 Task: Create a due date automation trigger when advanced on, on the monday of the week before a card is due add fields with custom field "Resume" set to a date more than 1 days ago at 11:00 AM.
Action: Mouse moved to (1192, 366)
Screenshot: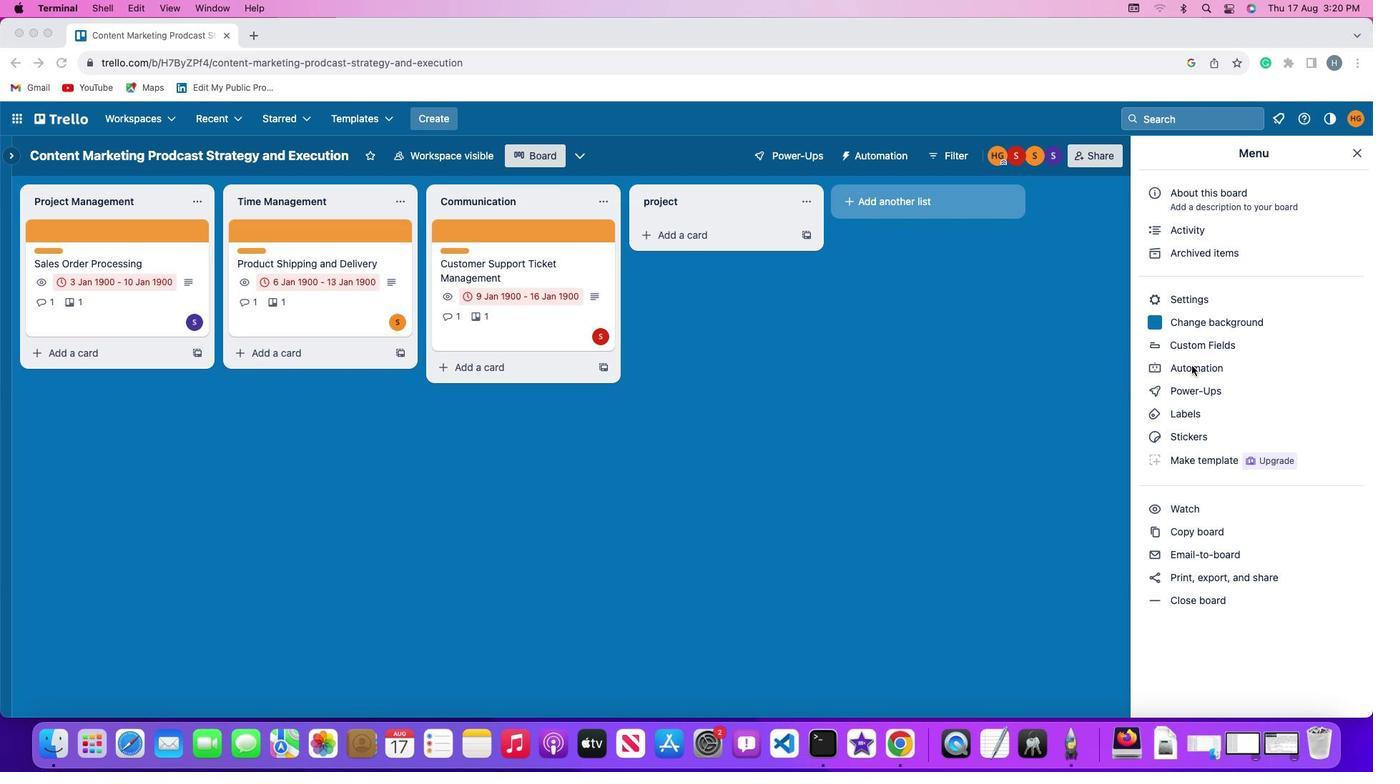 
Action: Mouse pressed left at (1192, 366)
Screenshot: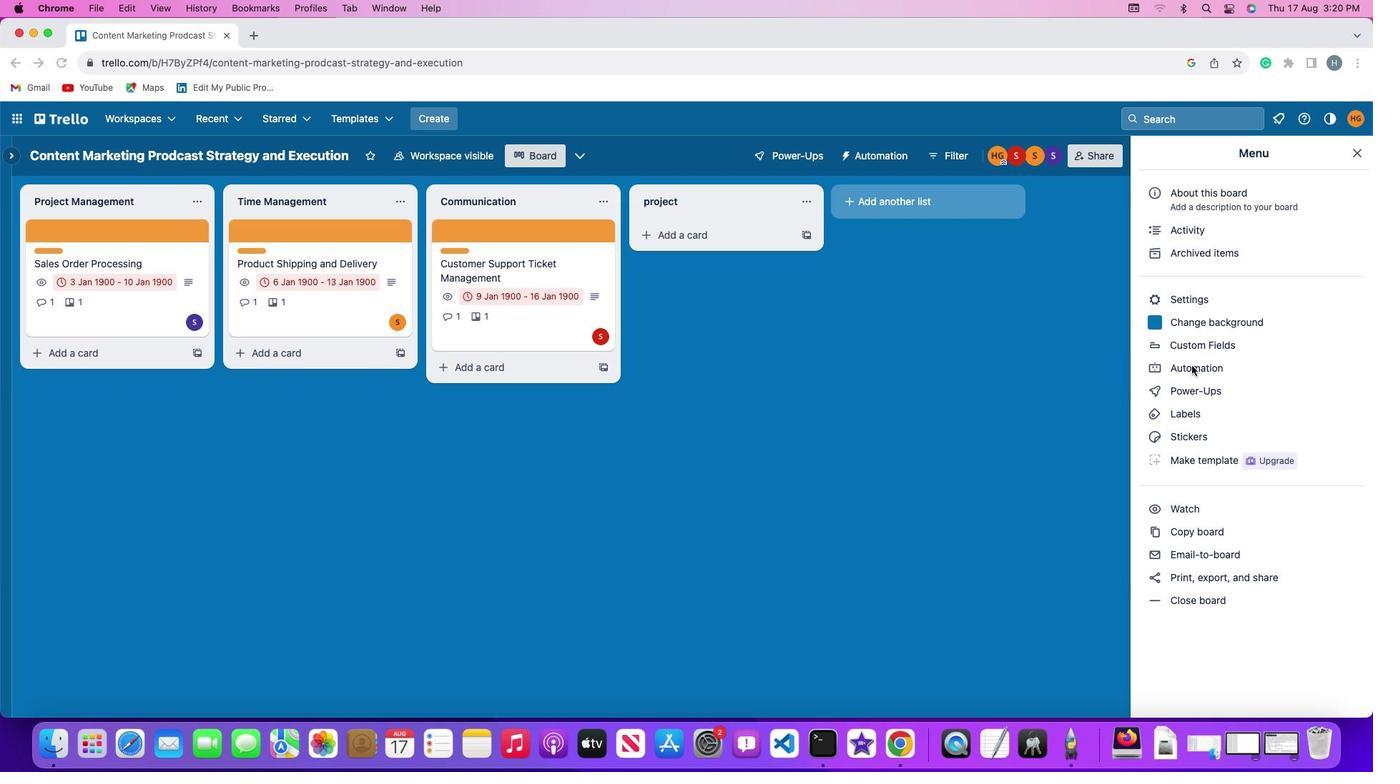 
Action: Mouse pressed left at (1192, 366)
Screenshot: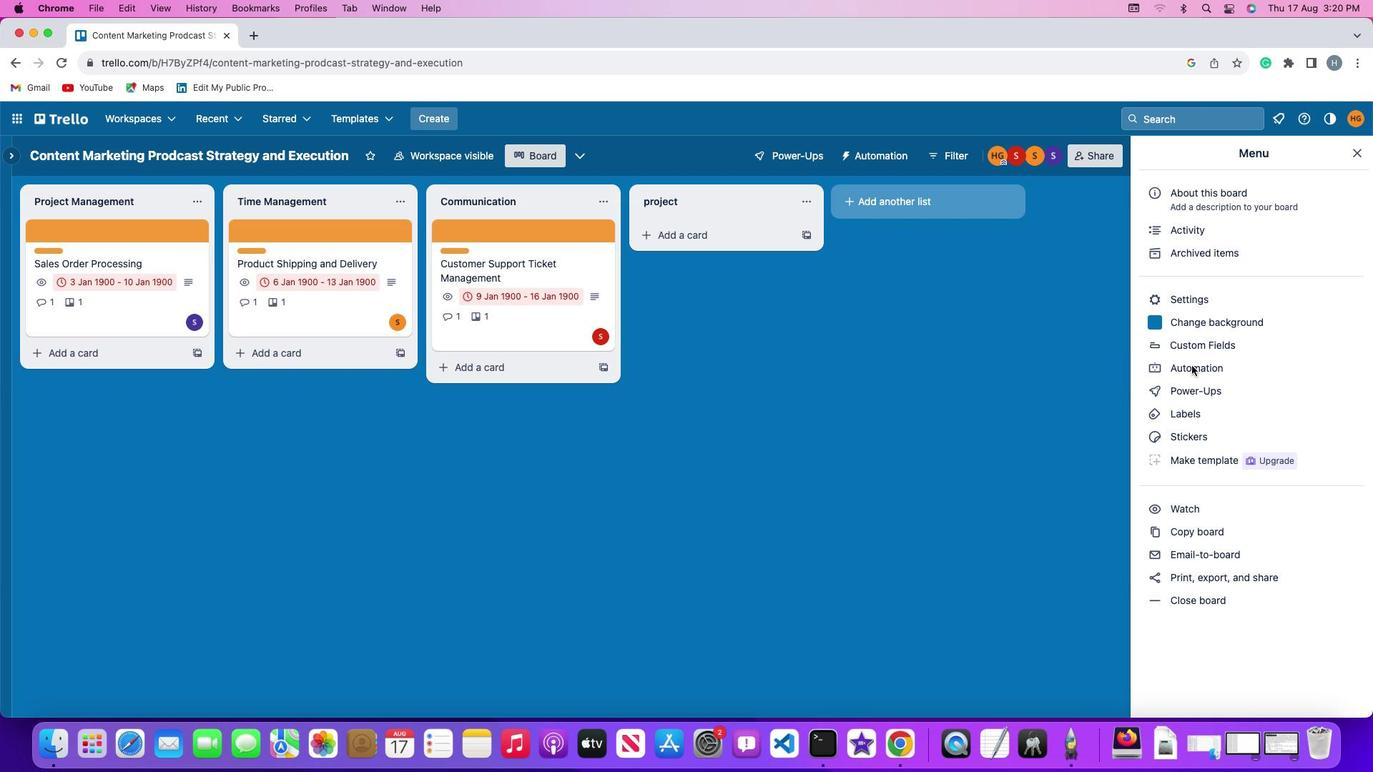 
Action: Mouse moved to (65, 340)
Screenshot: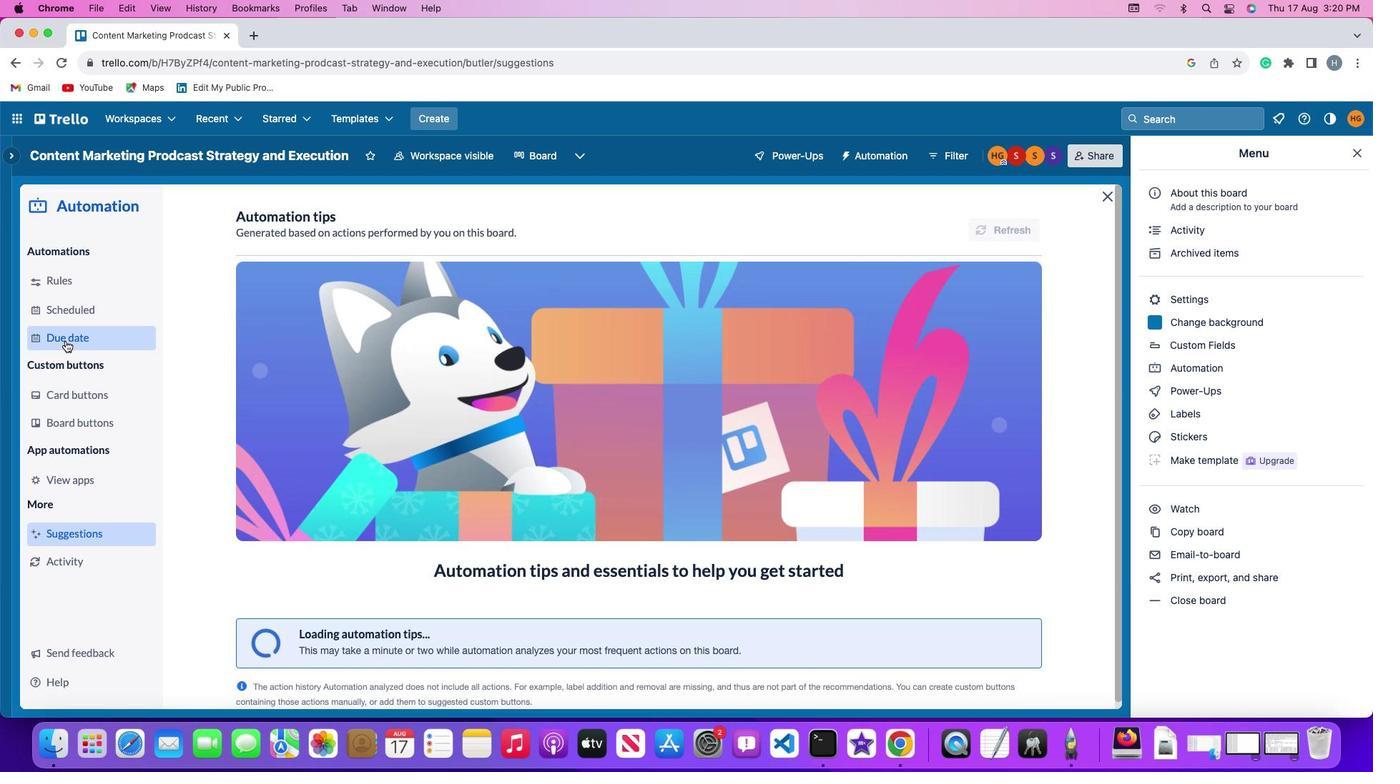 
Action: Mouse pressed left at (65, 340)
Screenshot: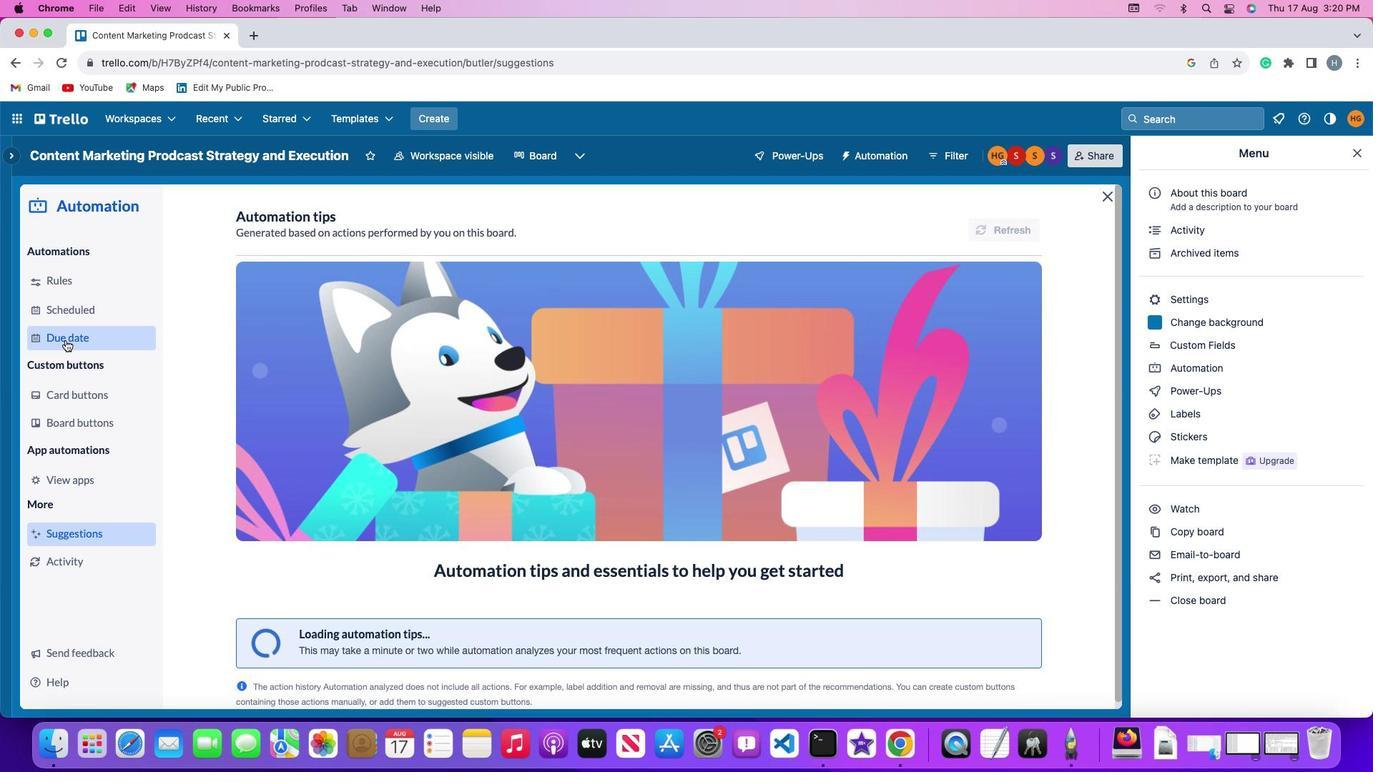 
Action: Mouse moved to (950, 218)
Screenshot: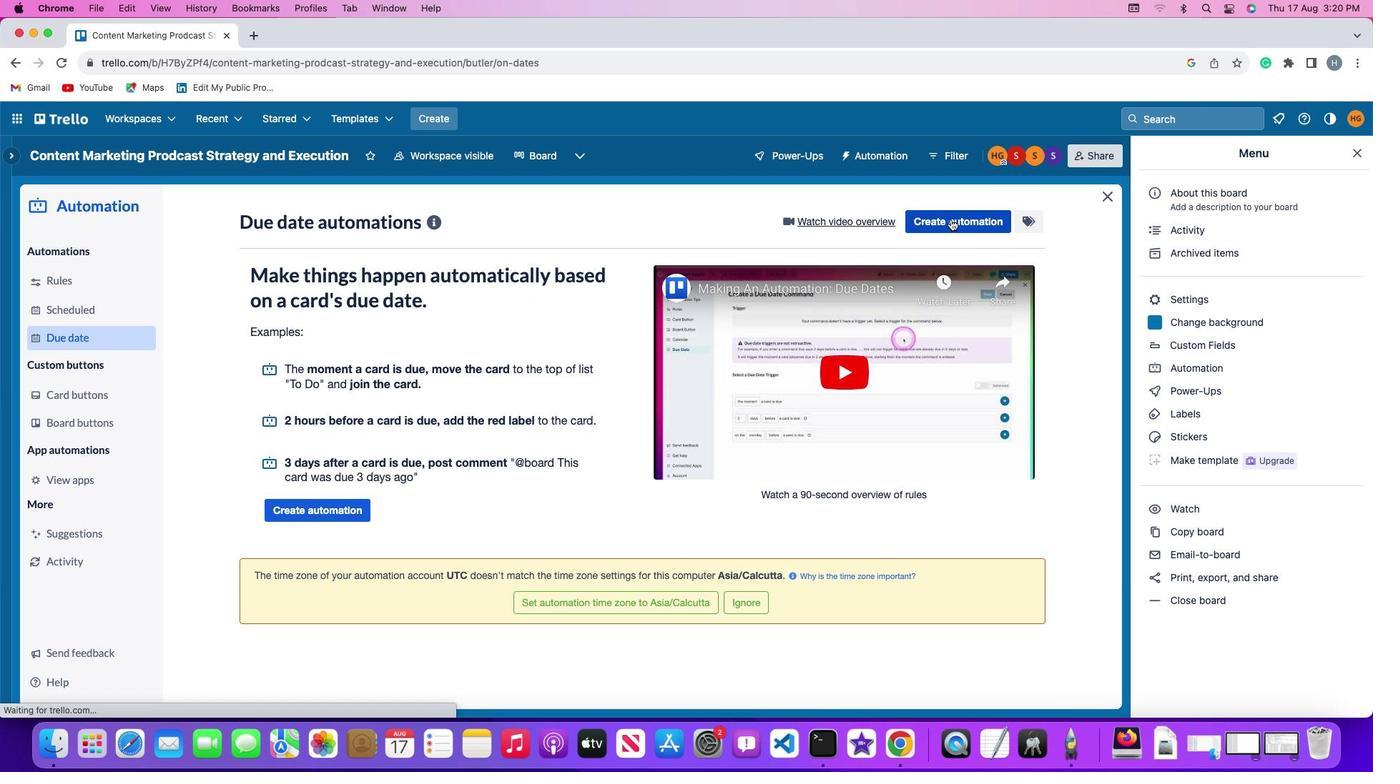 
Action: Mouse pressed left at (950, 218)
Screenshot: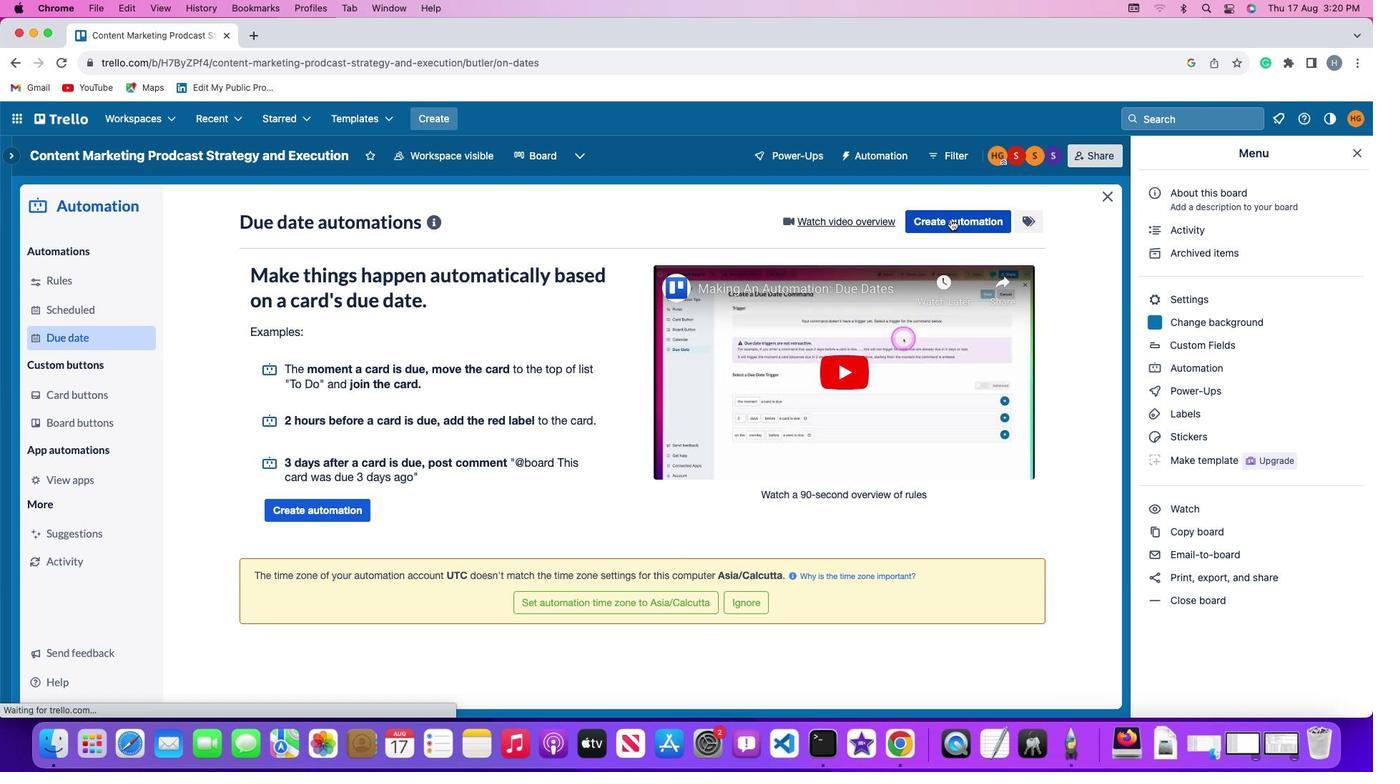 
Action: Mouse moved to (293, 353)
Screenshot: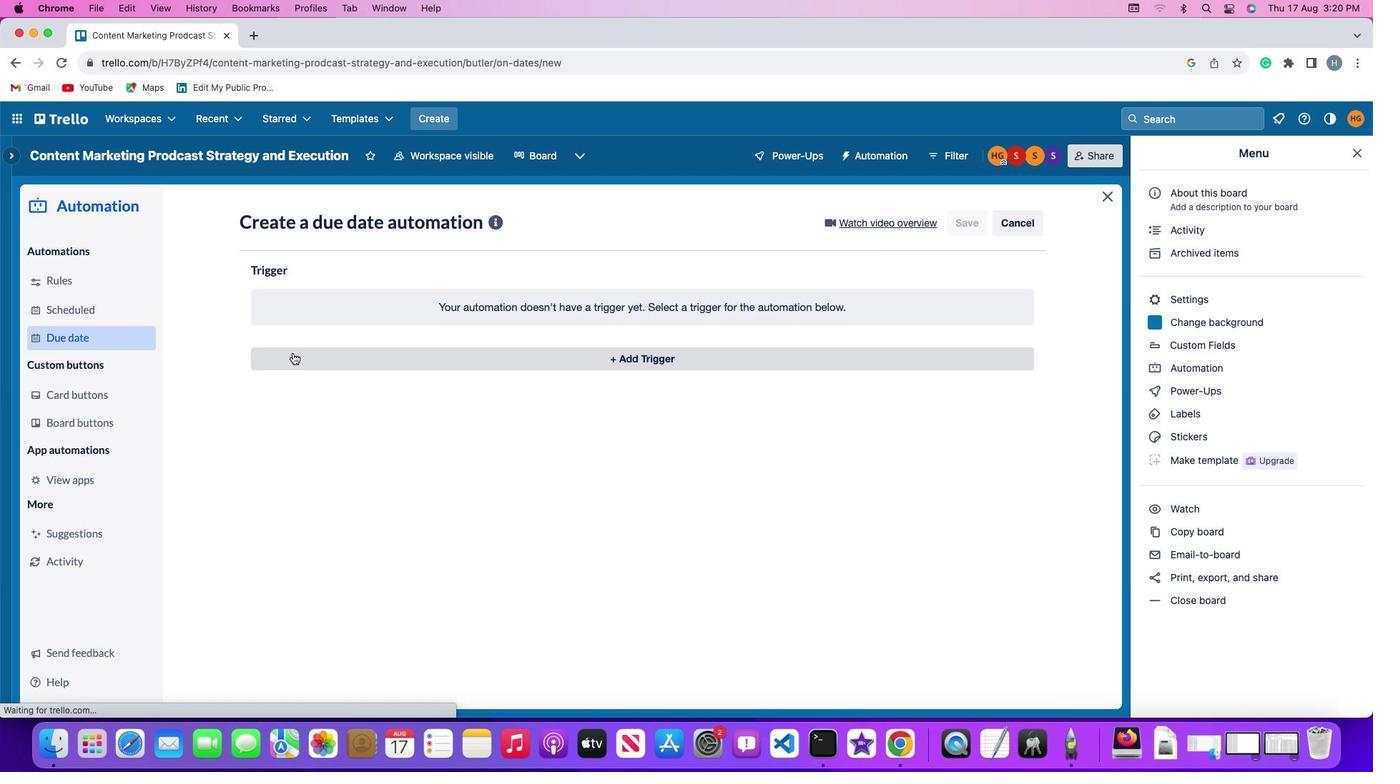 
Action: Mouse pressed left at (293, 353)
Screenshot: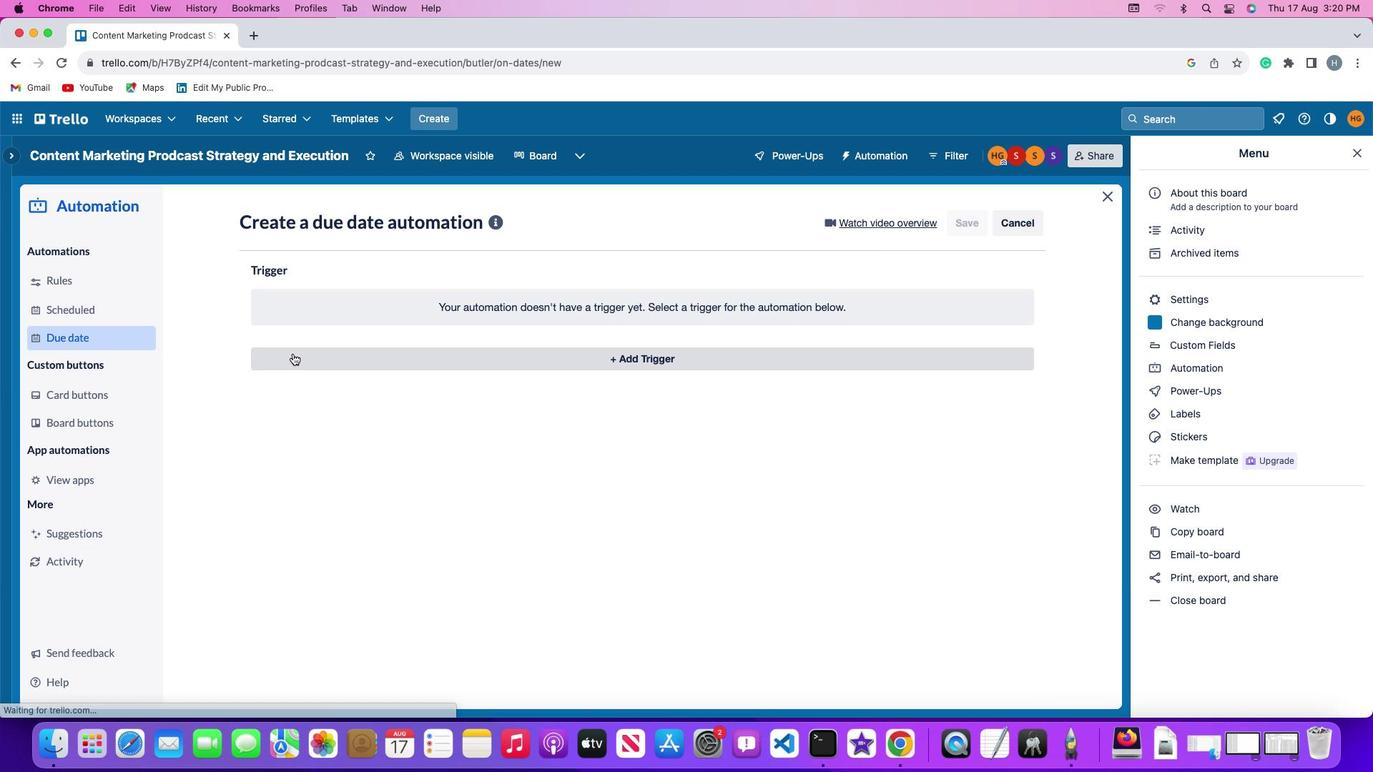 
Action: Mouse moved to (306, 612)
Screenshot: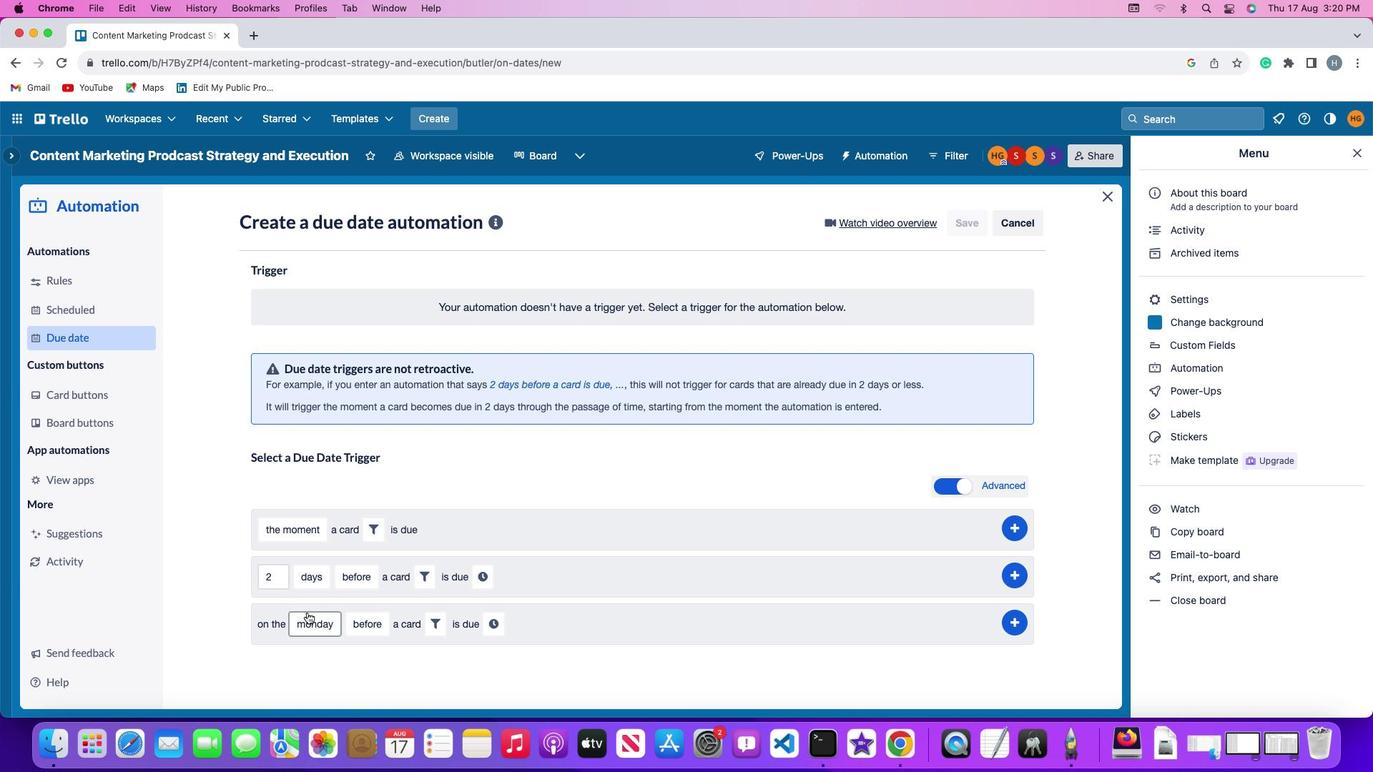 
Action: Mouse pressed left at (306, 612)
Screenshot: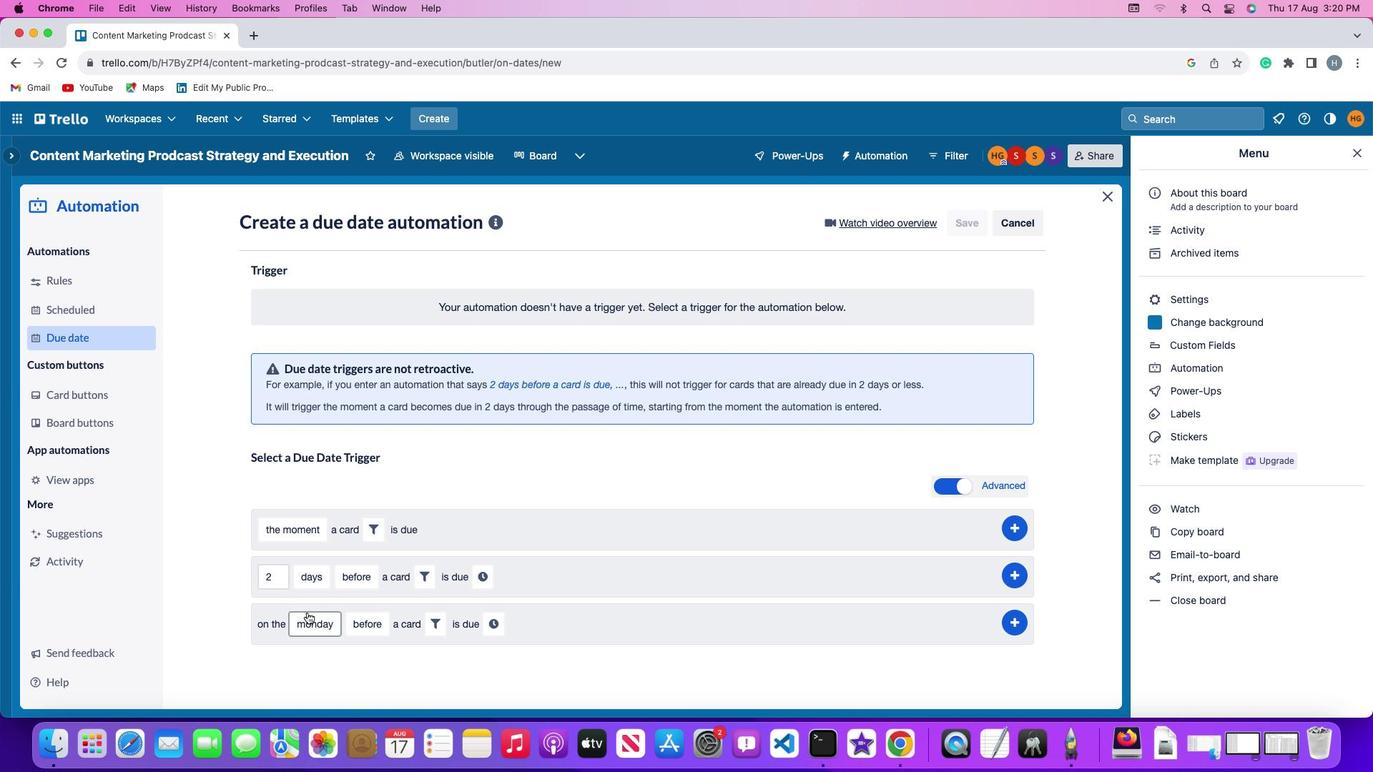 
Action: Mouse moved to (319, 426)
Screenshot: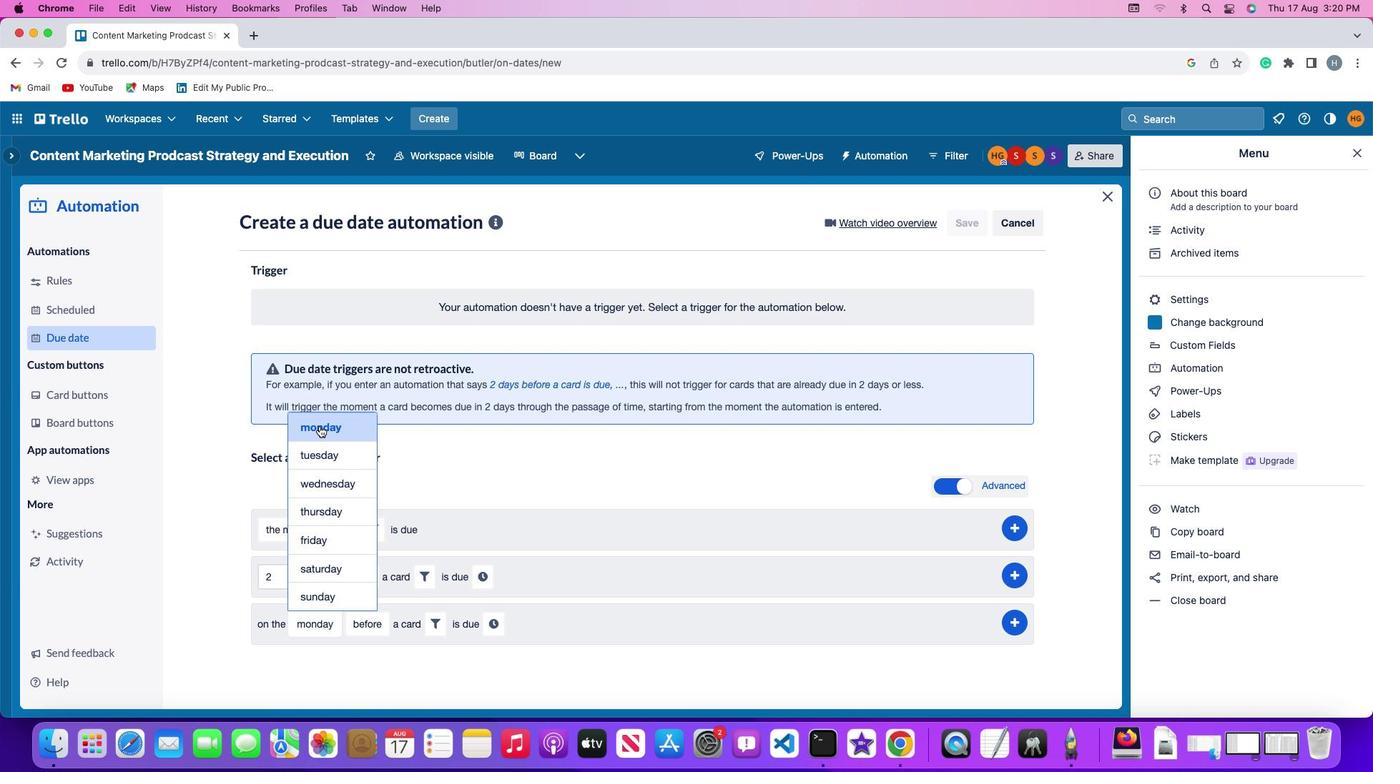 
Action: Mouse pressed left at (319, 426)
Screenshot: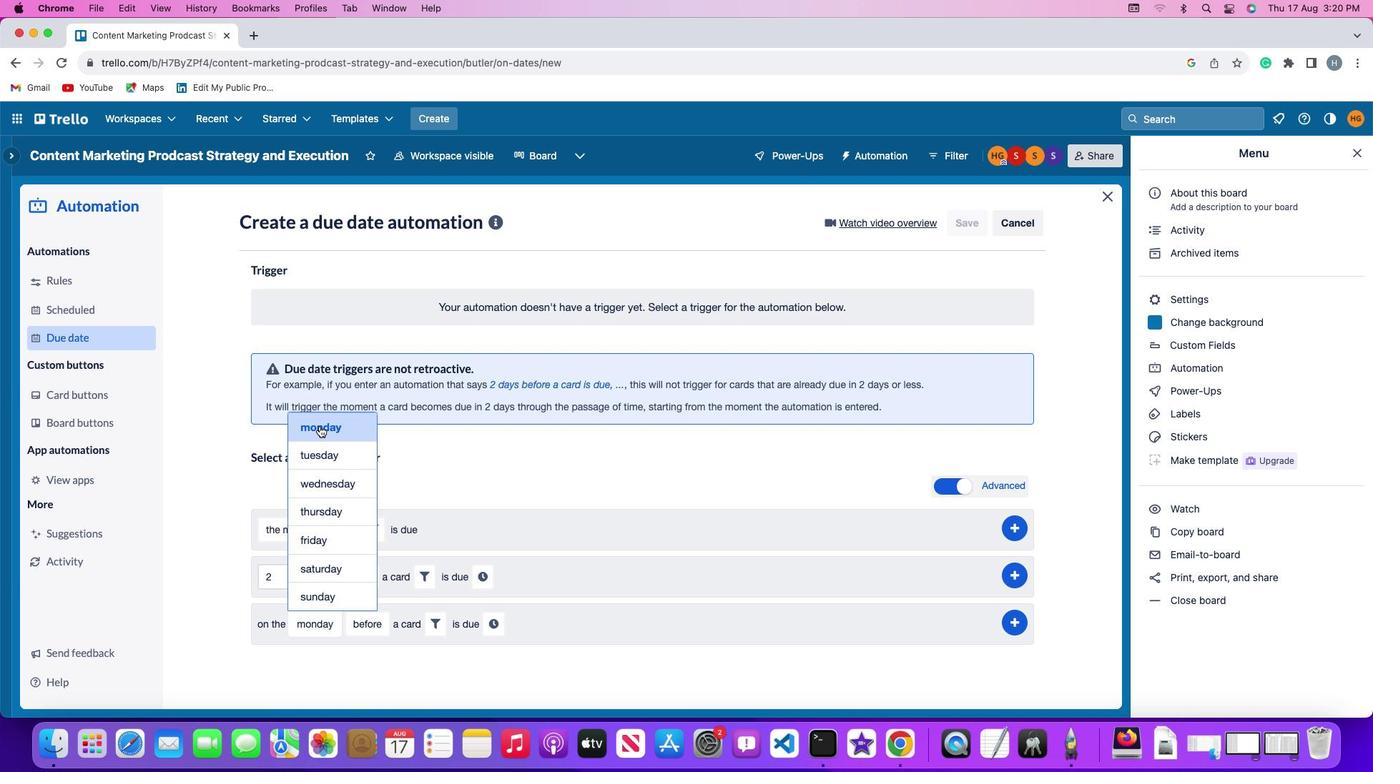 
Action: Mouse moved to (369, 614)
Screenshot: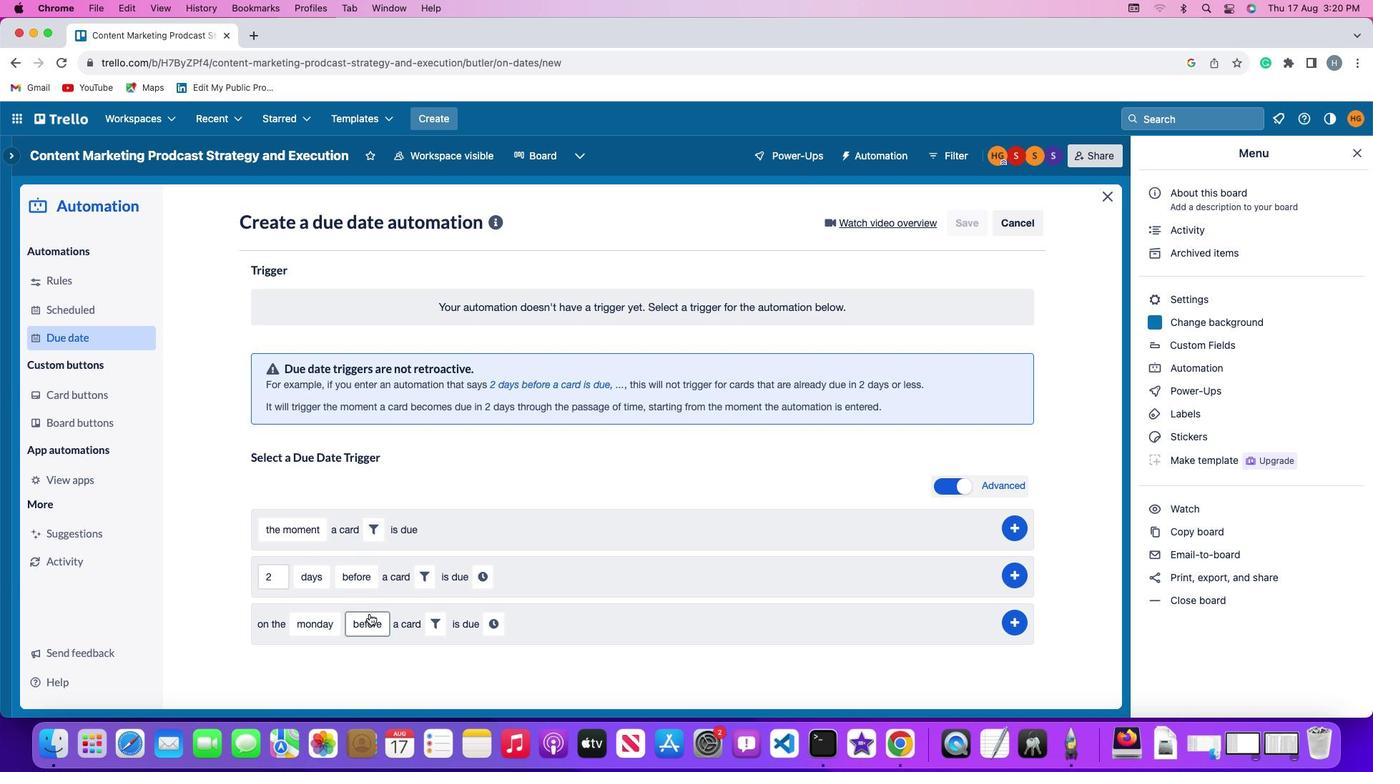 
Action: Mouse pressed left at (369, 614)
Screenshot: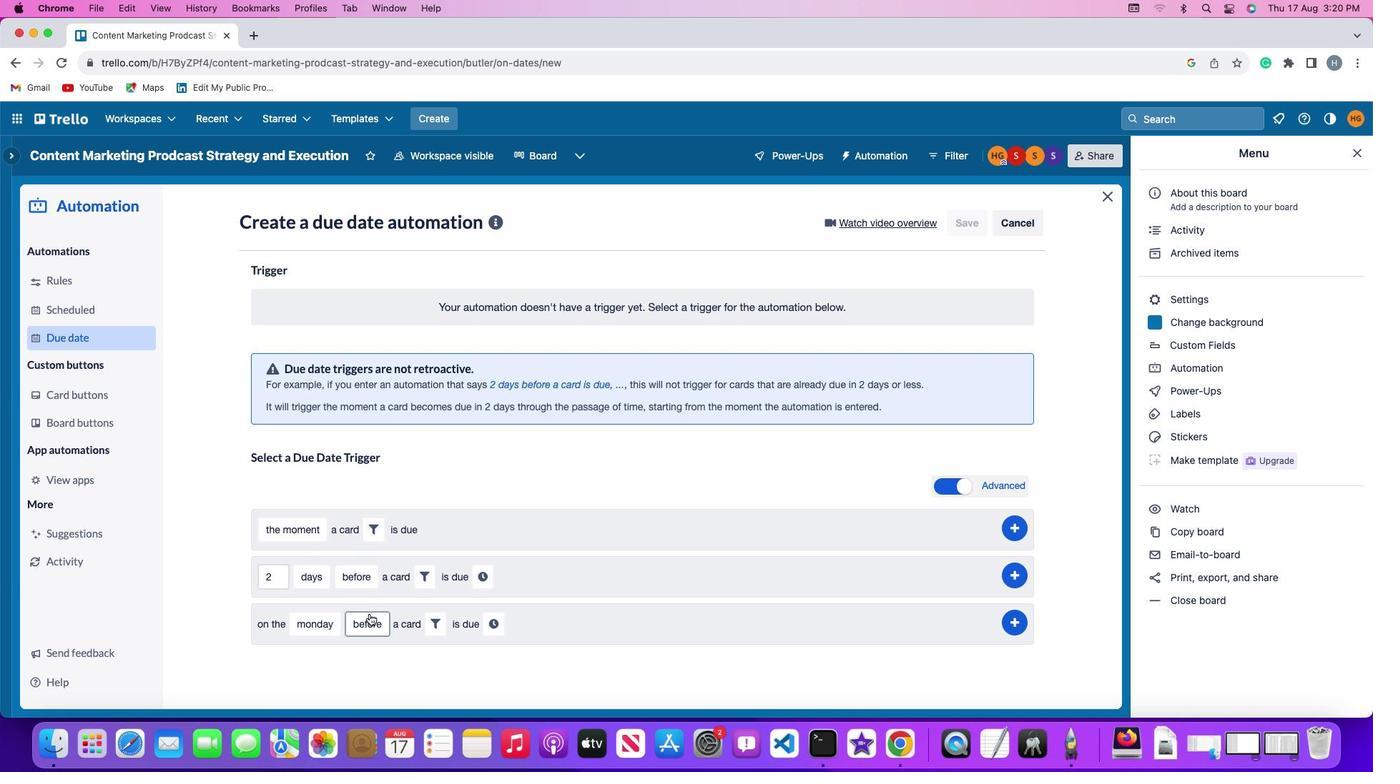 
Action: Mouse moved to (386, 595)
Screenshot: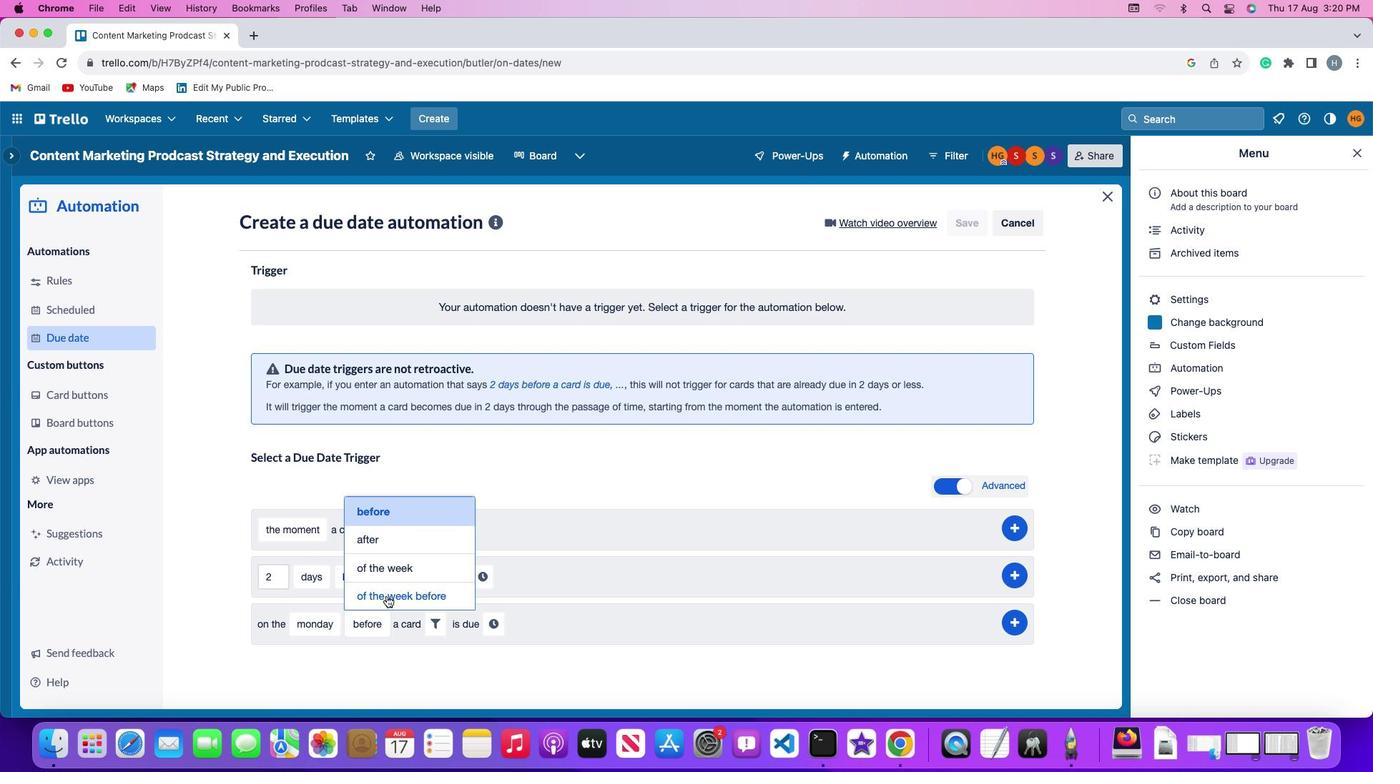 
Action: Mouse pressed left at (386, 595)
Screenshot: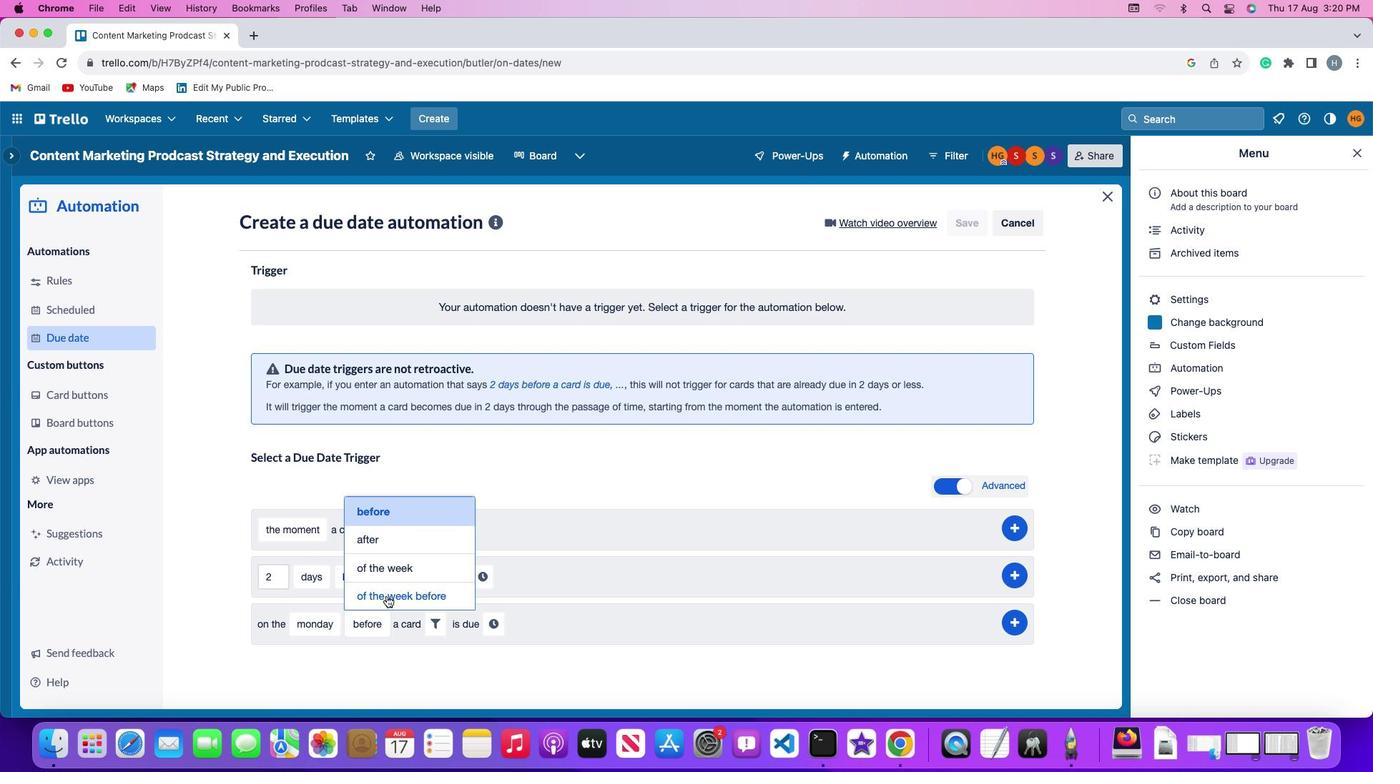 
Action: Mouse moved to (492, 620)
Screenshot: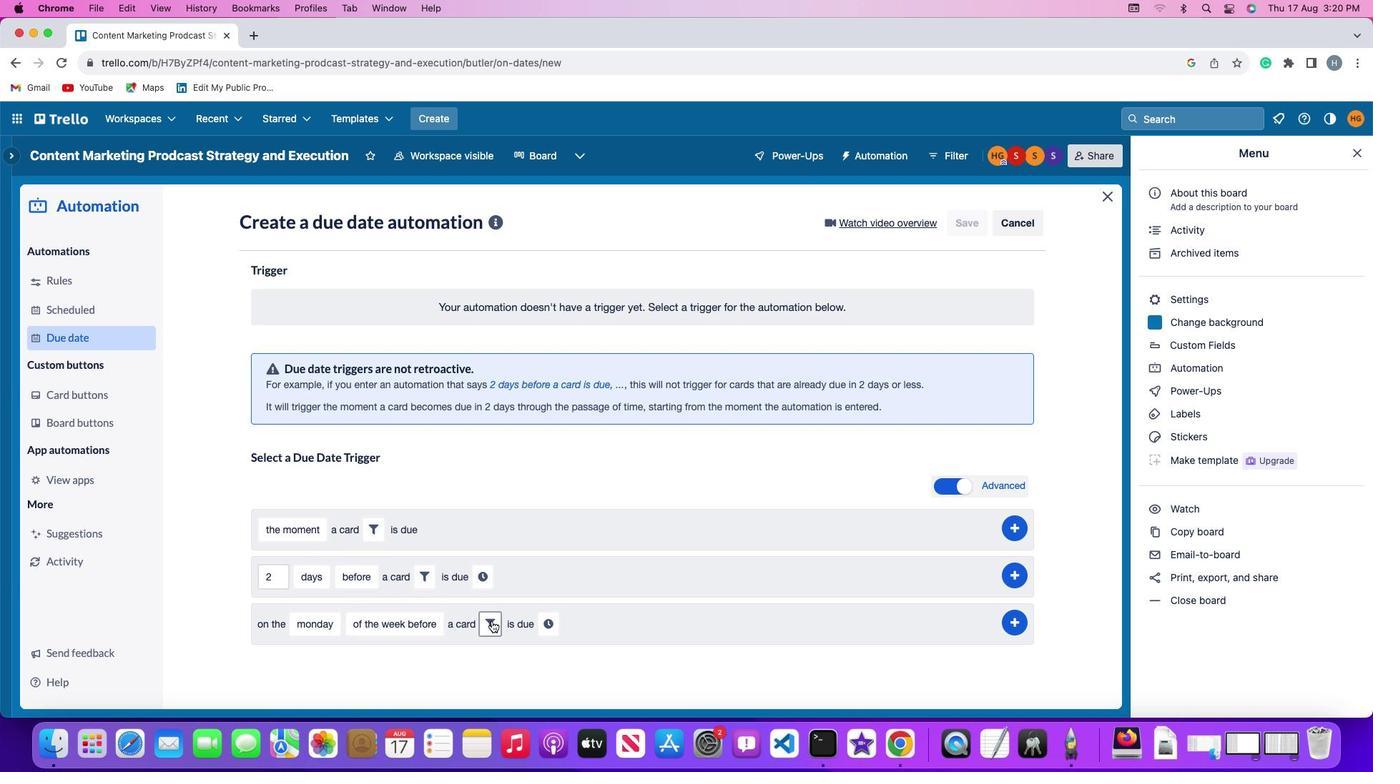 
Action: Mouse pressed left at (492, 620)
Screenshot: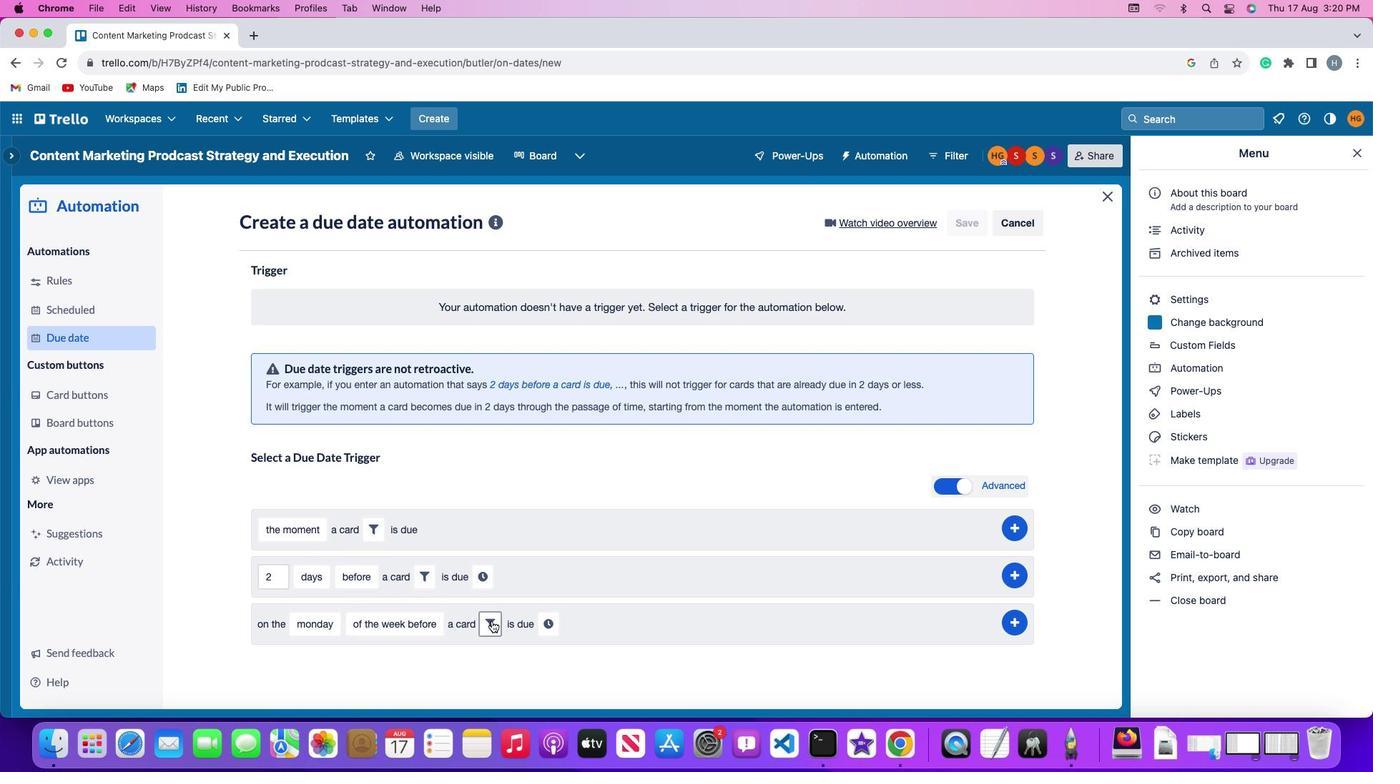 
Action: Mouse moved to (725, 667)
Screenshot: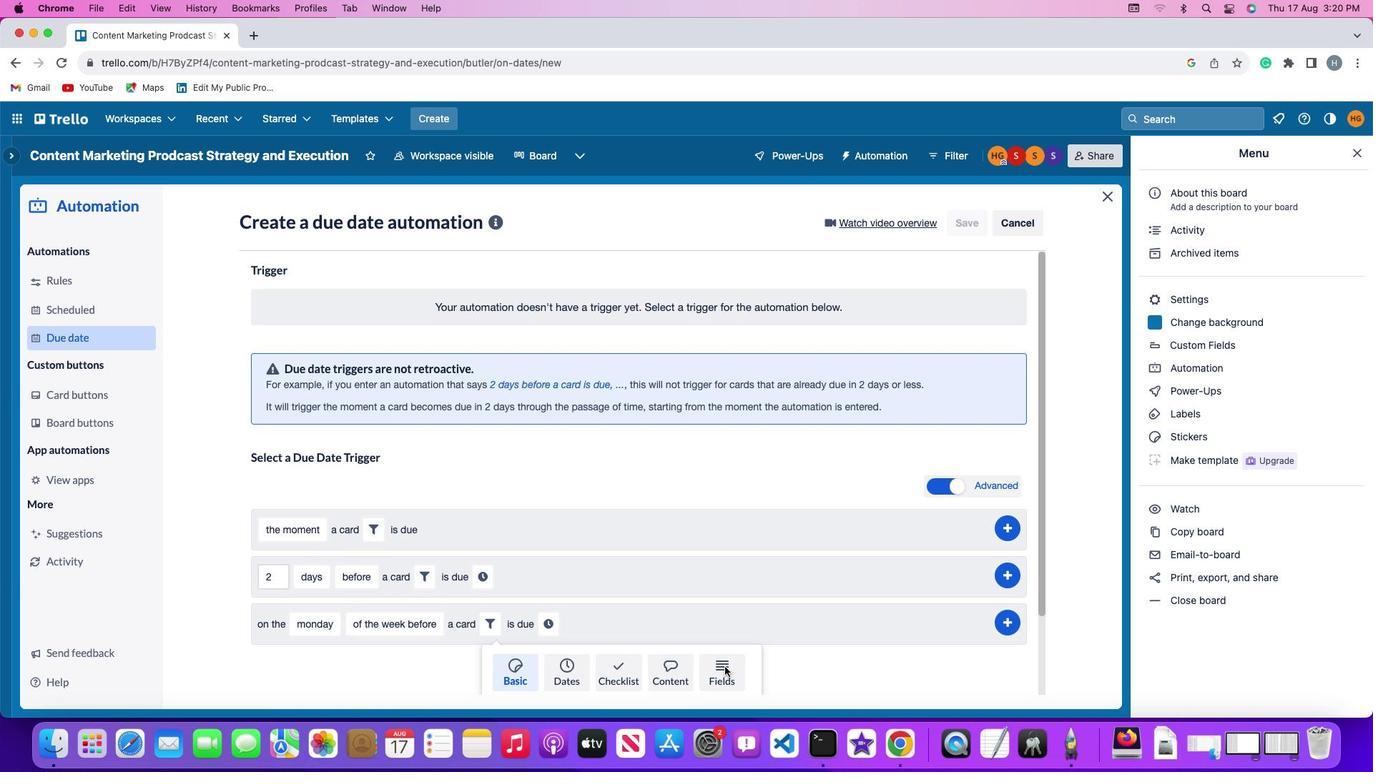 
Action: Mouse pressed left at (725, 667)
Screenshot: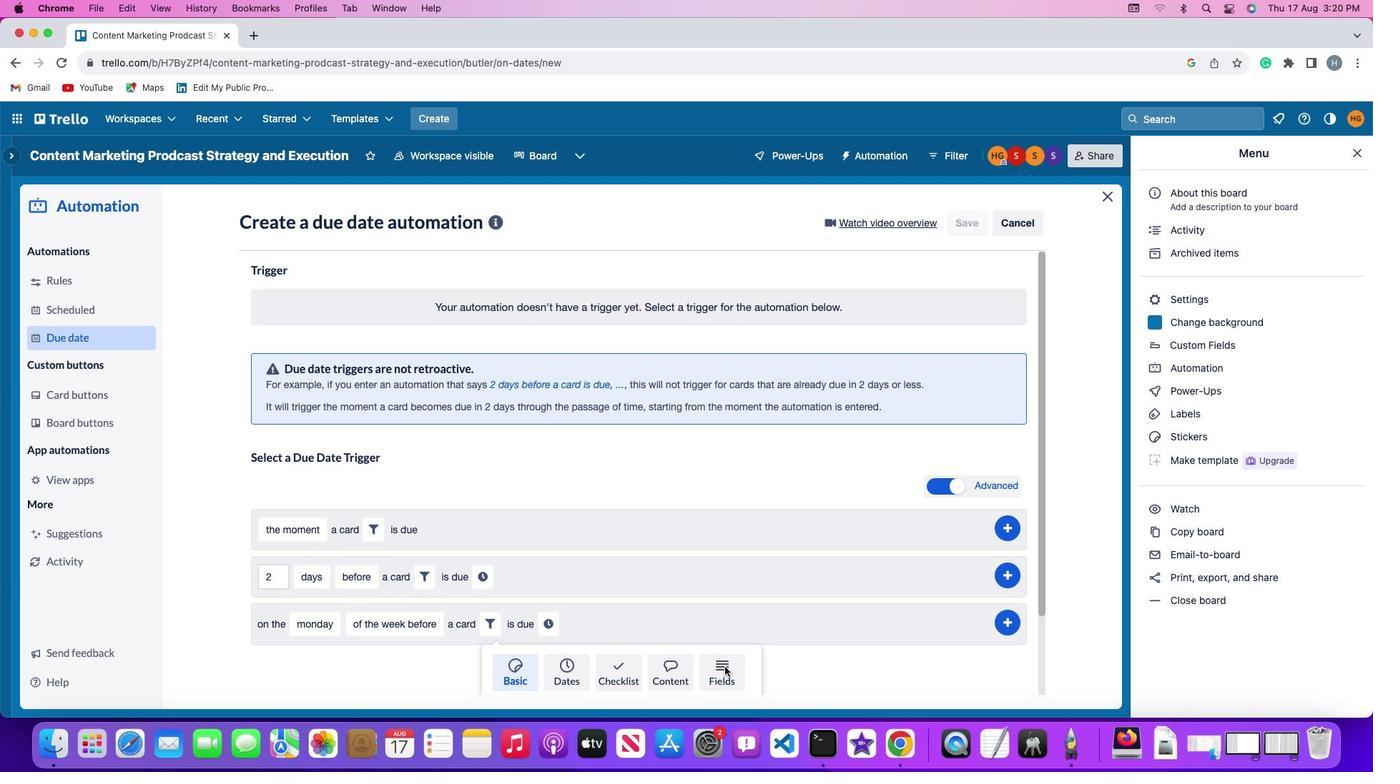 
Action: Mouse moved to (437, 674)
Screenshot: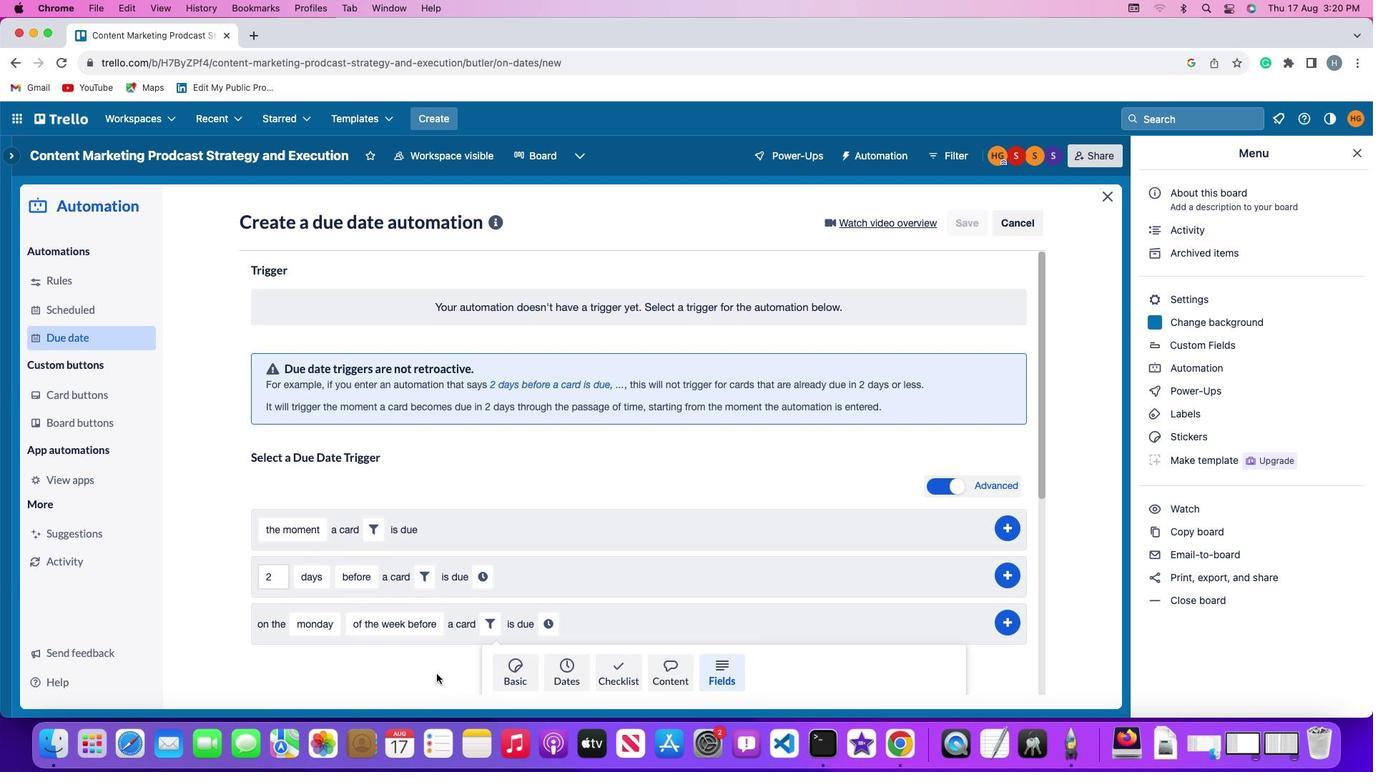 
Action: Mouse scrolled (437, 674) with delta (0, 0)
Screenshot: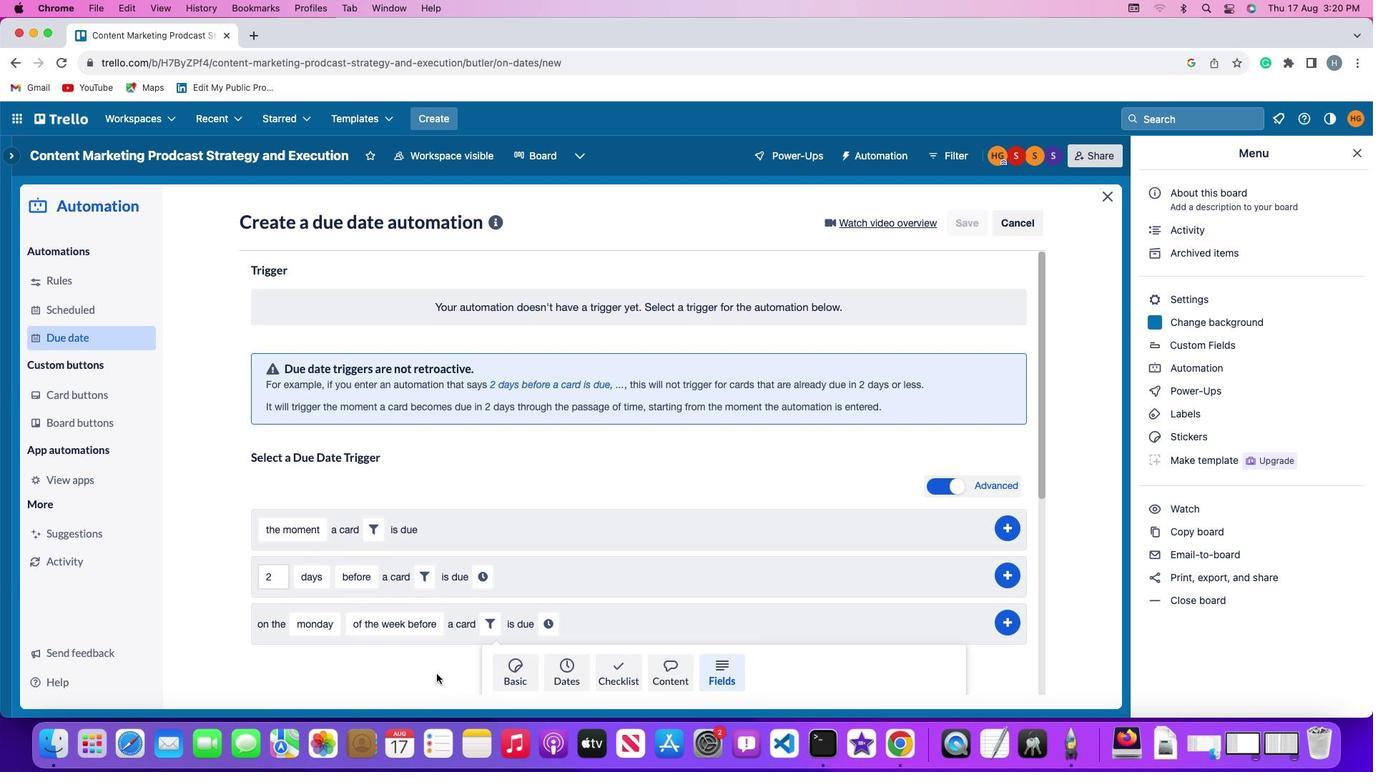 
Action: Mouse moved to (437, 673)
Screenshot: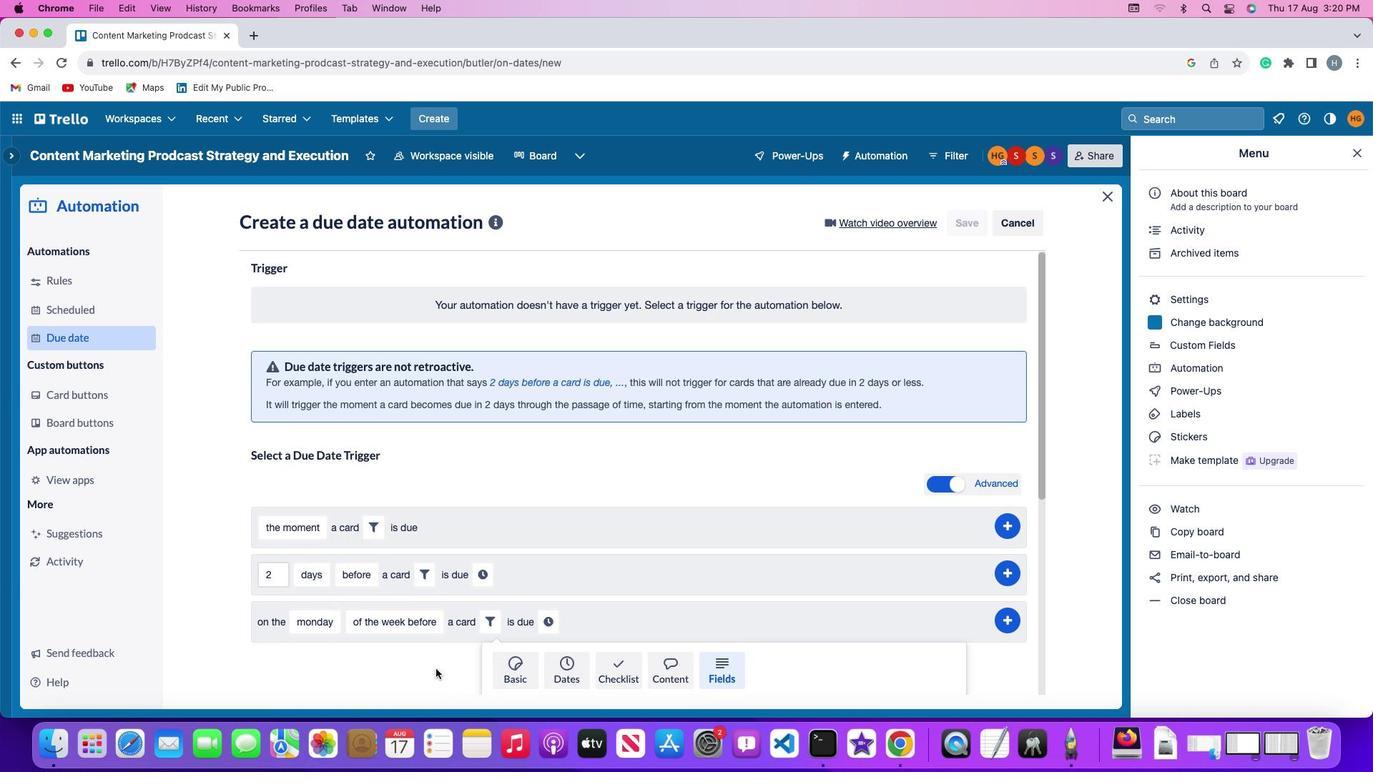 
Action: Mouse scrolled (437, 673) with delta (0, 0)
Screenshot: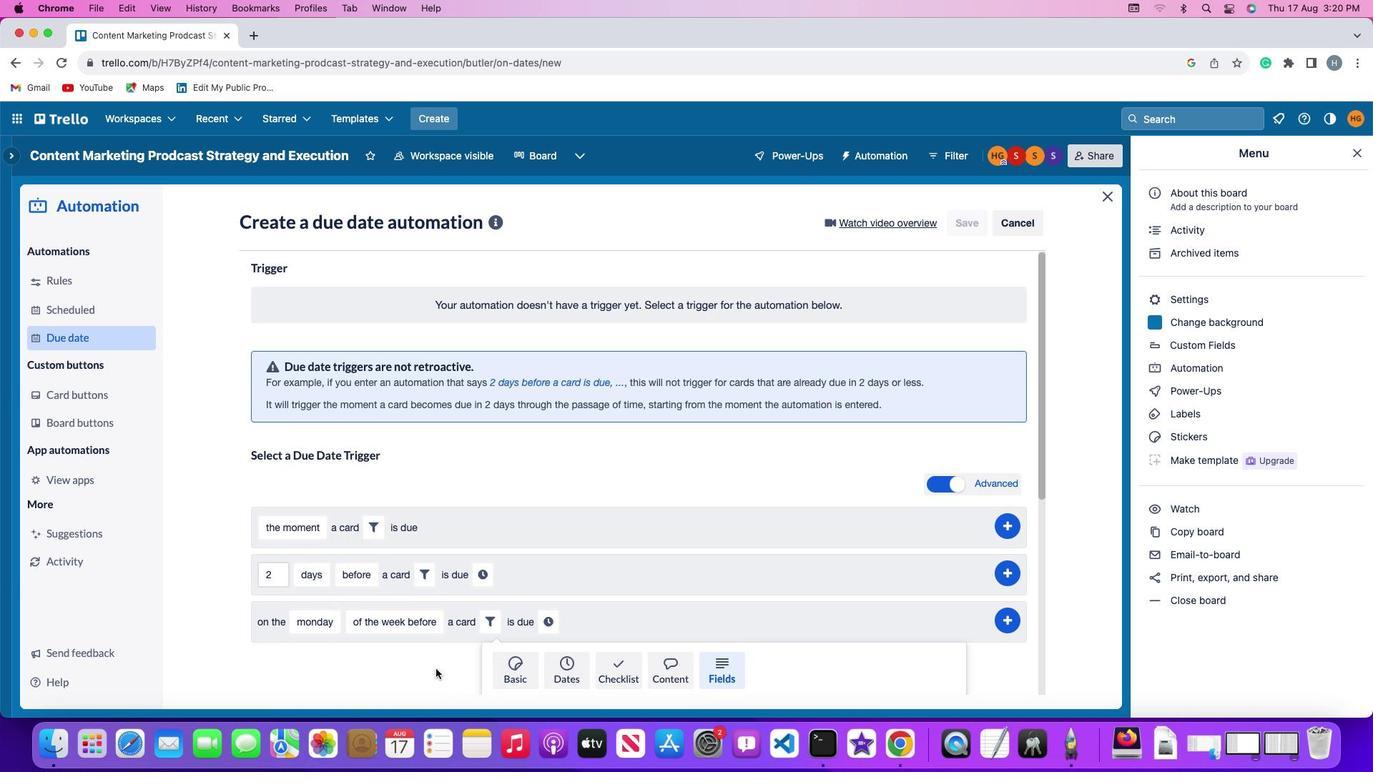 
Action: Mouse scrolled (437, 673) with delta (0, -2)
Screenshot: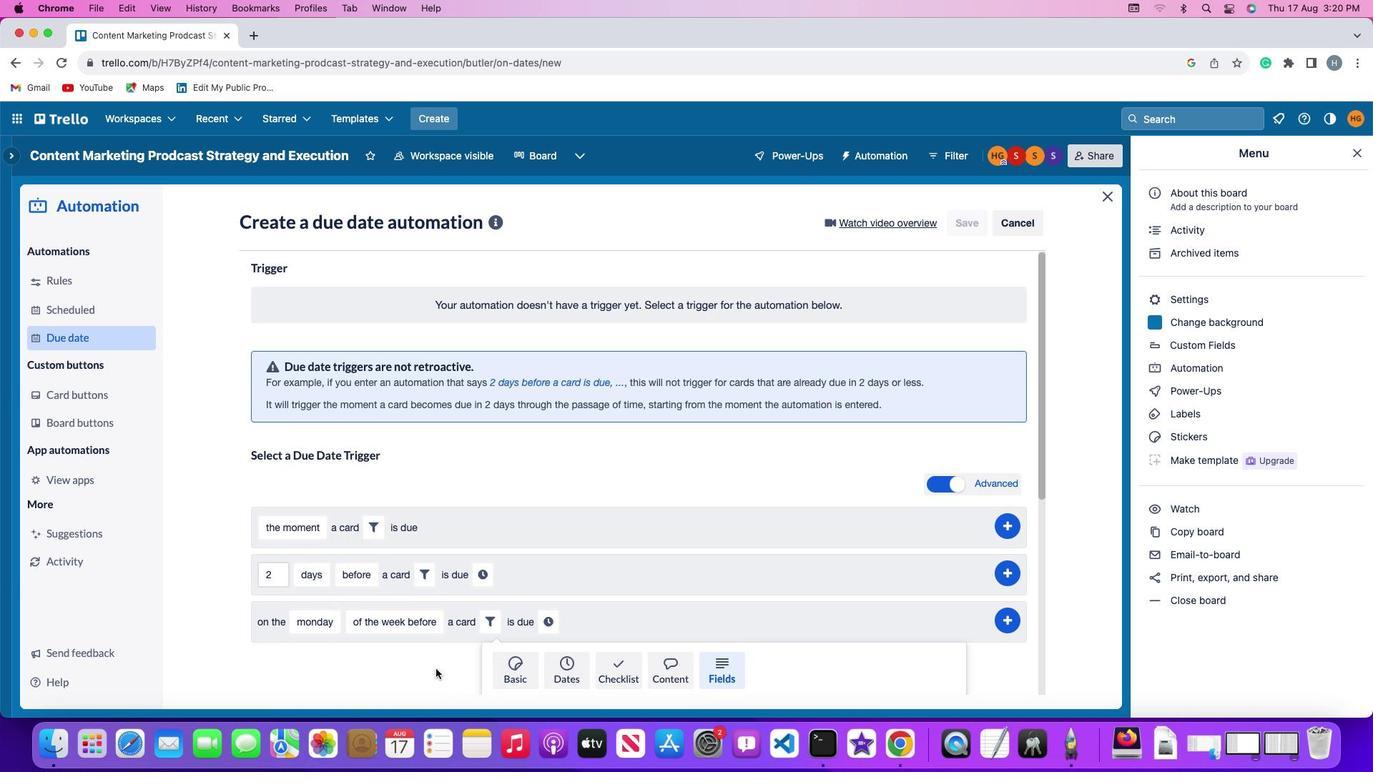 
Action: Mouse moved to (436, 673)
Screenshot: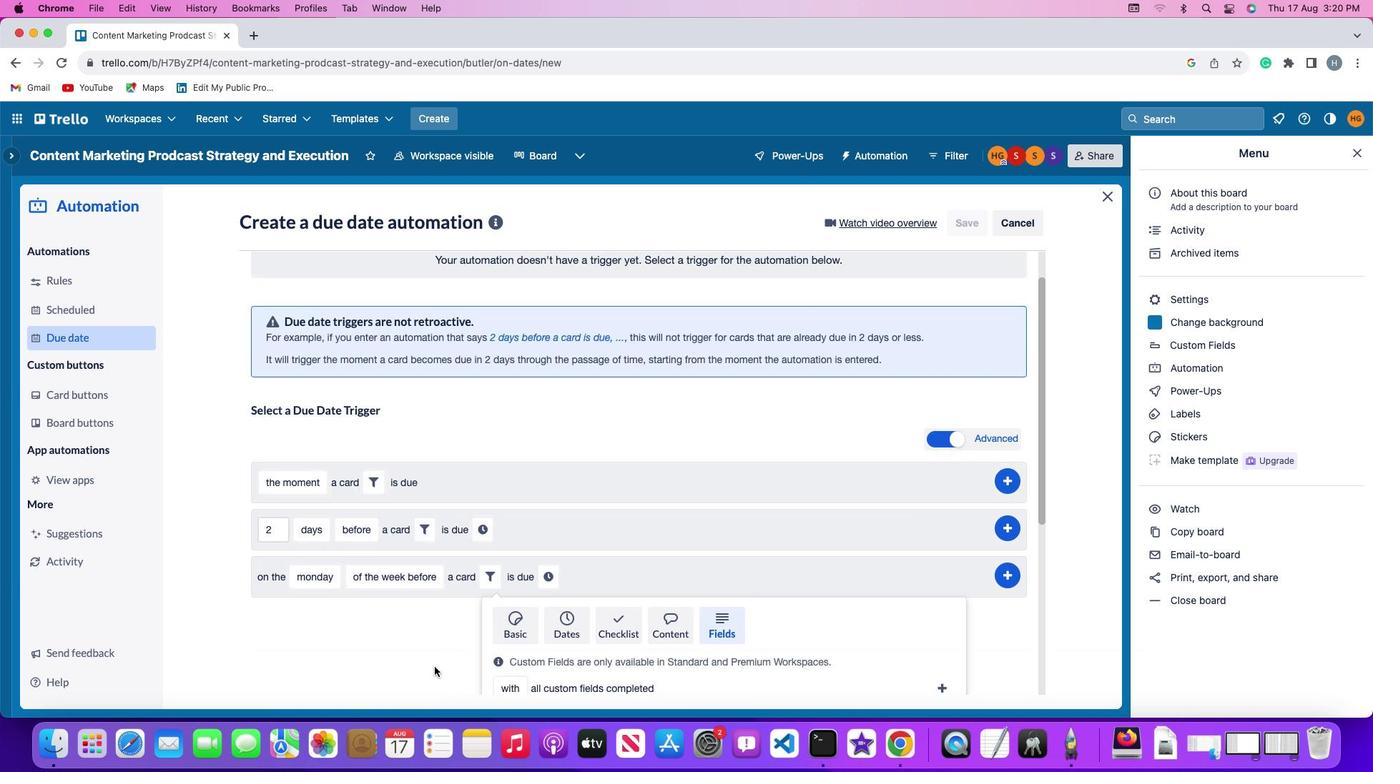
Action: Mouse scrolled (436, 673) with delta (0, -3)
Screenshot: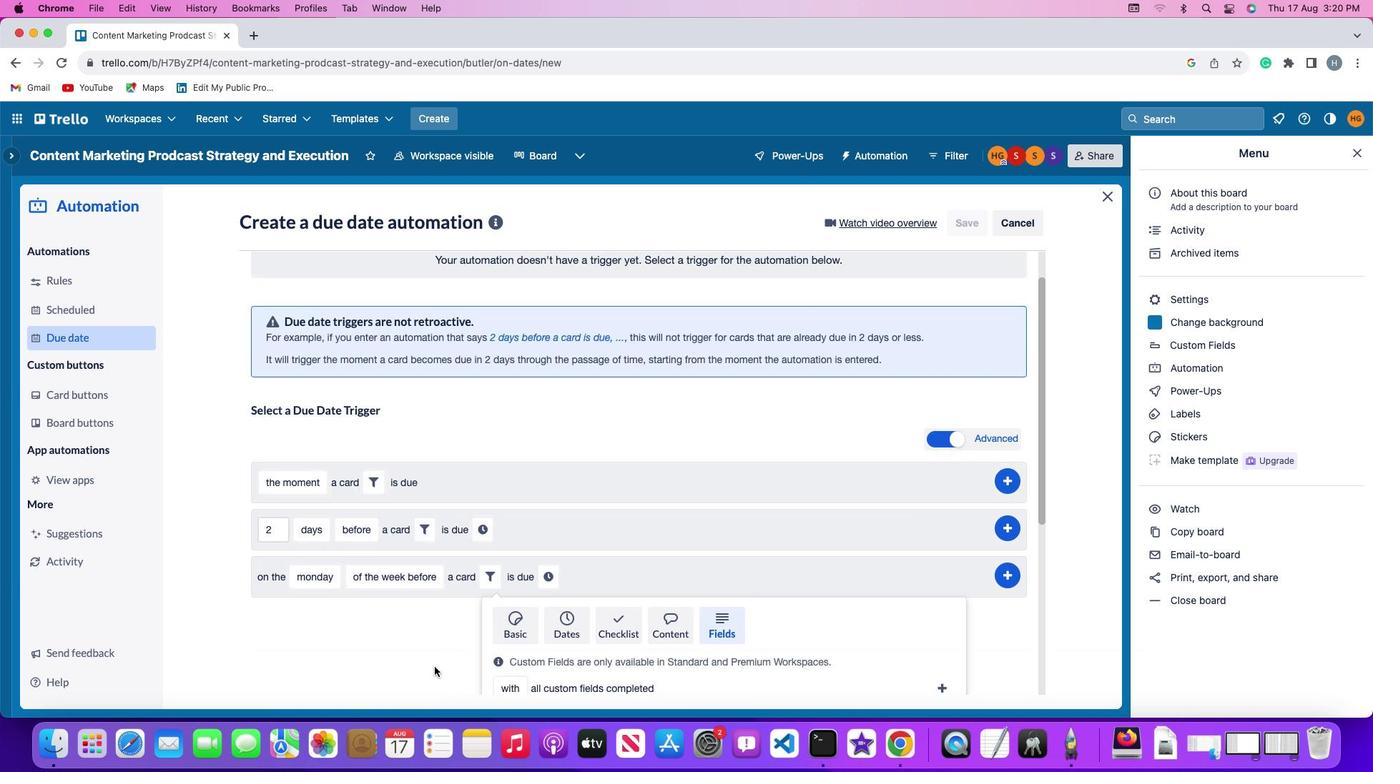 
Action: Mouse moved to (434, 665)
Screenshot: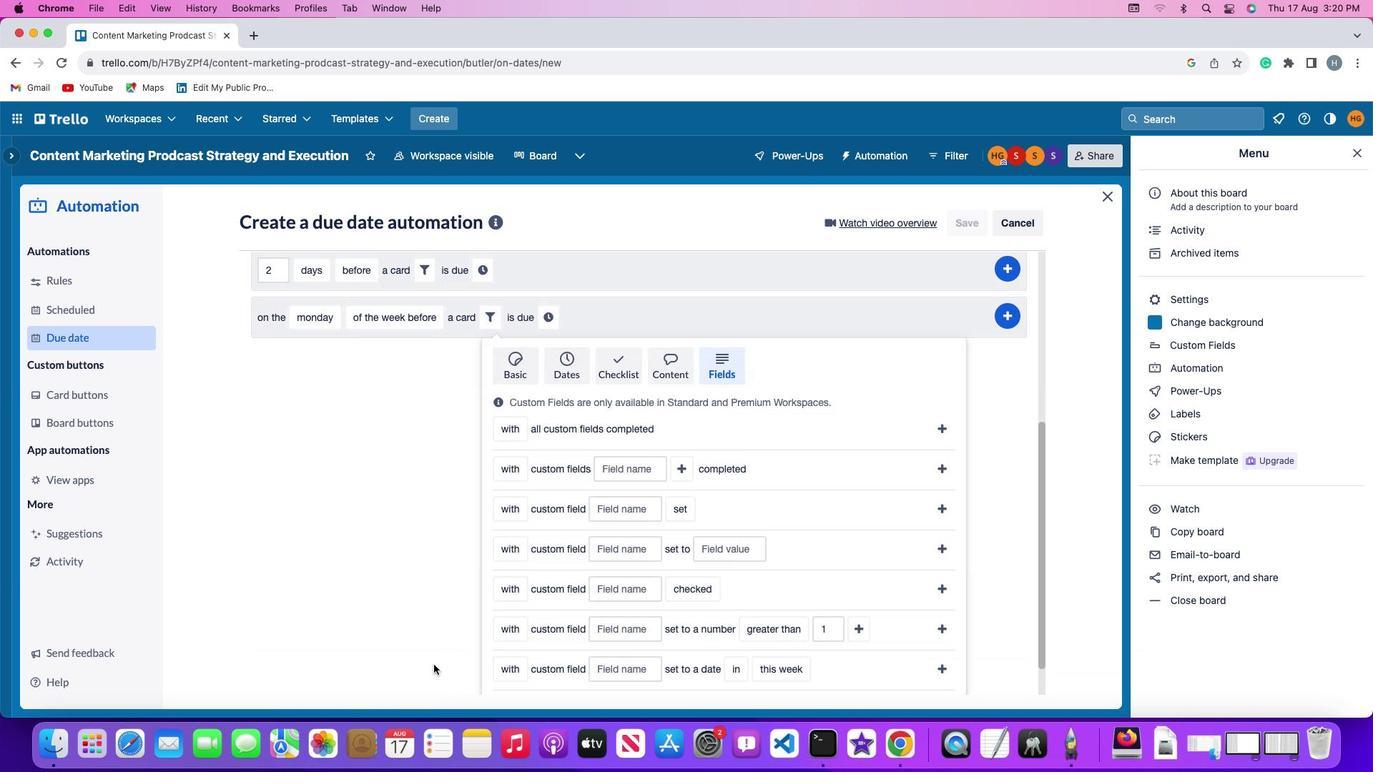 
Action: Mouse scrolled (434, 665) with delta (0, 0)
Screenshot: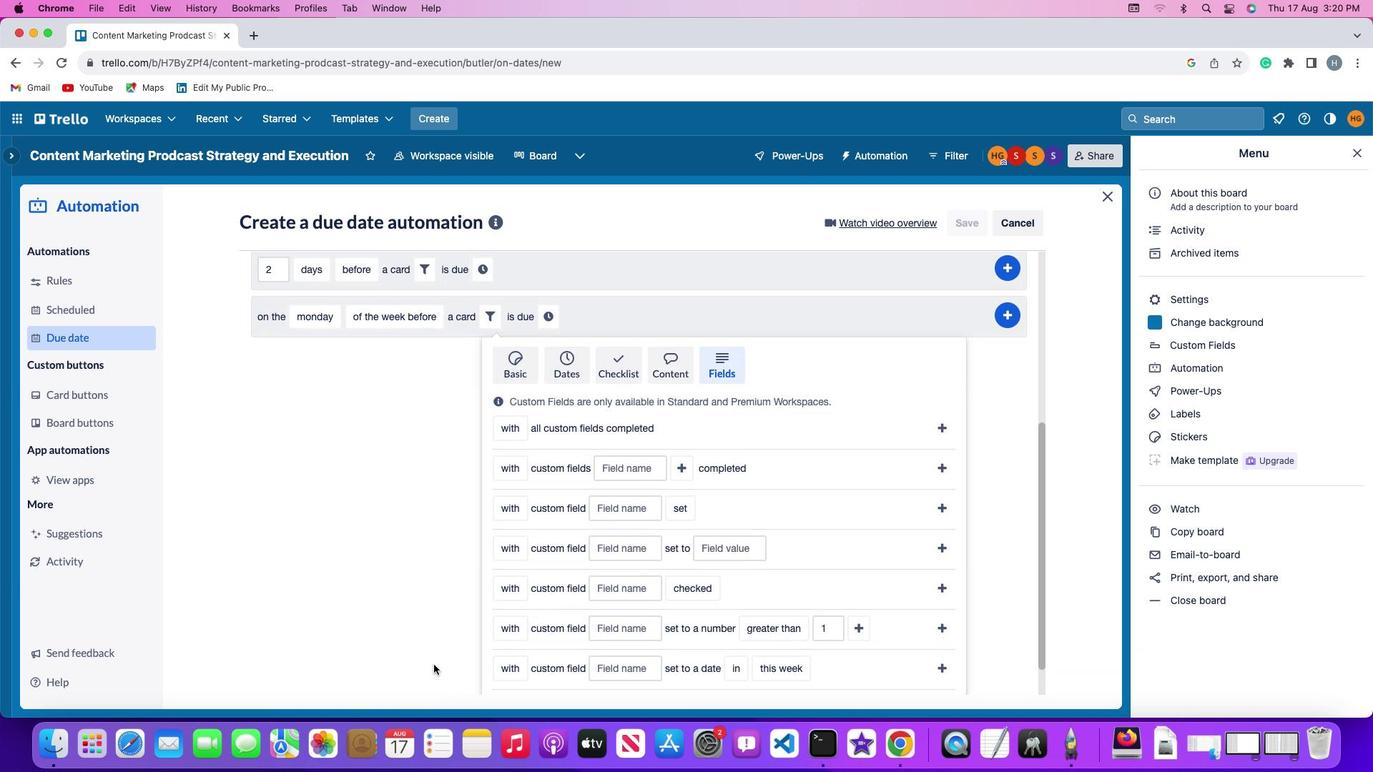 
Action: Mouse scrolled (434, 665) with delta (0, 0)
Screenshot: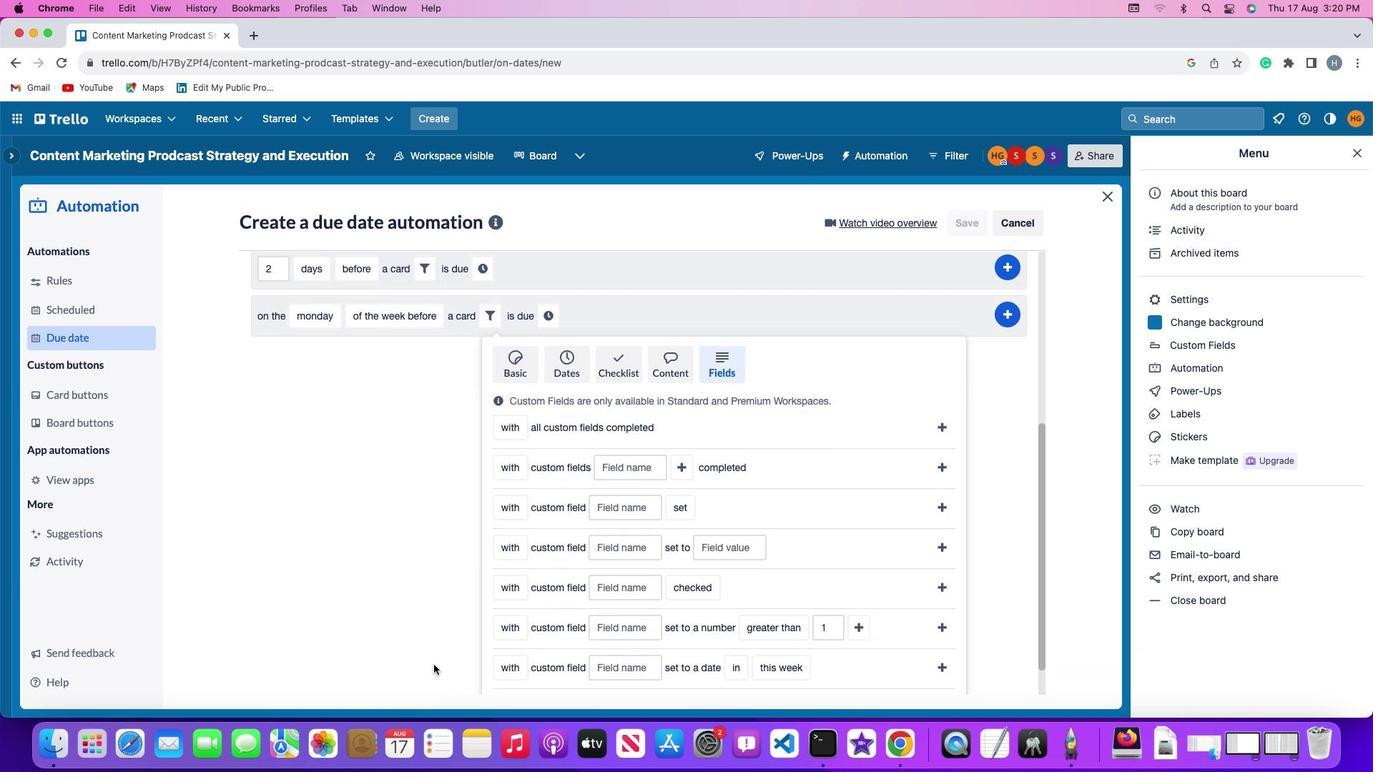 
Action: Mouse scrolled (434, 665) with delta (0, -2)
Screenshot: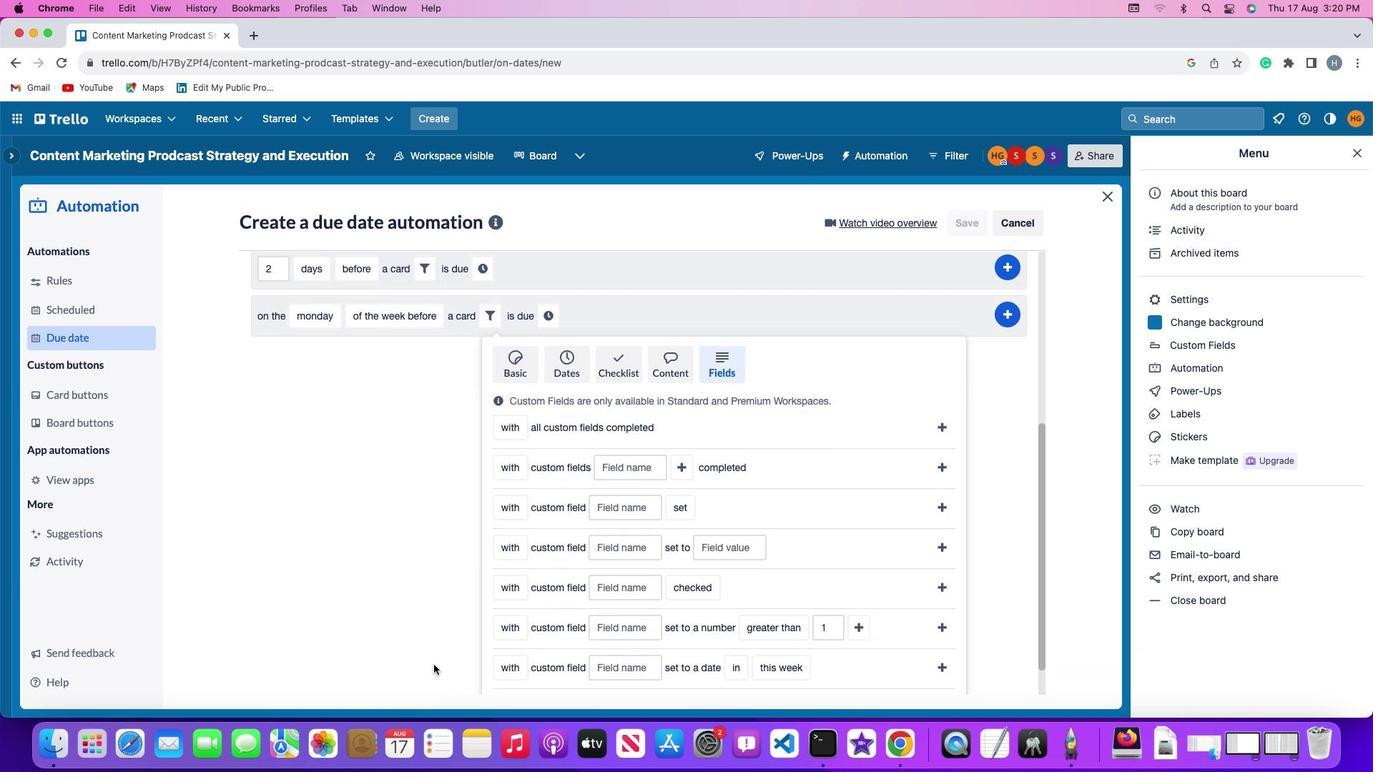 
Action: Mouse scrolled (434, 665) with delta (0, -3)
Screenshot: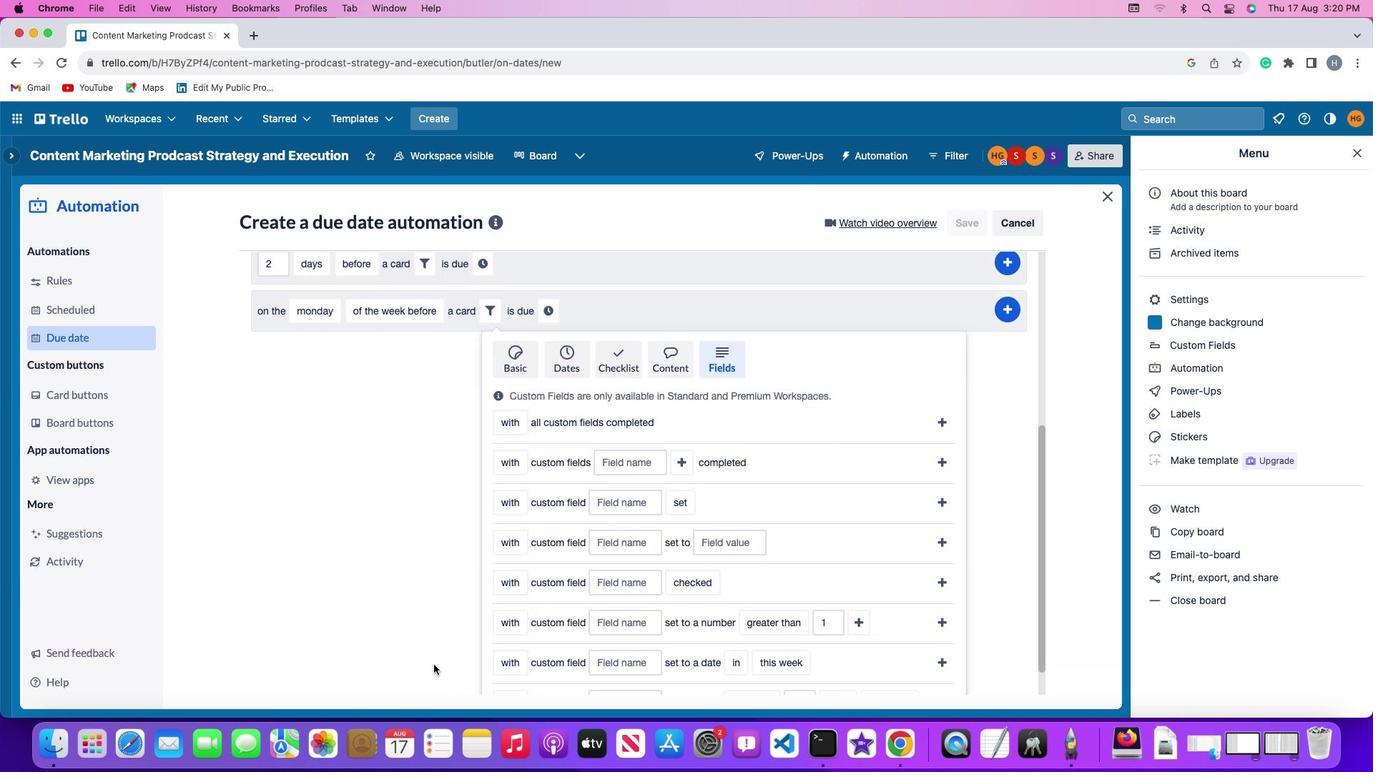 
Action: Mouse scrolled (434, 665) with delta (0, -4)
Screenshot: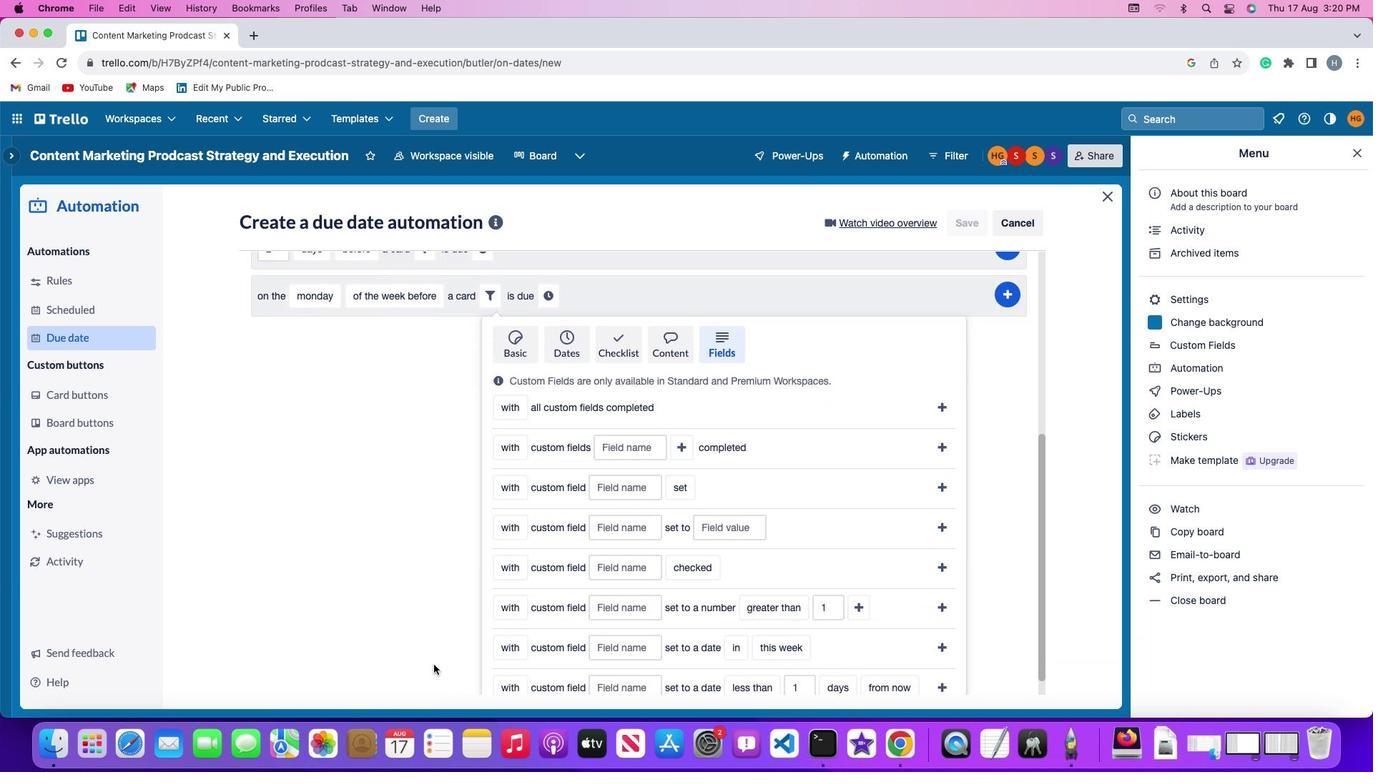 
Action: Mouse scrolled (434, 665) with delta (0, 0)
Screenshot: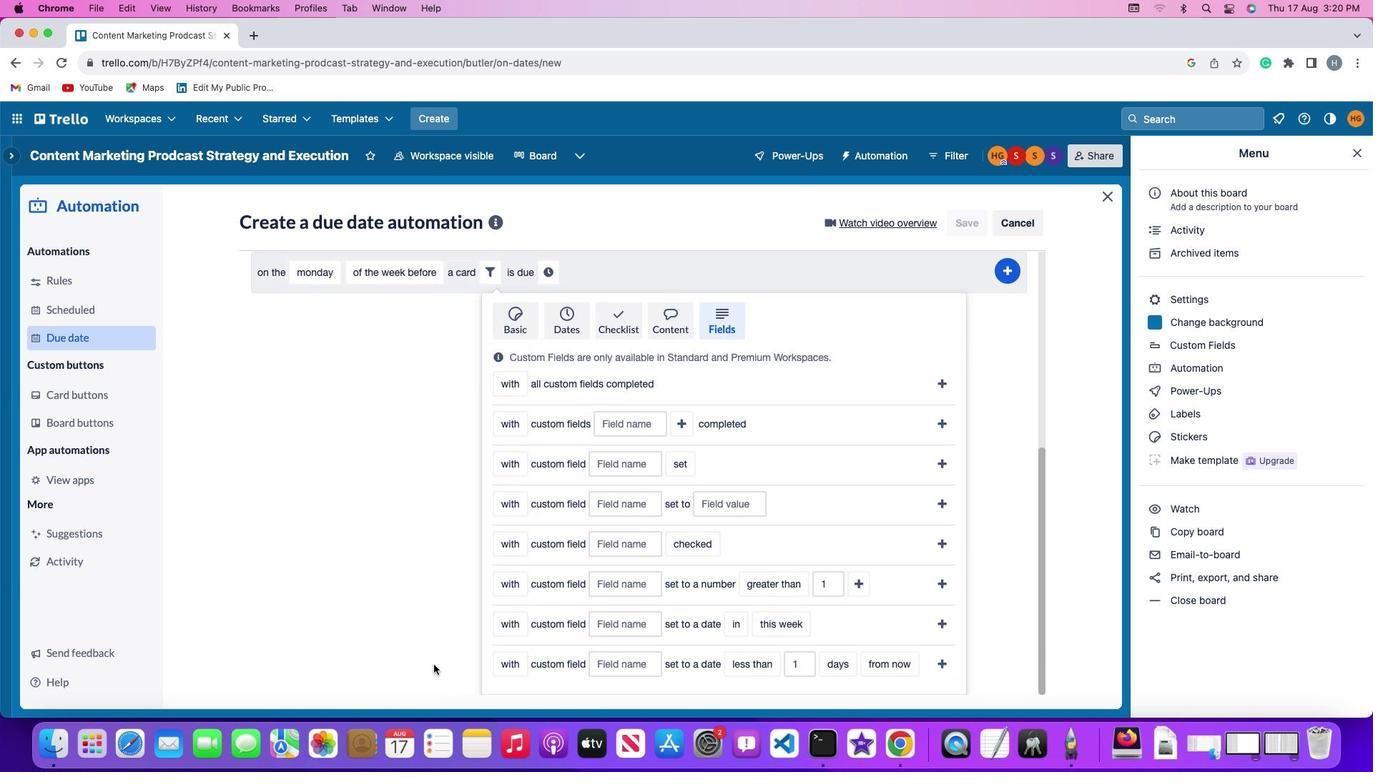 
Action: Mouse scrolled (434, 665) with delta (0, 0)
Screenshot: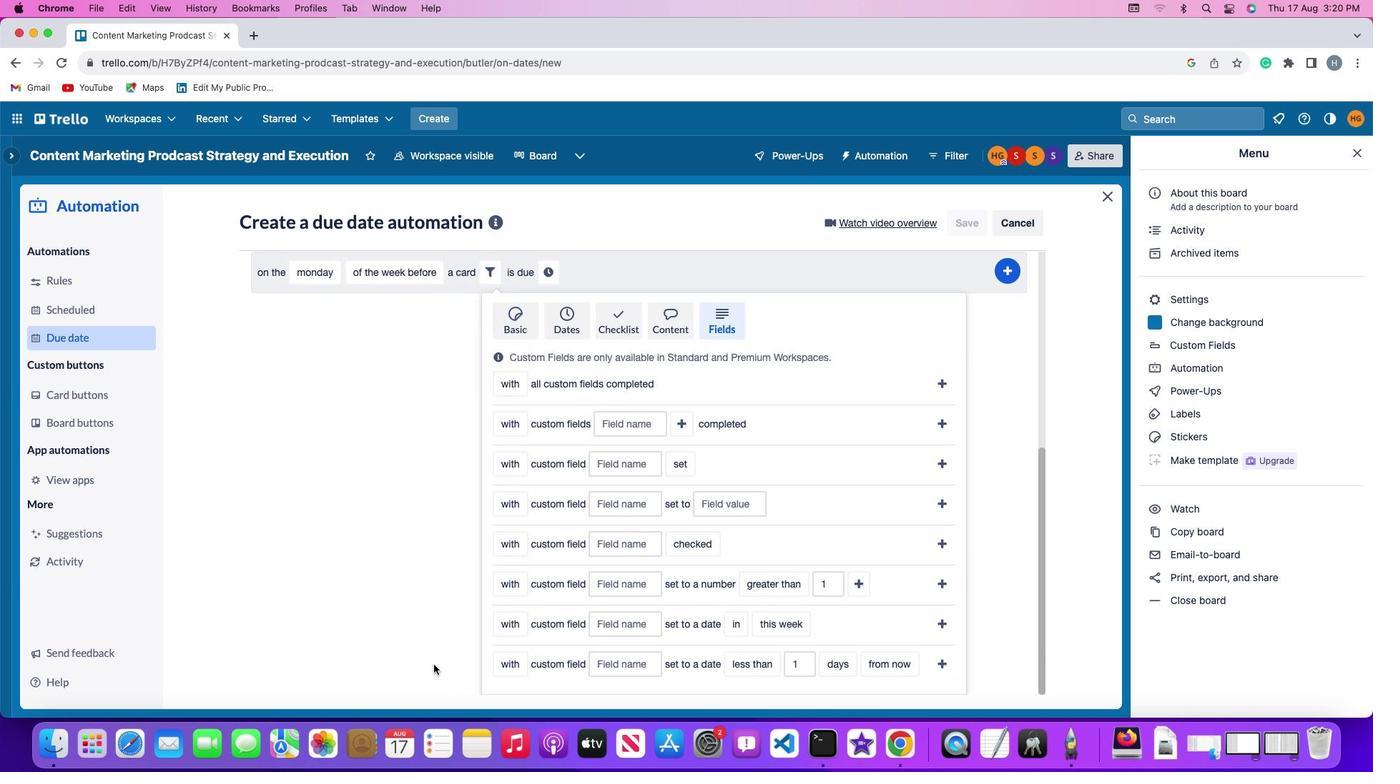 
Action: Mouse scrolled (434, 665) with delta (0, -2)
Screenshot: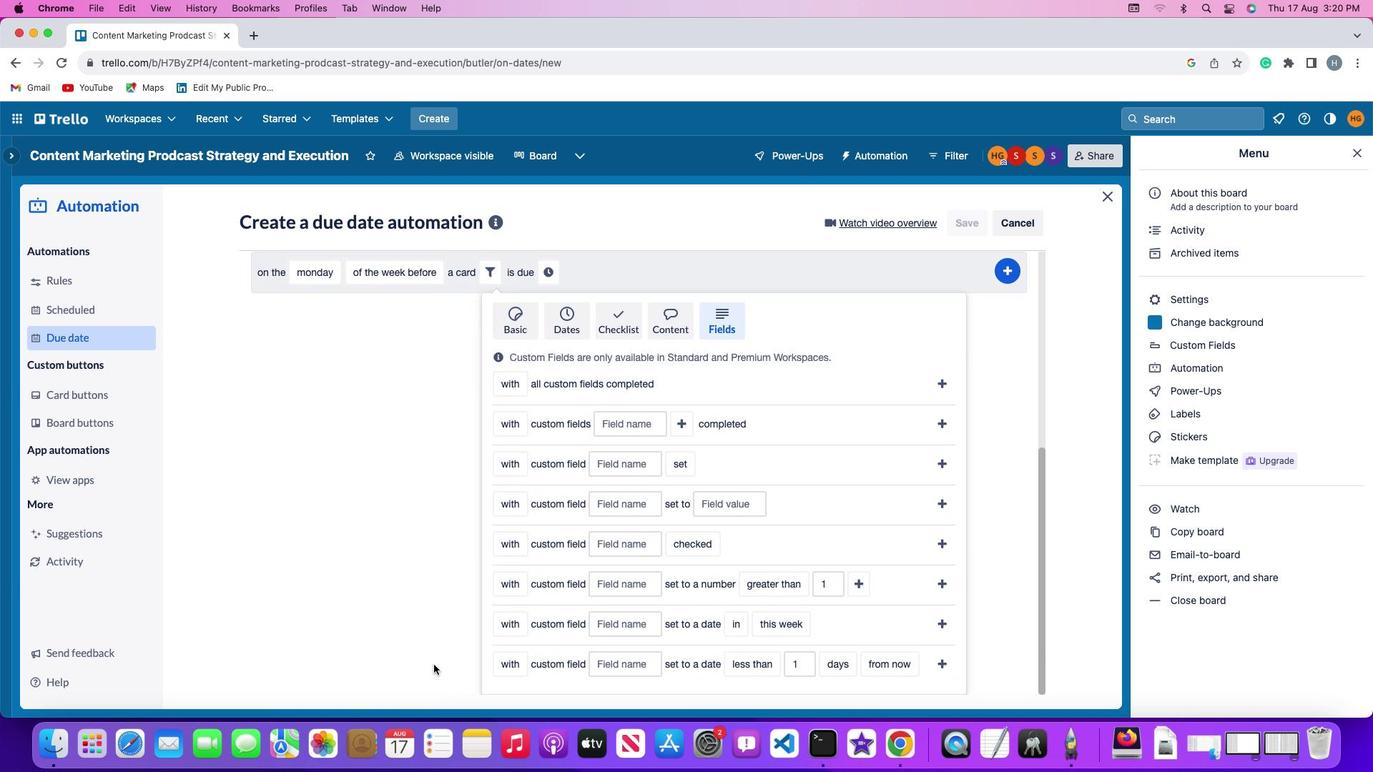 
Action: Mouse moved to (499, 671)
Screenshot: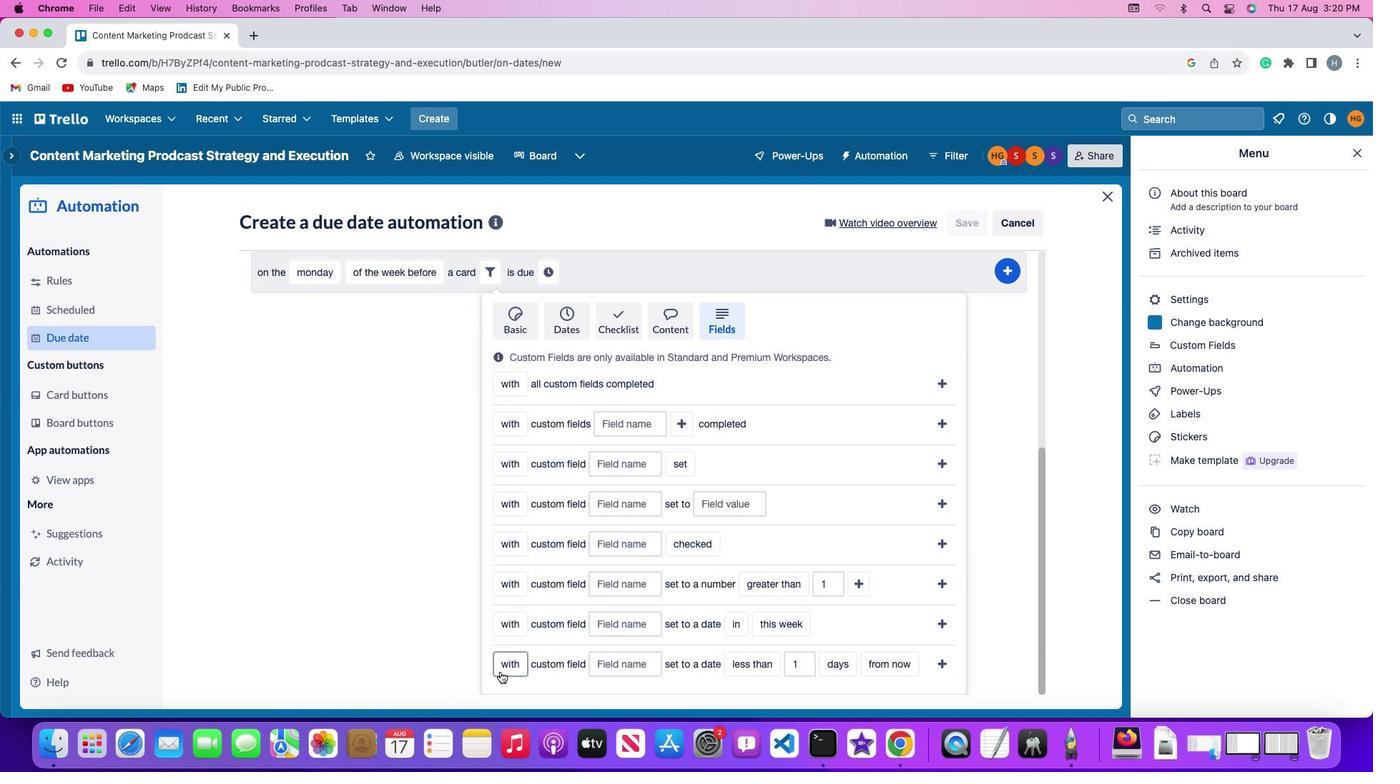 
Action: Mouse pressed left at (499, 671)
Screenshot: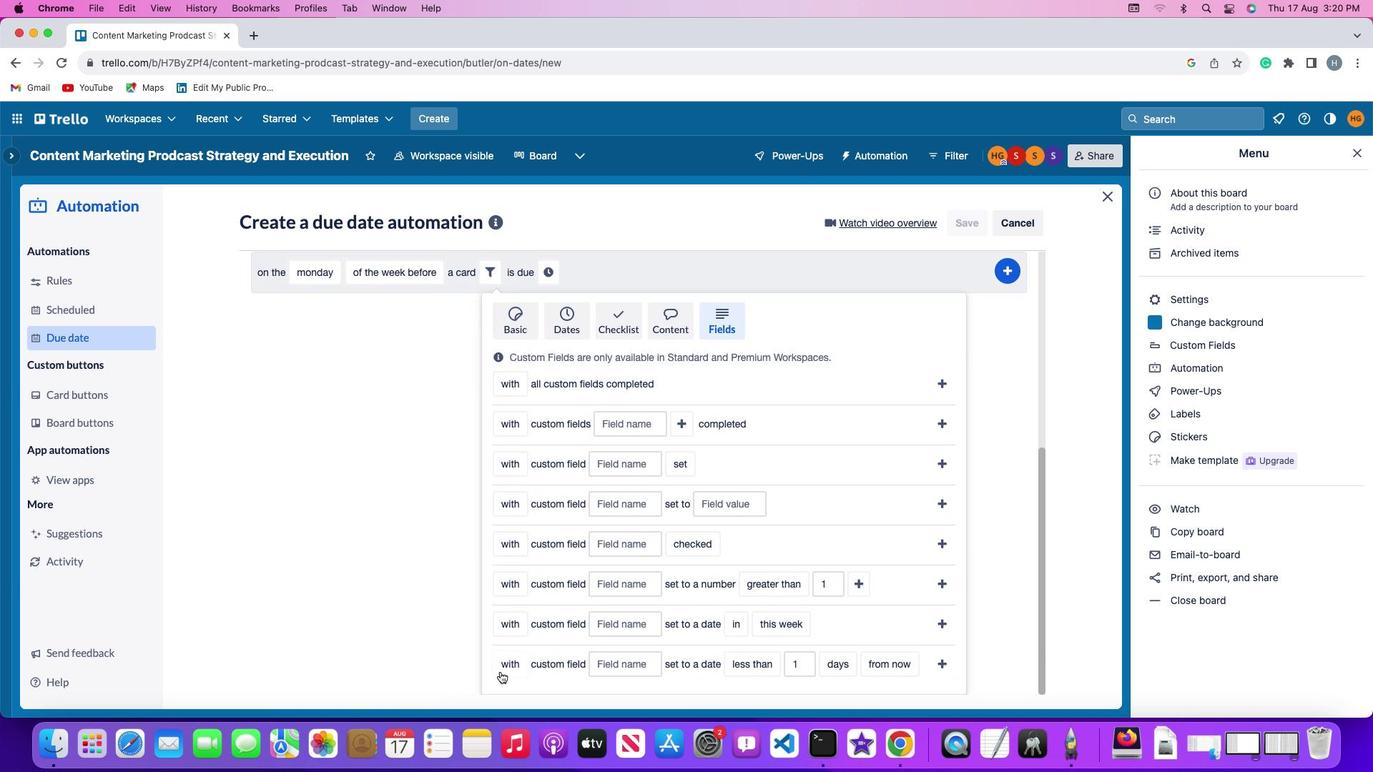 
Action: Mouse moved to (514, 610)
Screenshot: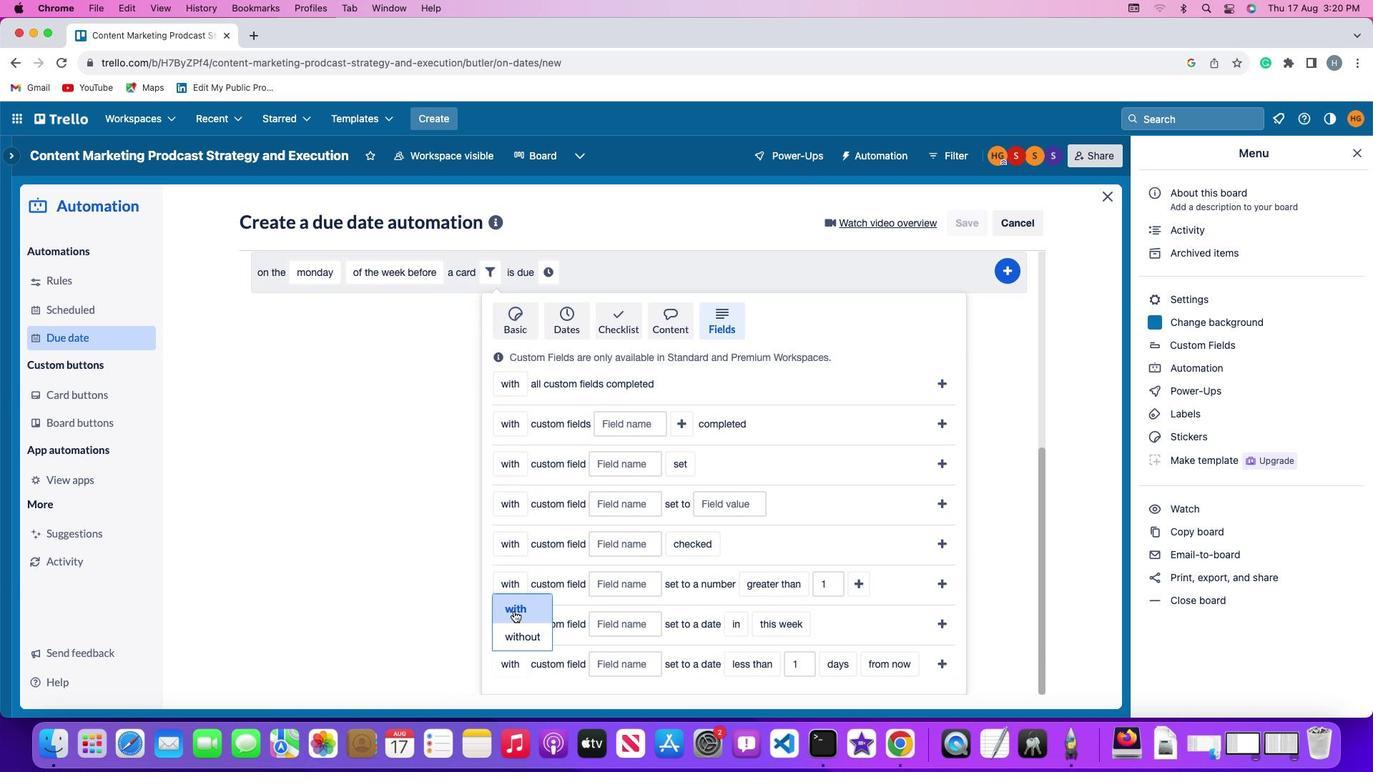 
Action: Mouse pressed left at (514, 610)
Screenshot: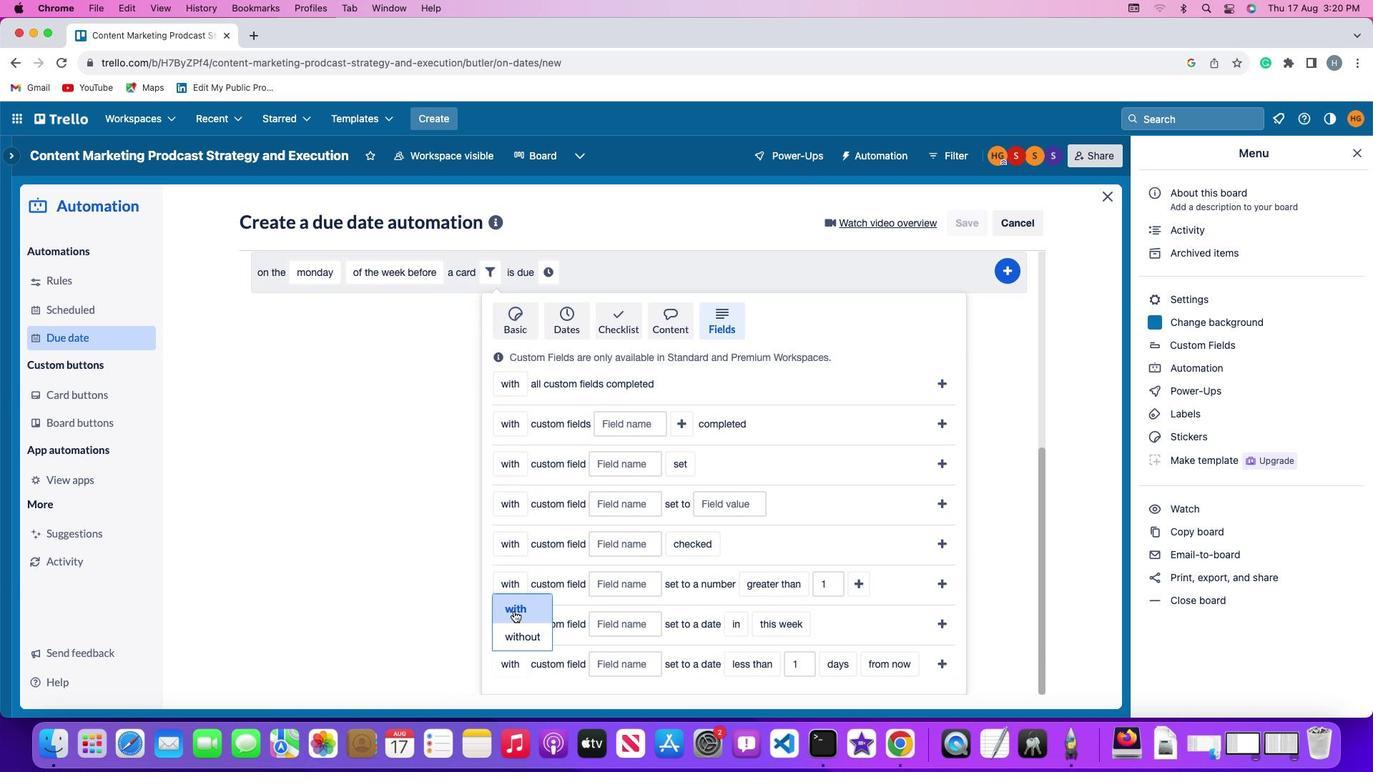 
Action: Mouse moved to (600, 666)
Screenshot: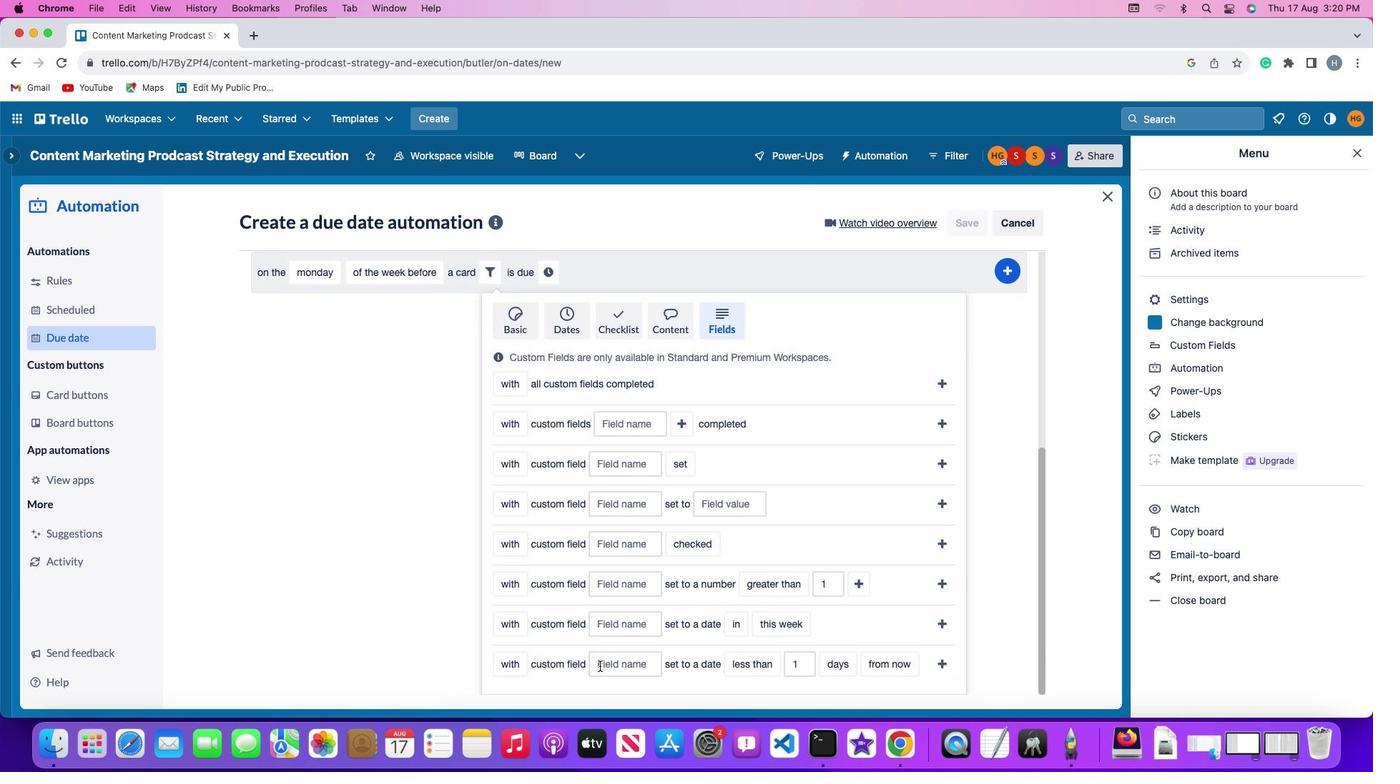 
Action: Mouse pressed left at (600, 666)
Screenshot: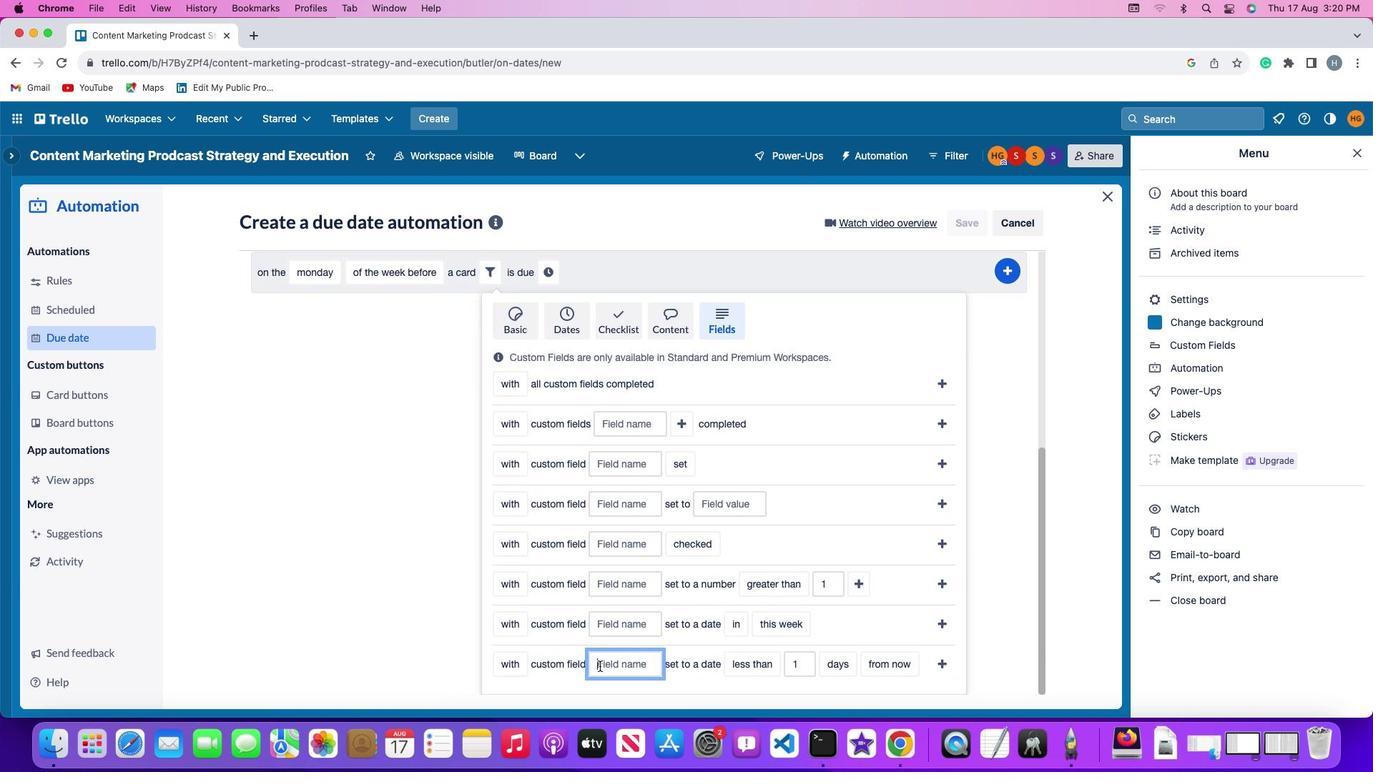 
Action: Key pressed Key.shift'R'
Screenshot: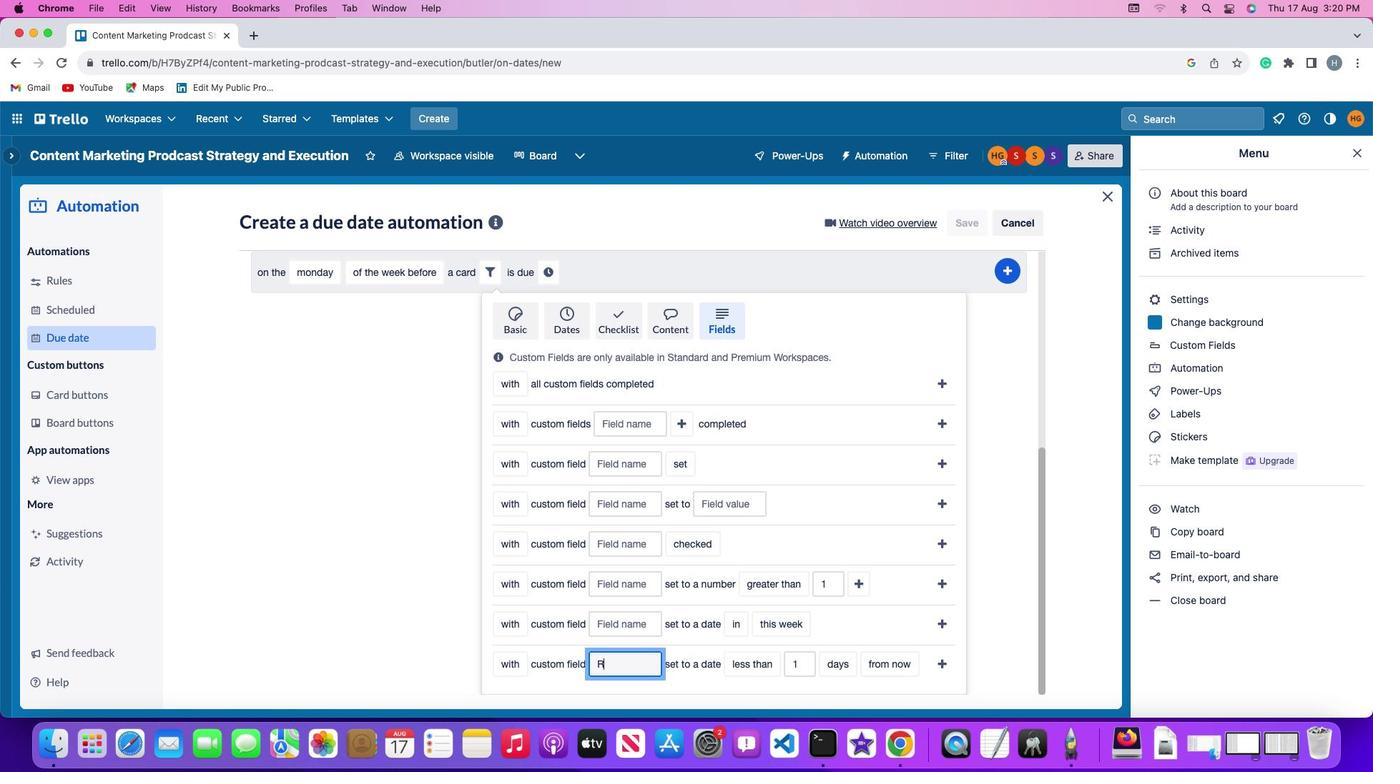 
Action: Mouse moved to (600, 666)
Screenshot: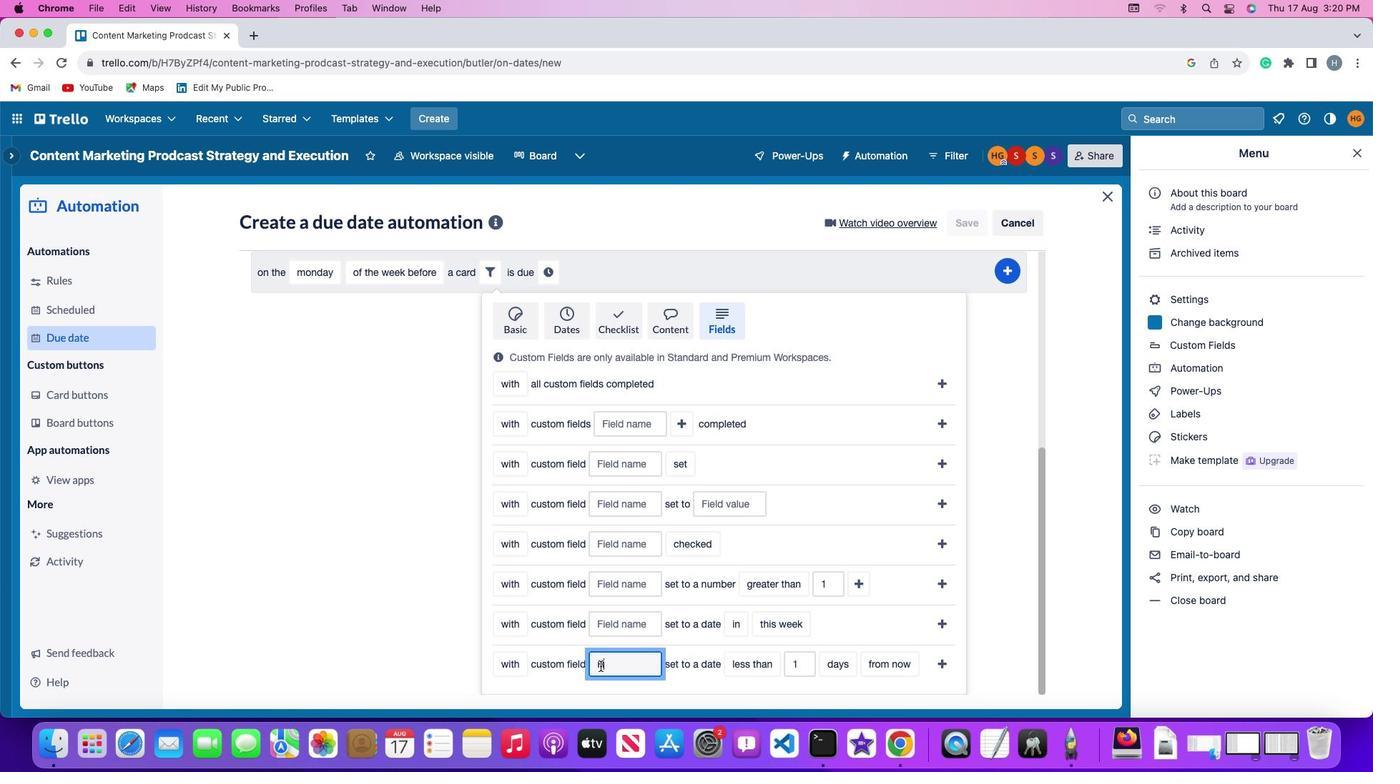 
Action: Key pressed 'e''s''u''m''e'
Screenshot: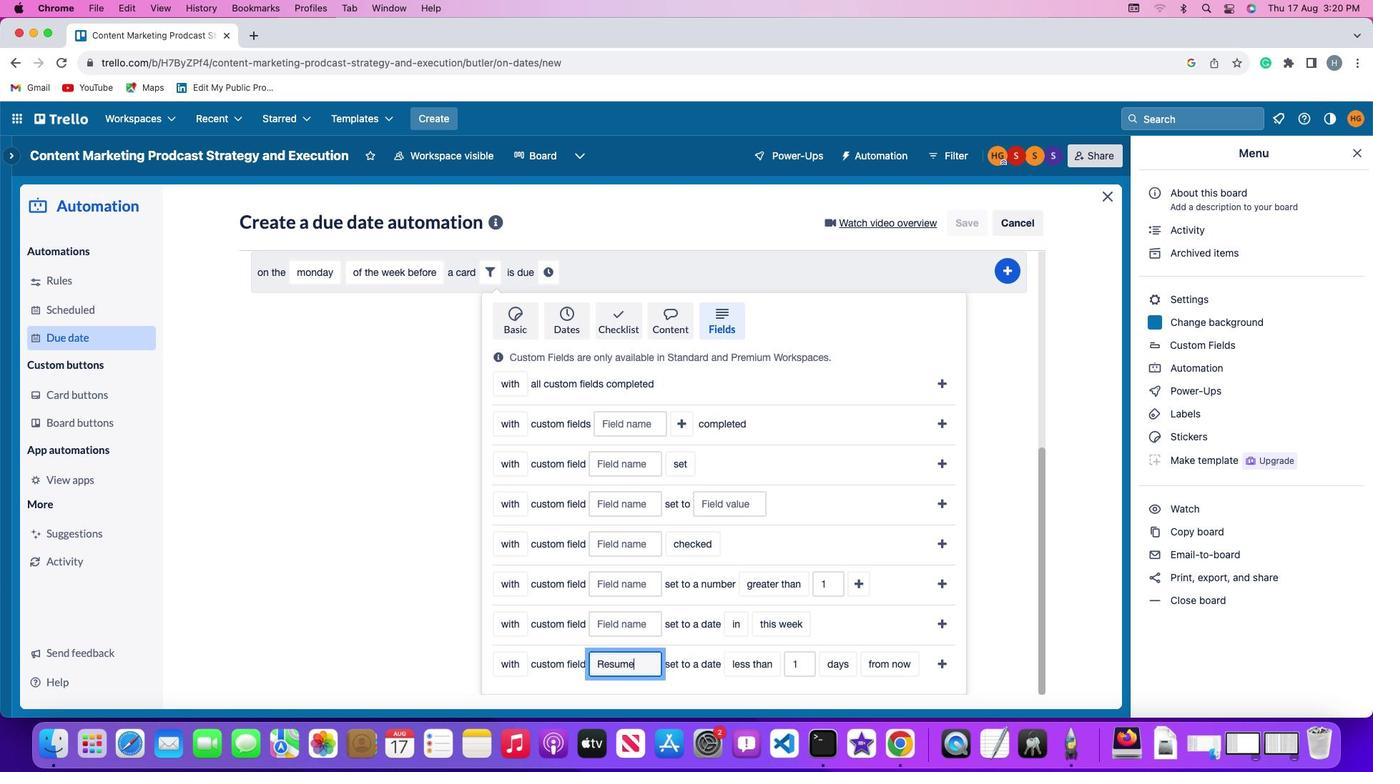 
Action: Mouse moved to (735, 659)
Screenshot: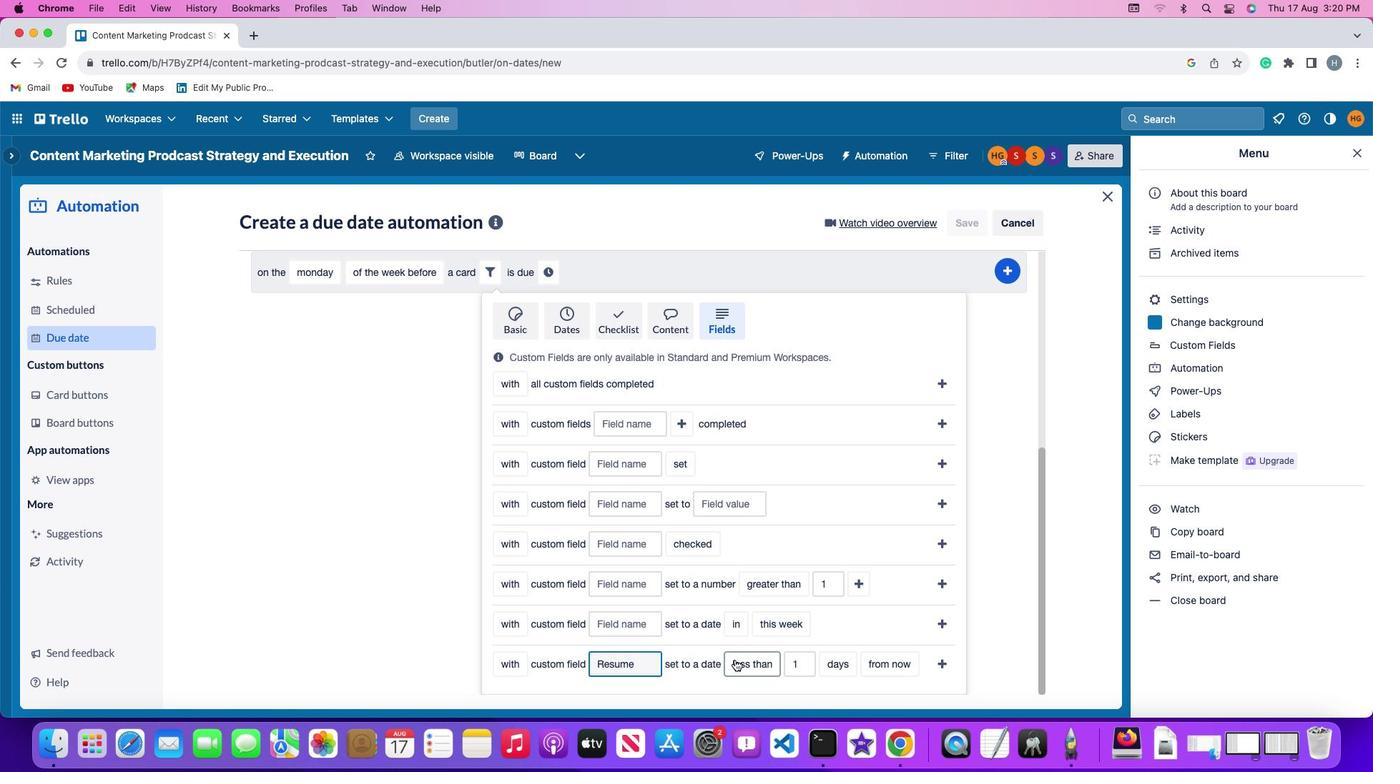 
Action: Mouse pressed left at (735, 659)
Screenshot: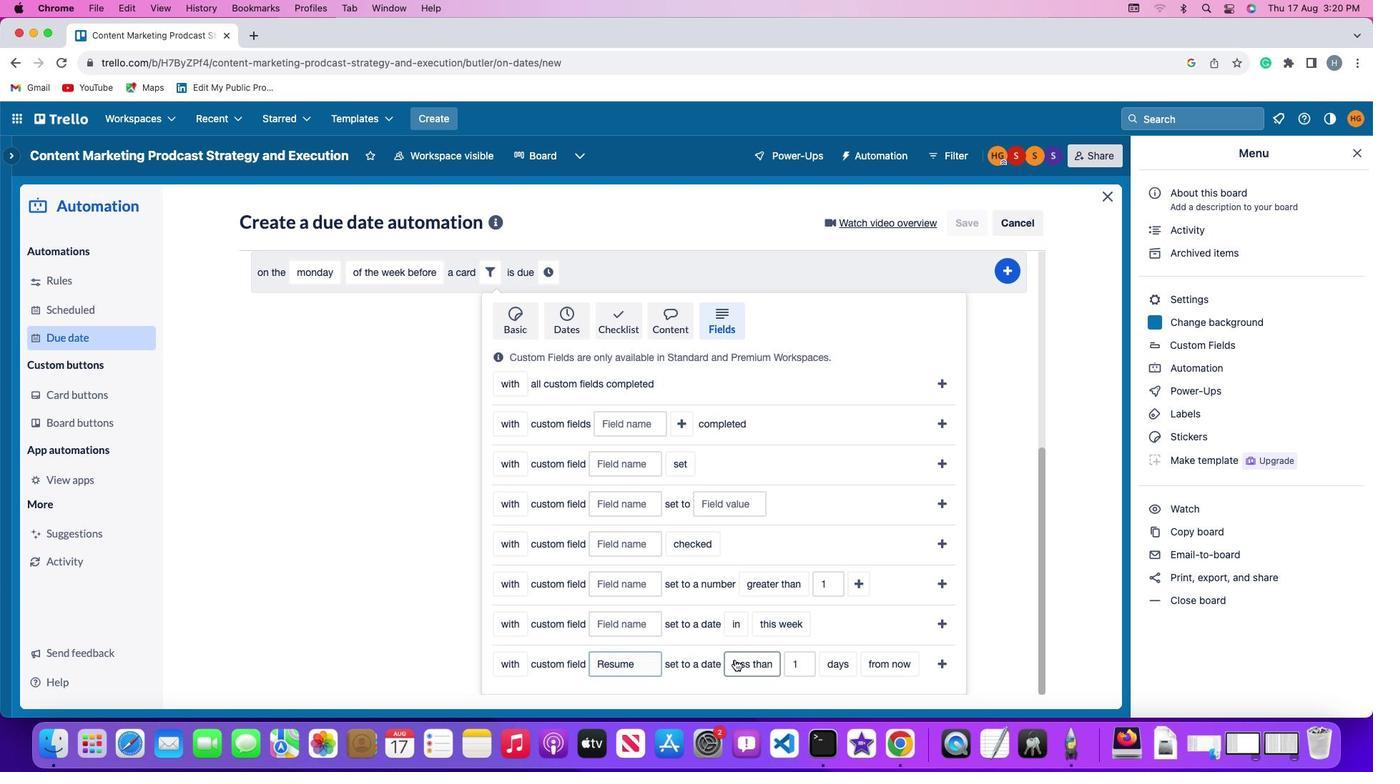 
Action: Mouse moved to (746, 590)
Screenshot: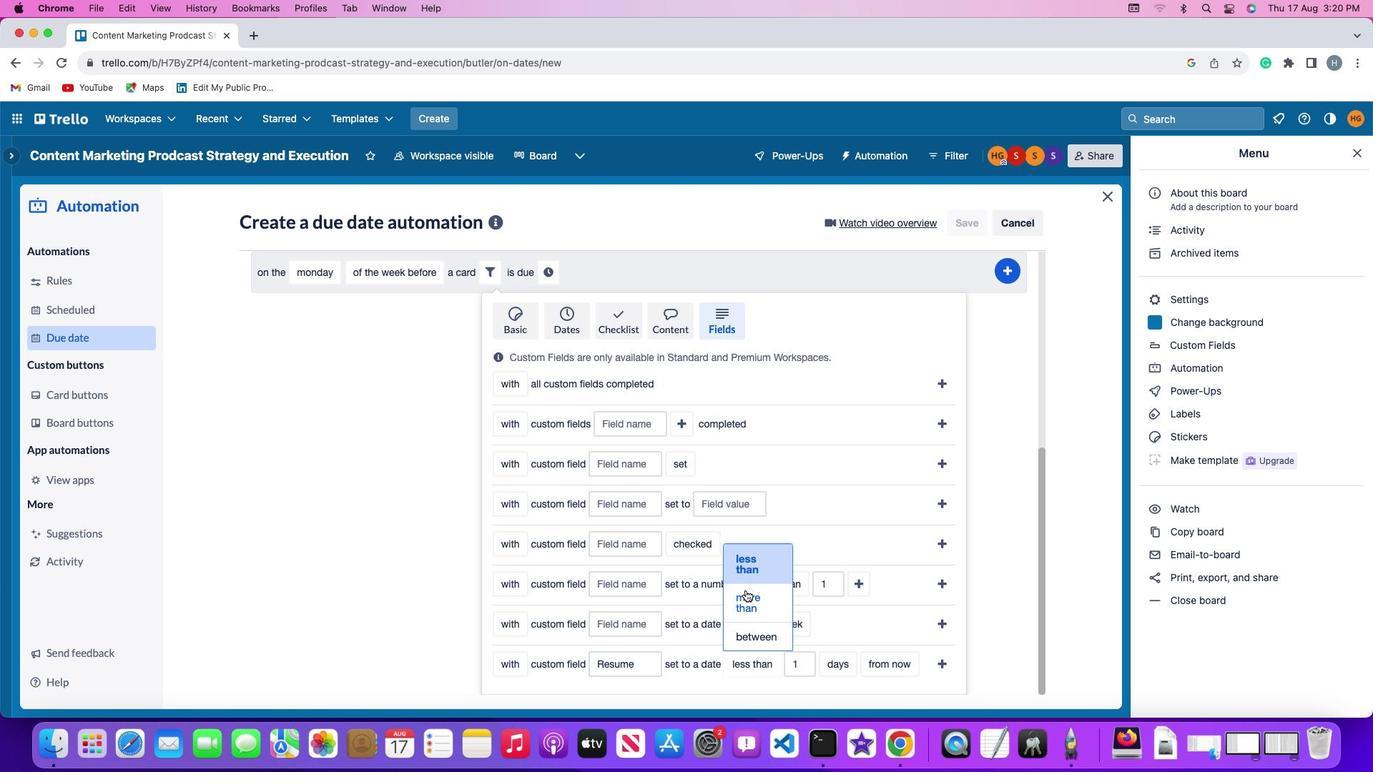 
Action: Mouse pressed left at (746, 590)
Screenshot: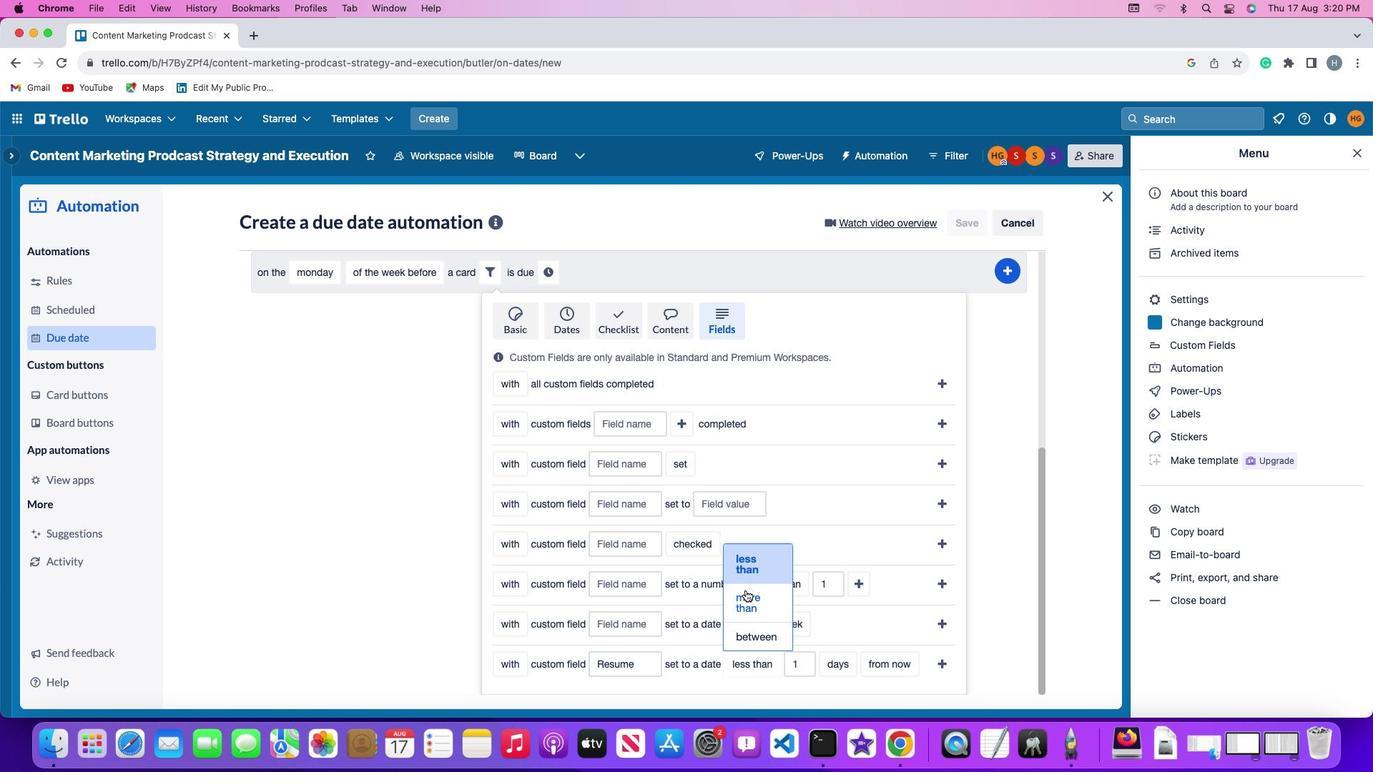 
Action: Mouse moved to (808, 661)
Screenshot: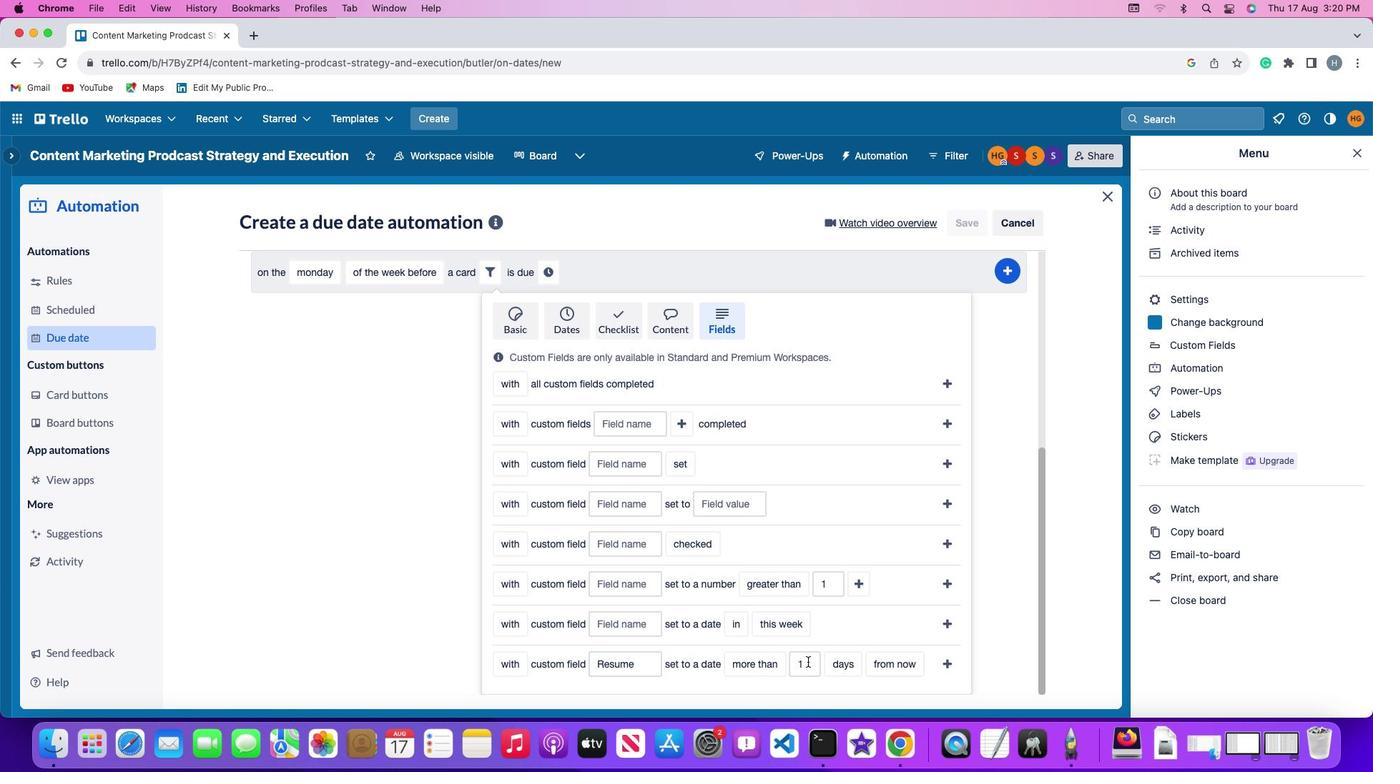 
Action: Mouse pressed left at (808, 661)
Screenshot: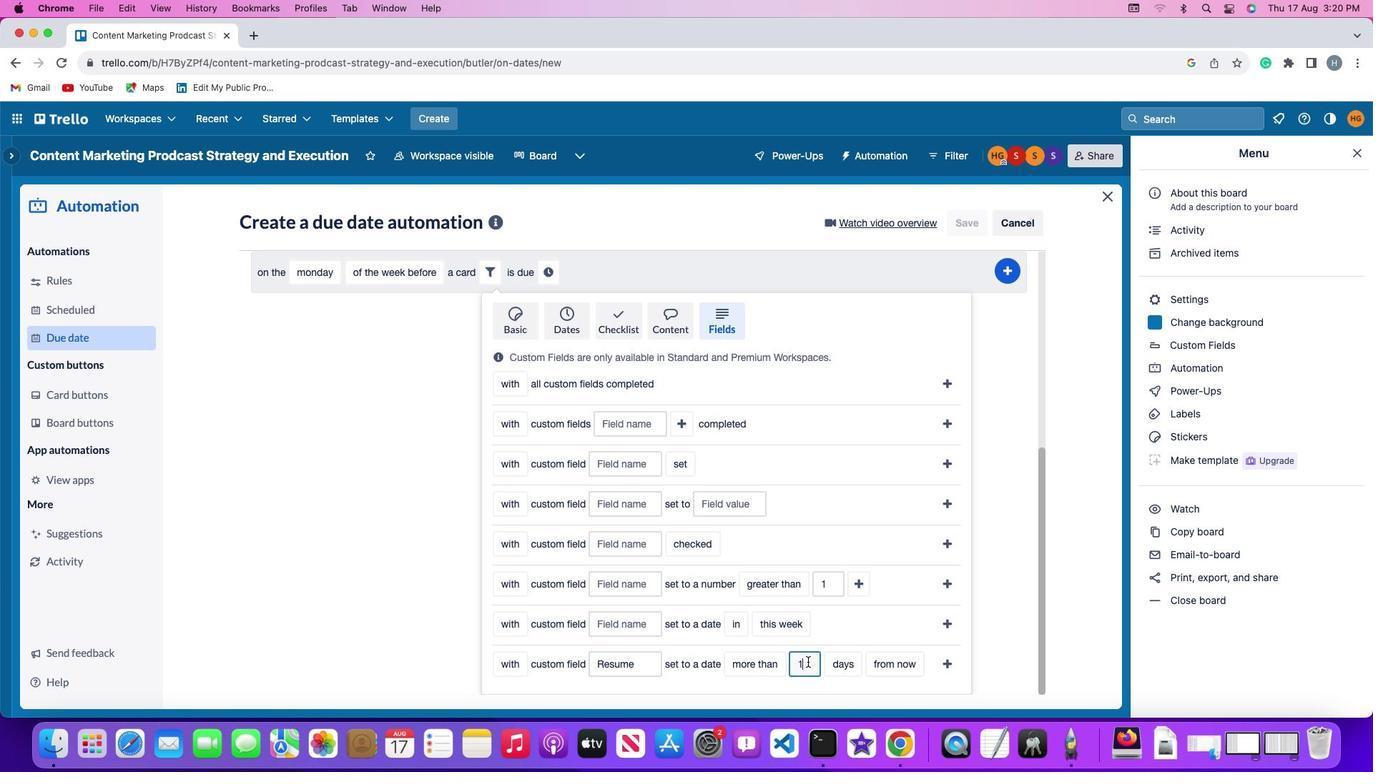 
Action: Key pressed Key.backspace'1'
Screenshot: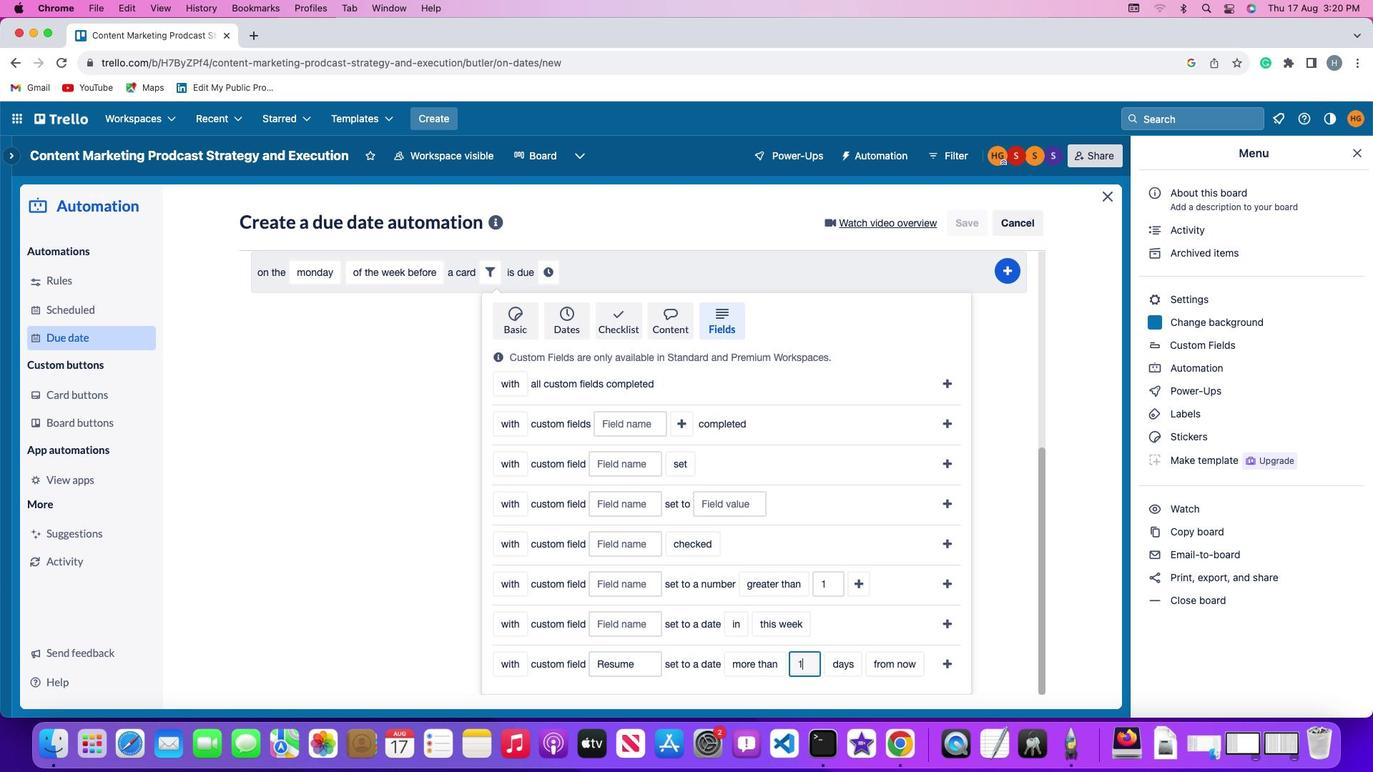 
Action: Mouse moved to (834, 660)
Screenshot: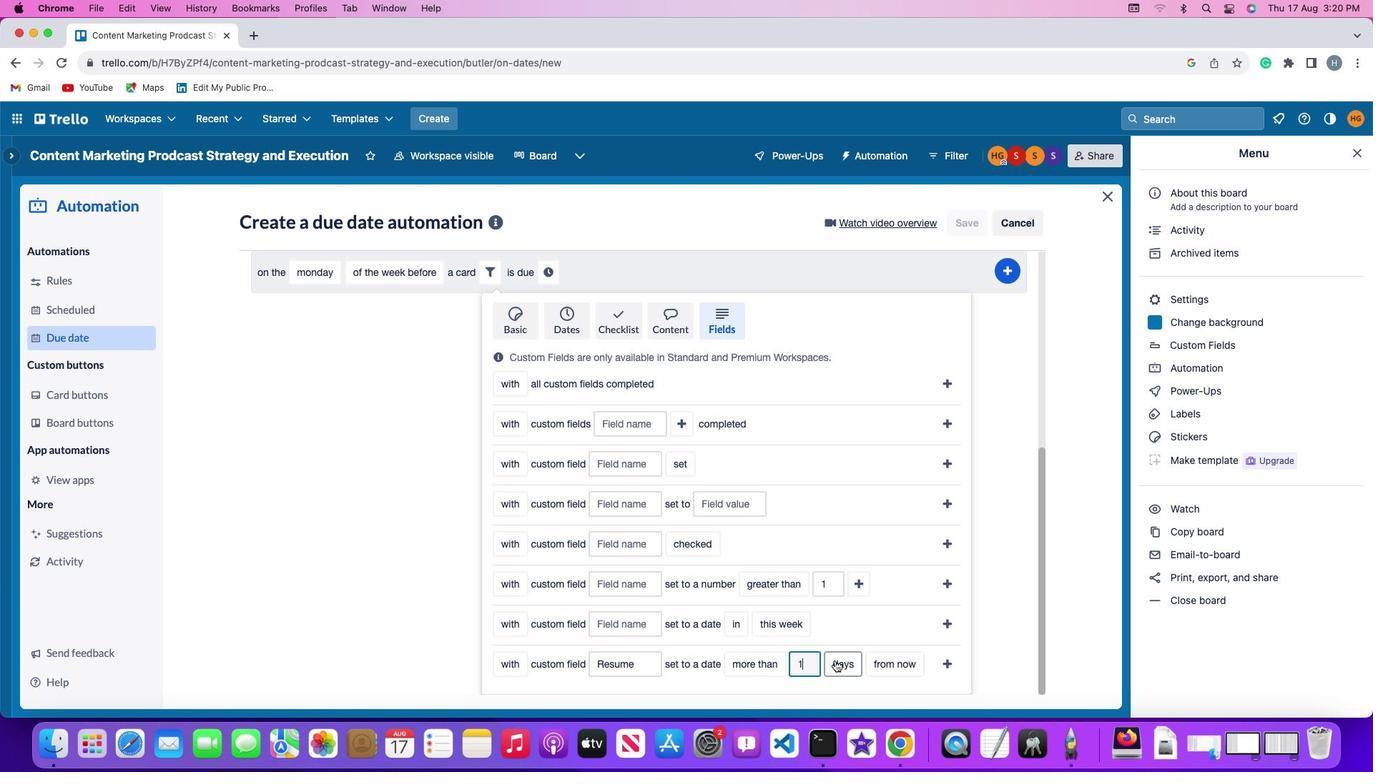 
Action: Mouse pressed left at (834, 660)
Screenshot: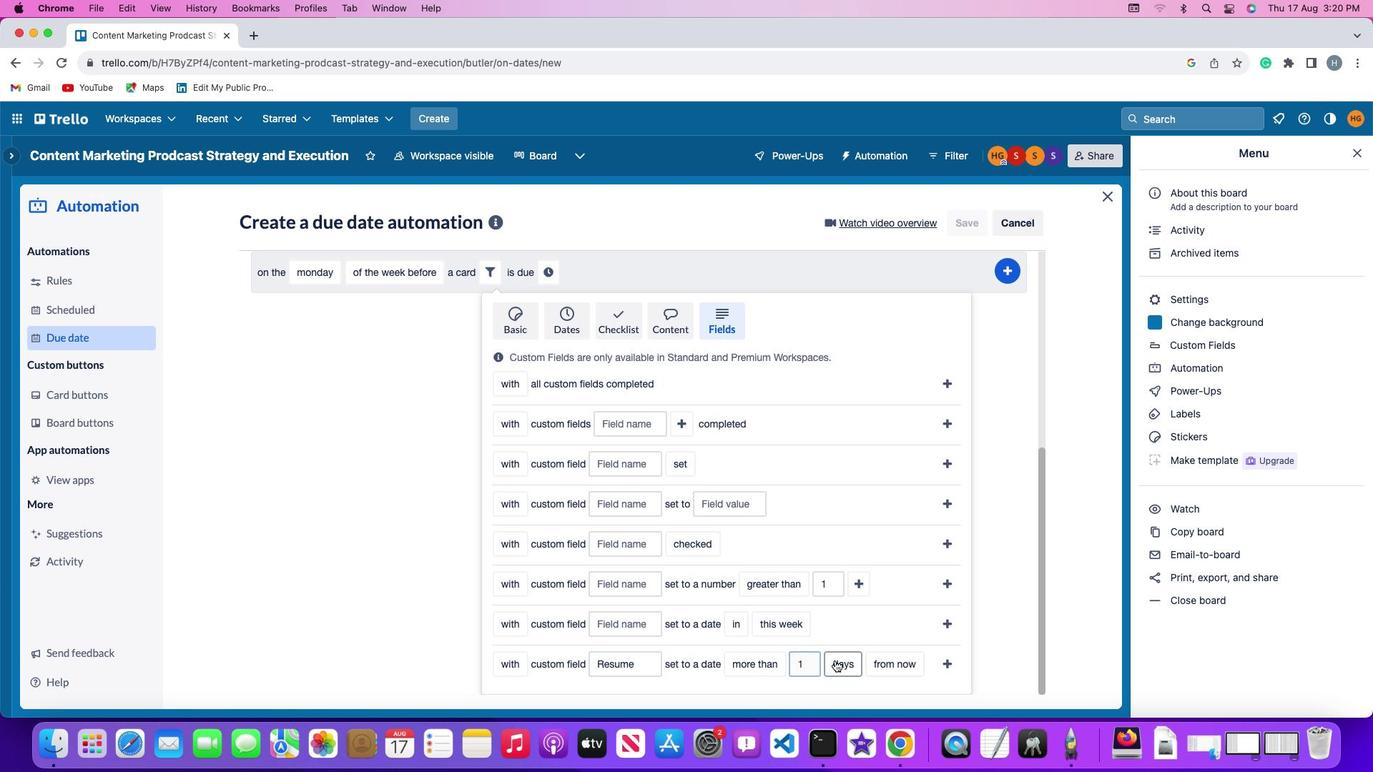 
Action: Mouse moved to (859, 613)
Screenshot: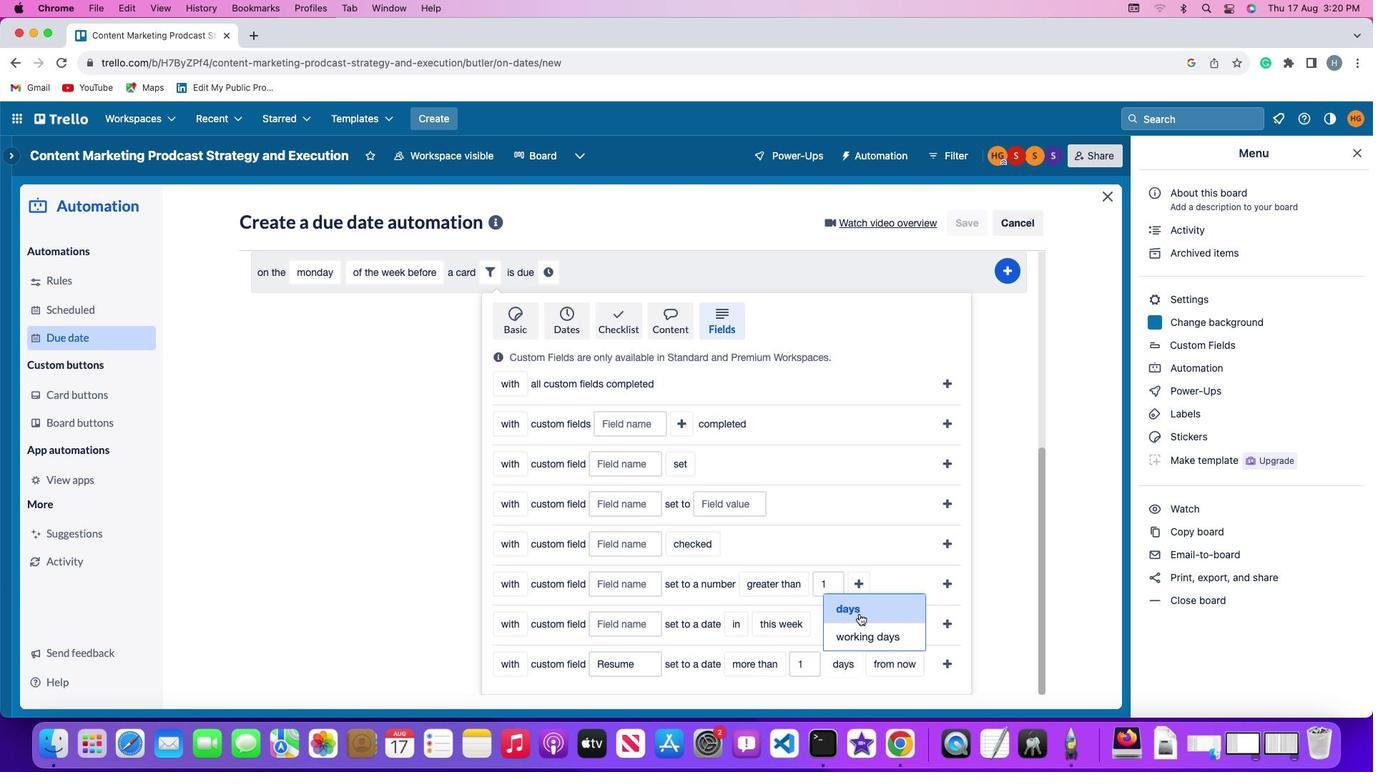 
Action: Mouse pressed left at (859, 613)
Screenshot: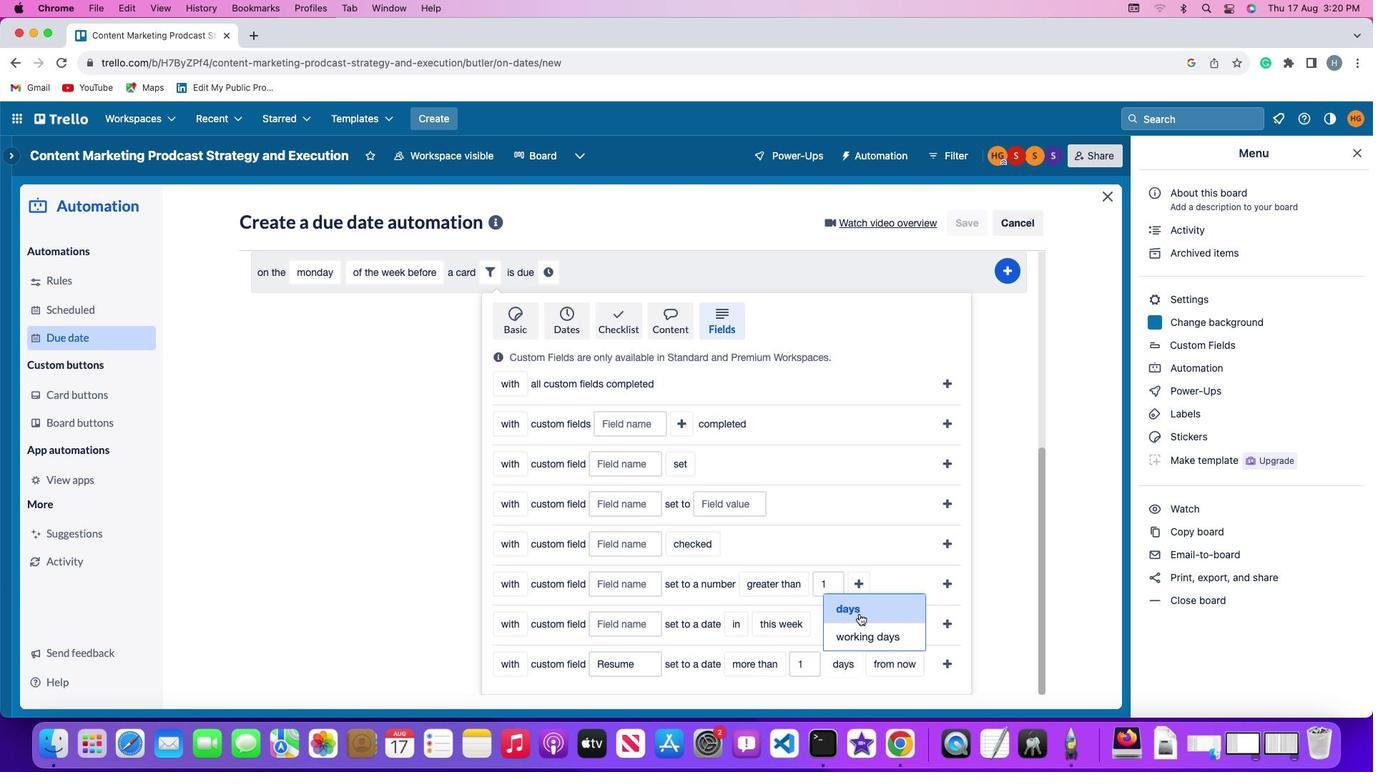 
Action: Mouse moved to (888, 661)
Screenshot: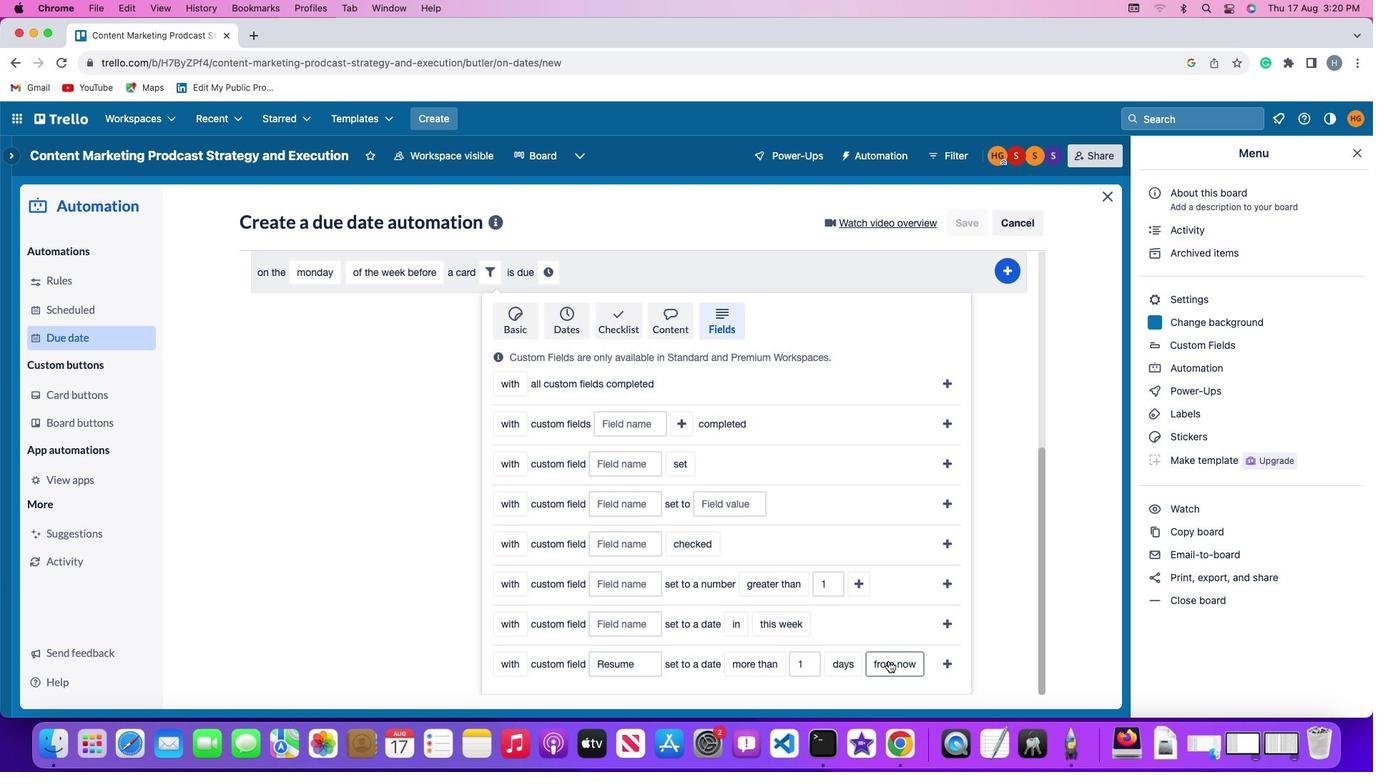 
Action: Mouse pressed left at (888, 661)
Screenshot: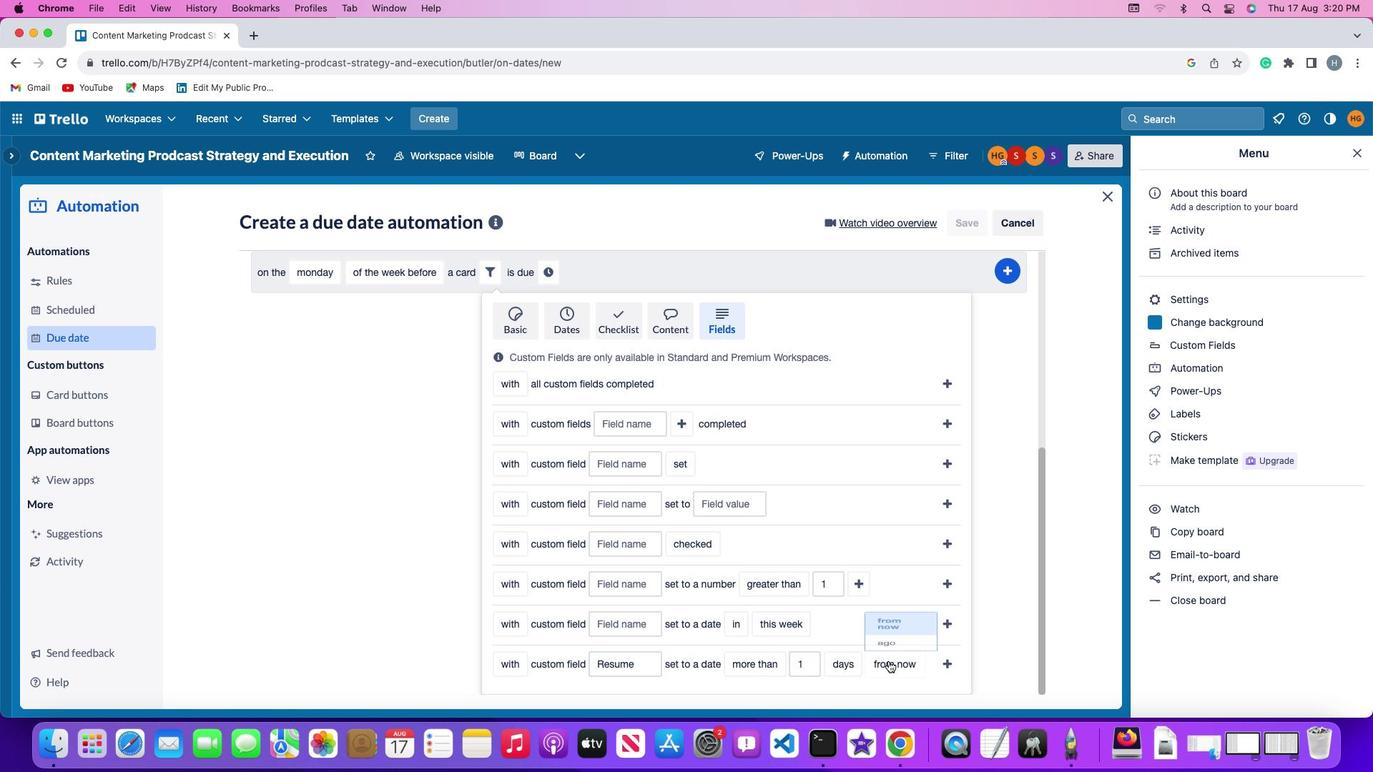 
Action: Mouse moved to (891, 648)
Screenshot: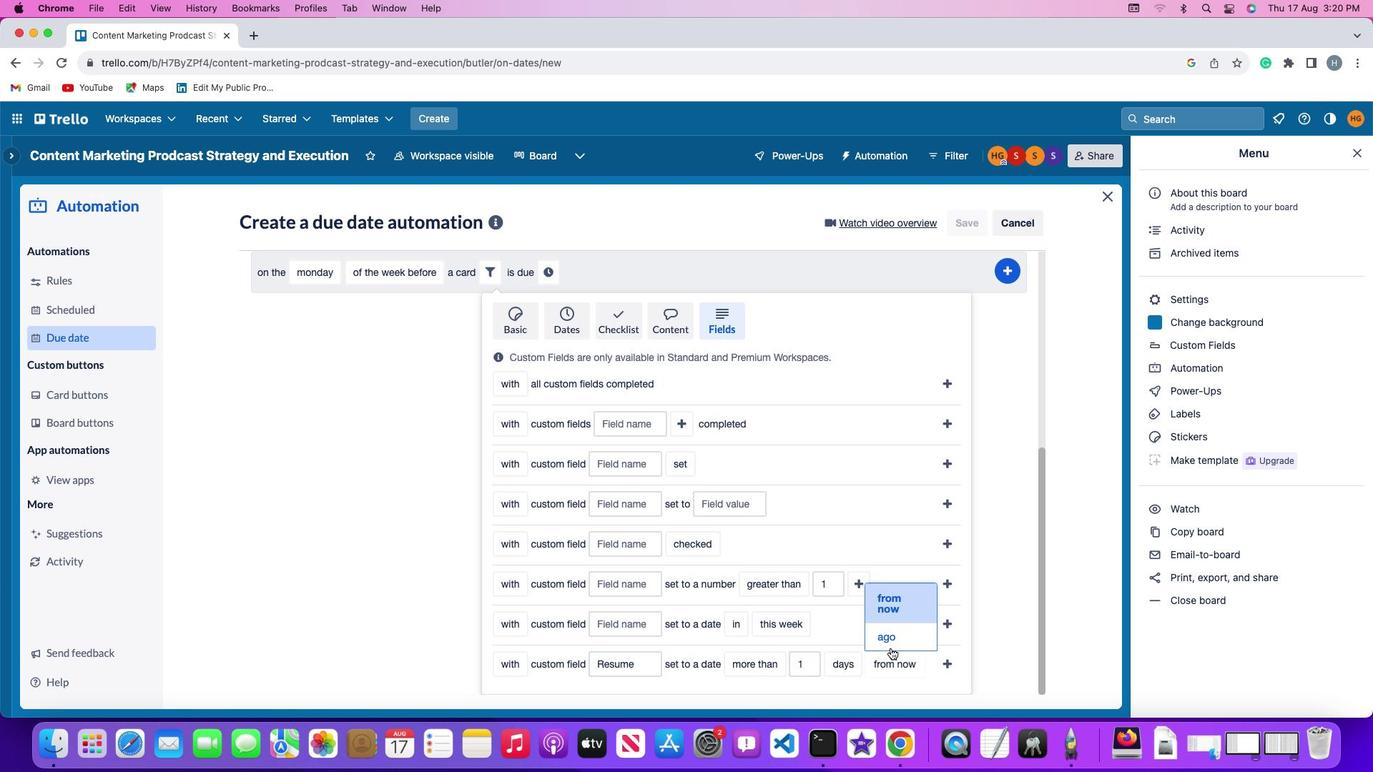
Action: Mouse pressed left at (891, 648)
Screenshot: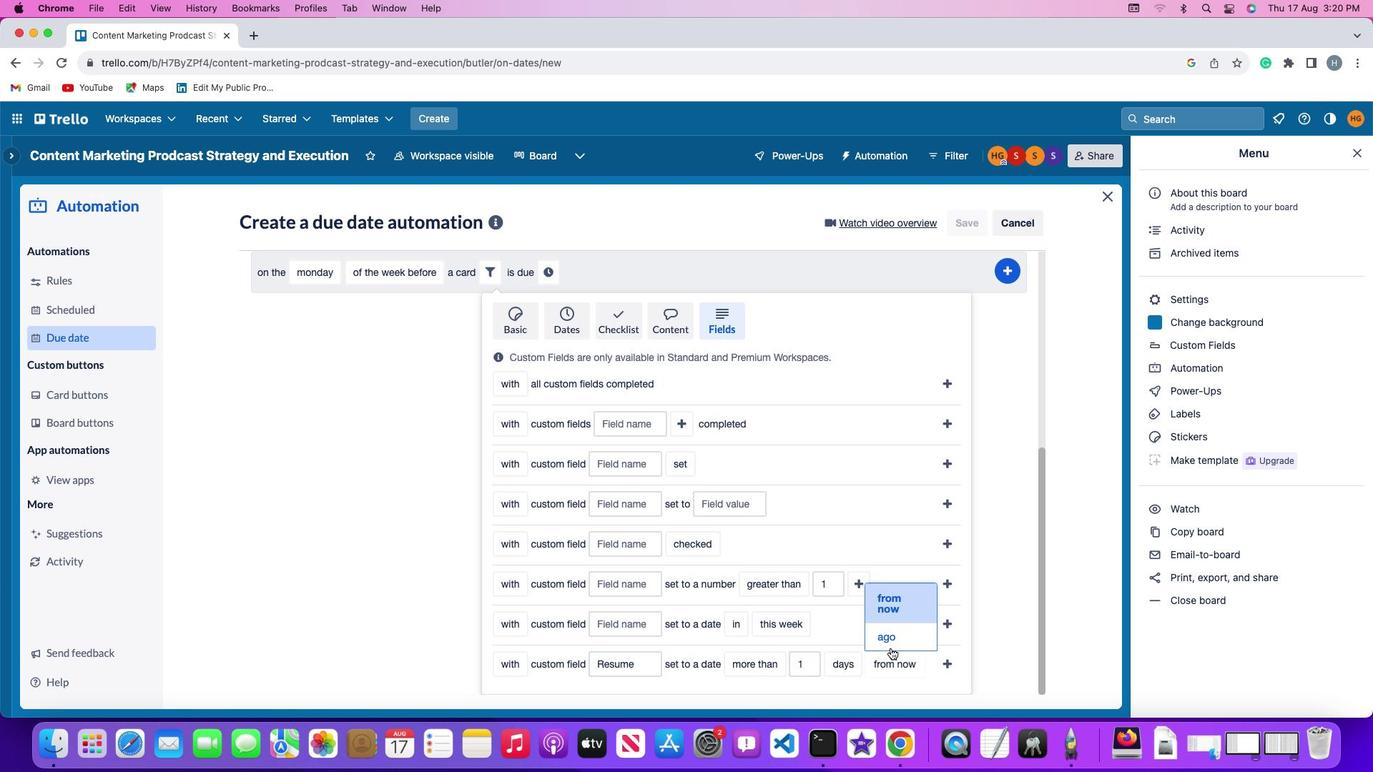 
Action: Mouse moved to (920, 663)
Screenshot: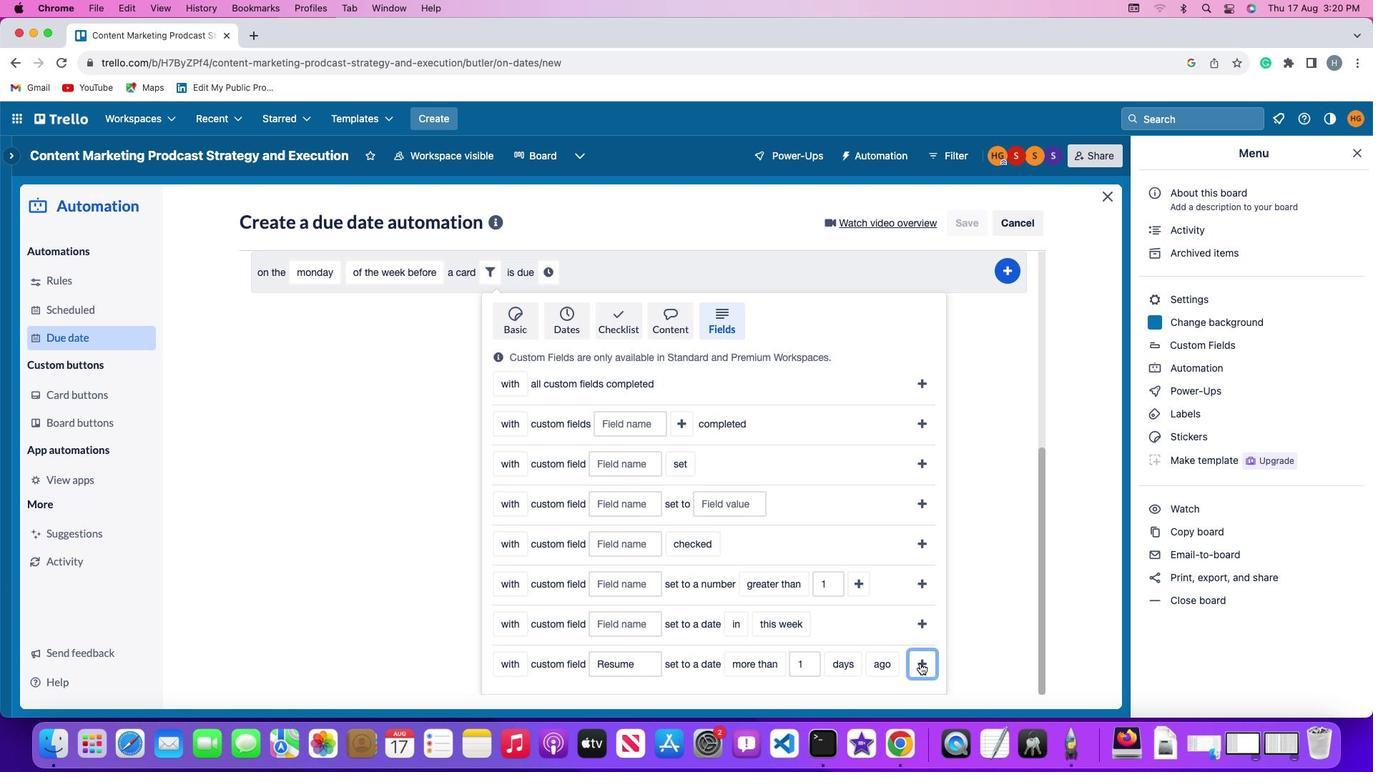 
Action: Mouse pressed left at (920, 663)
Screenshot: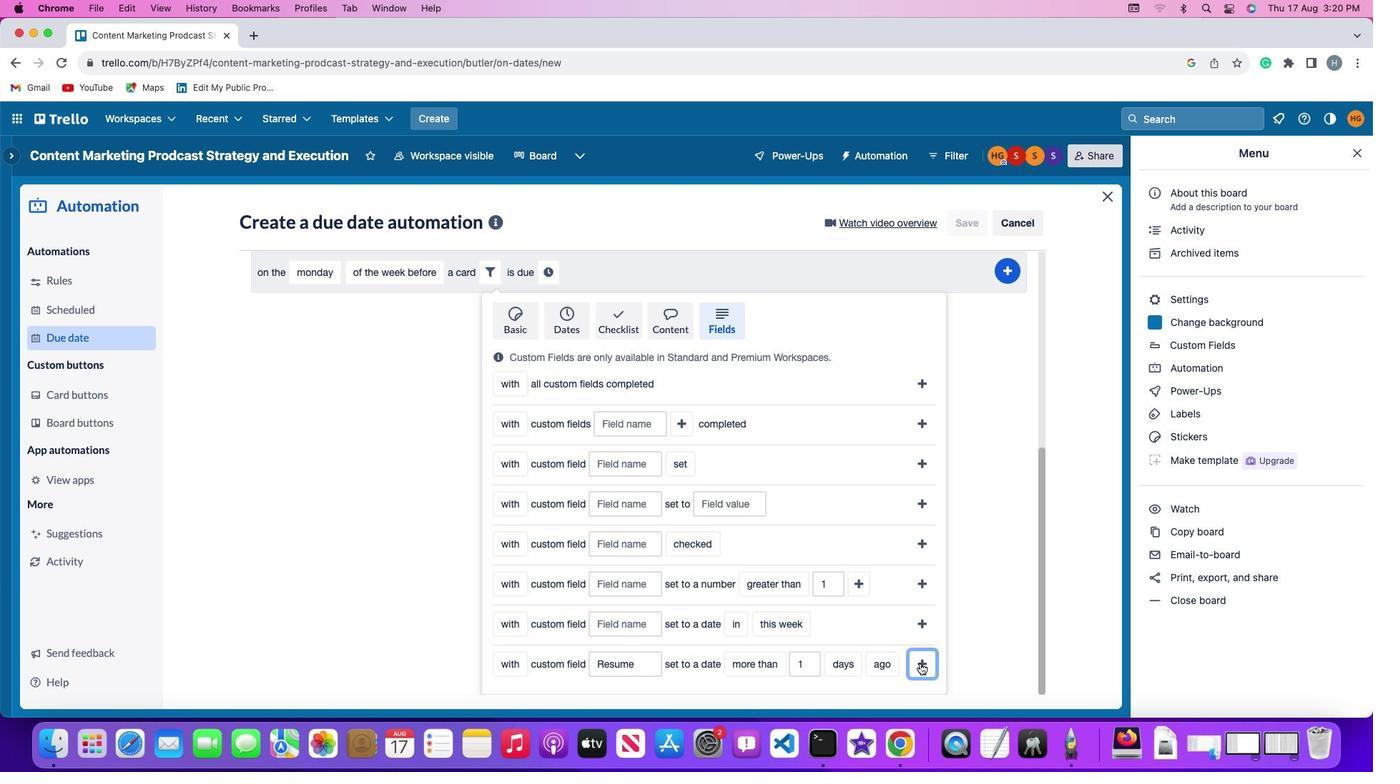 
Action: Mouse moved to (862, 620)
Screenshot: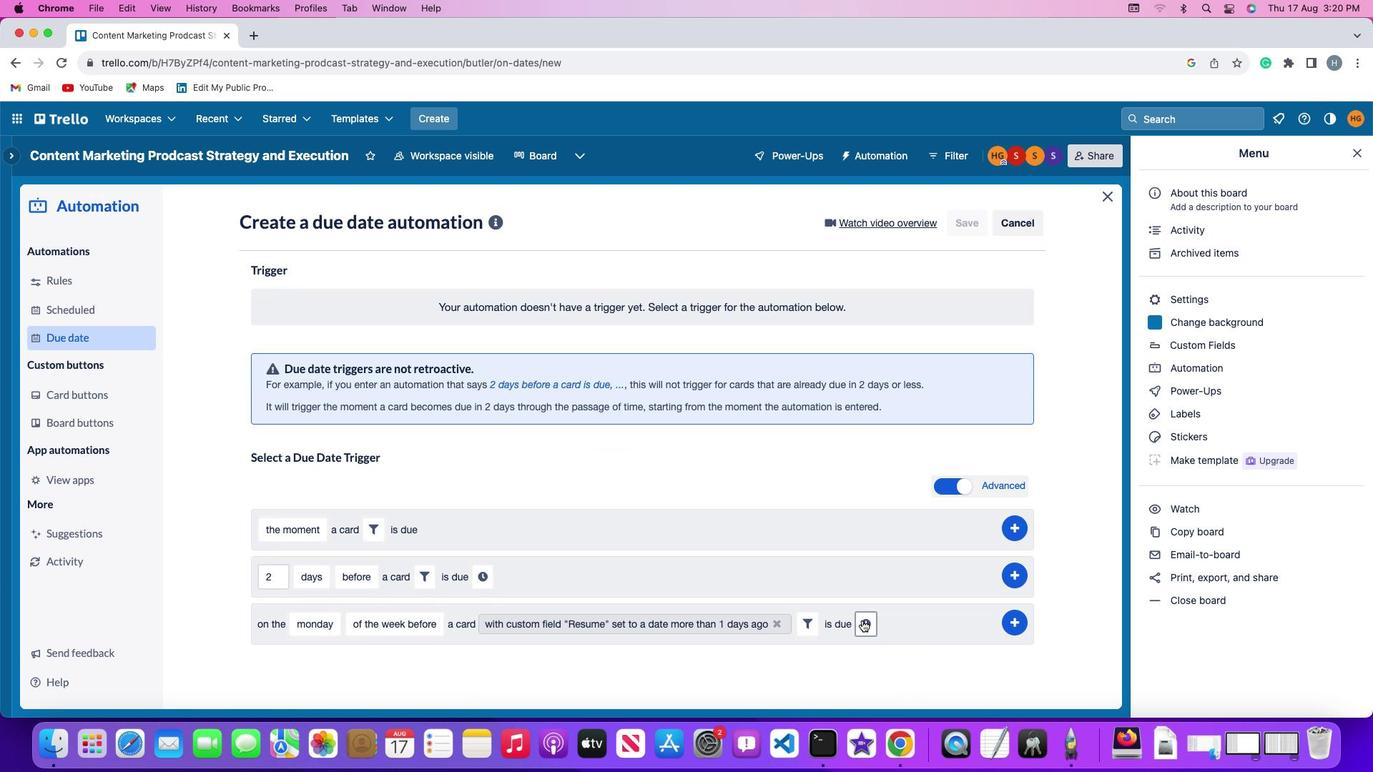 
Action: Mouse pressed left at (862, 620)
Screenshot: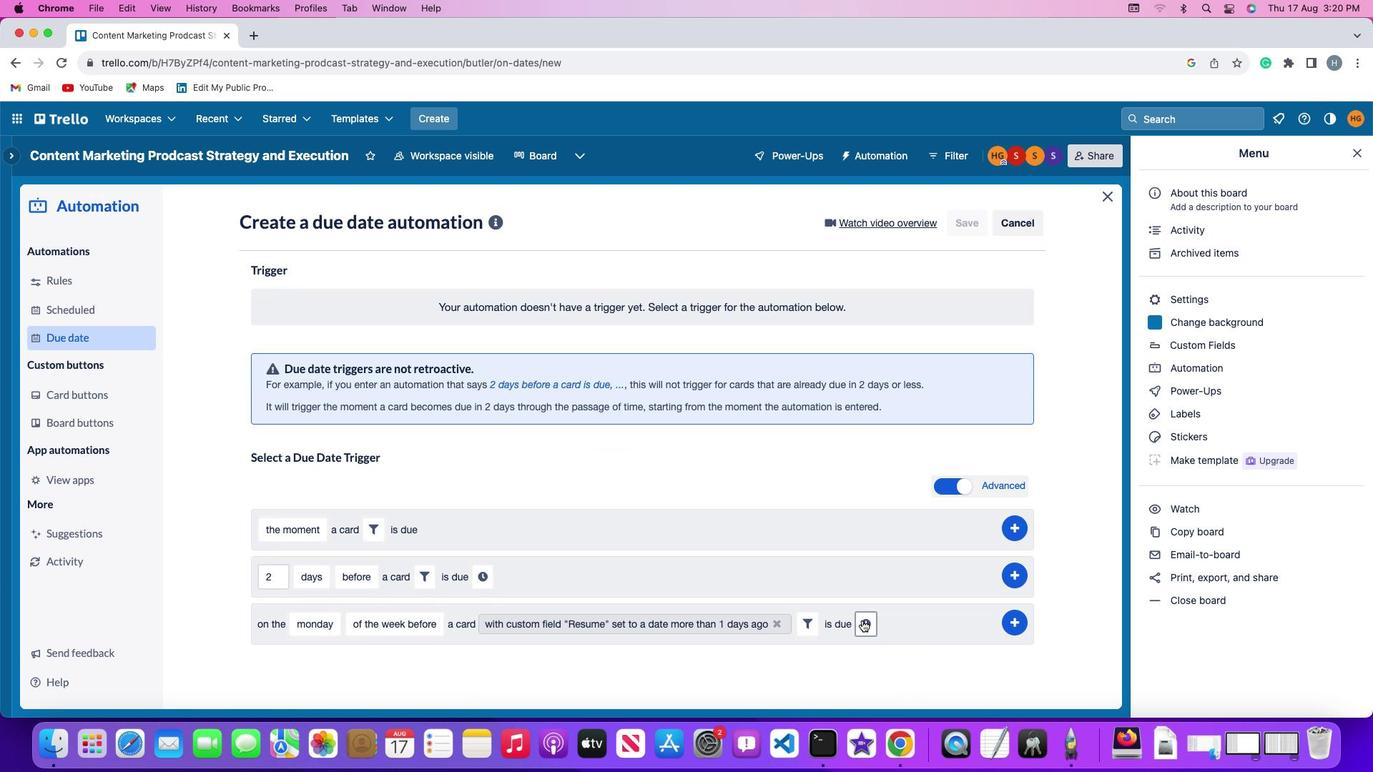 
Action: Mouse moved to (296, 655)
Screenshot: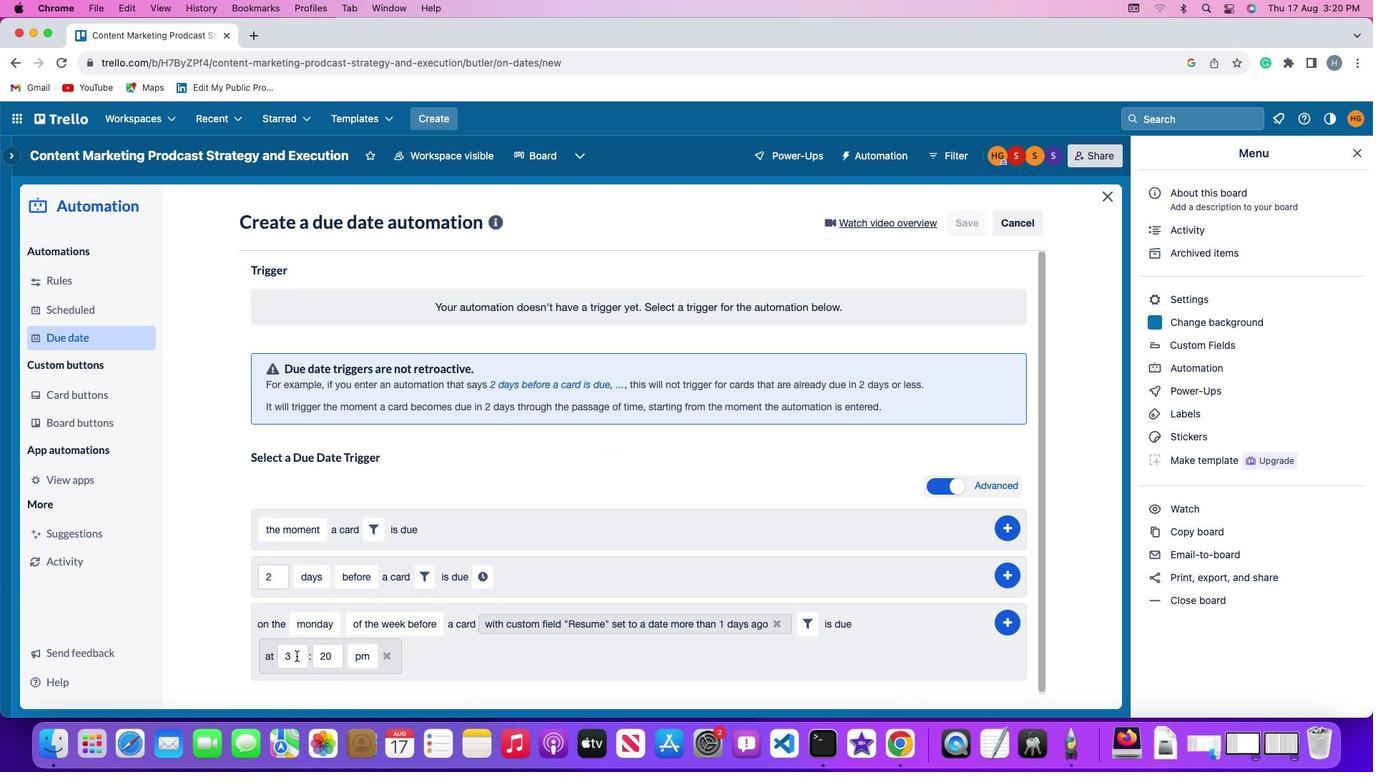 
Action: Mouse pressed left at (296, 655)
Screenshot: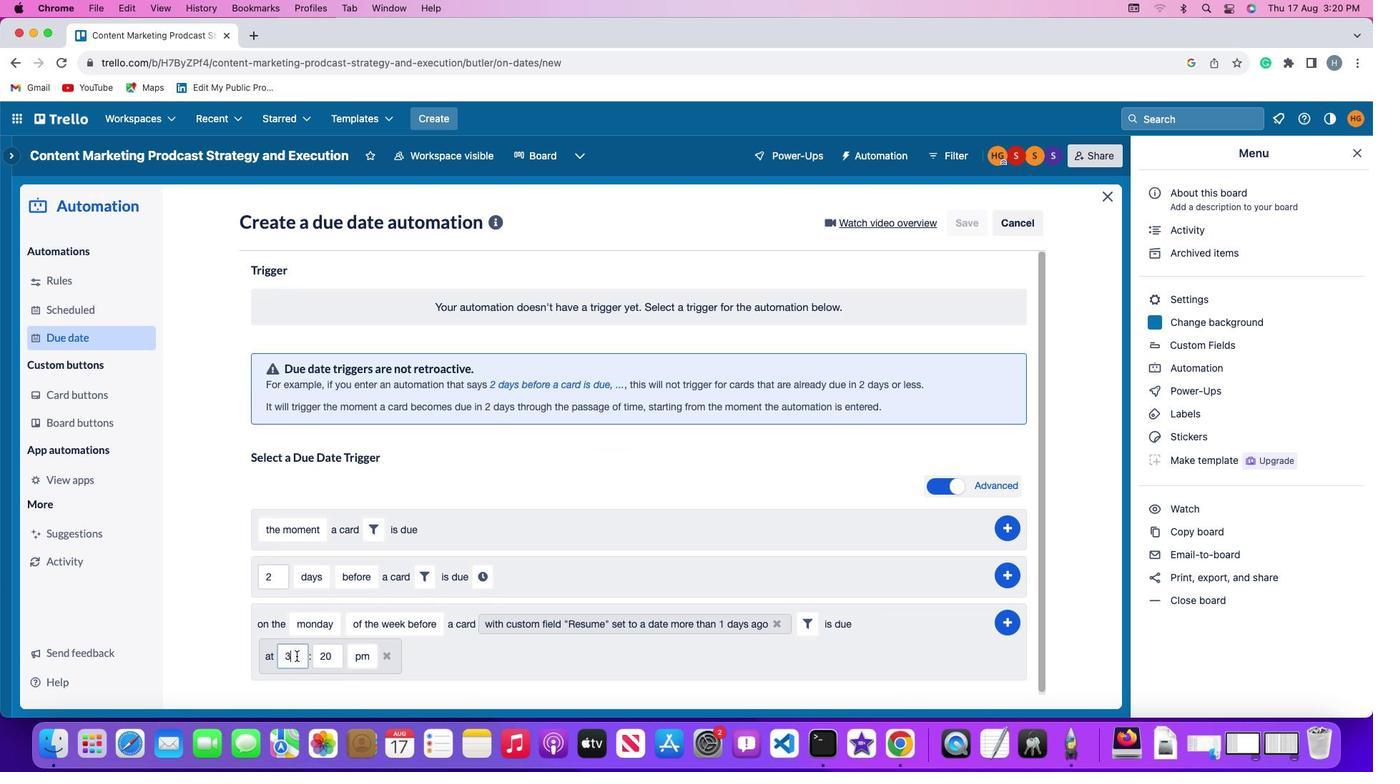 
Action: Mouse moved to (296, 655)
Screenshot: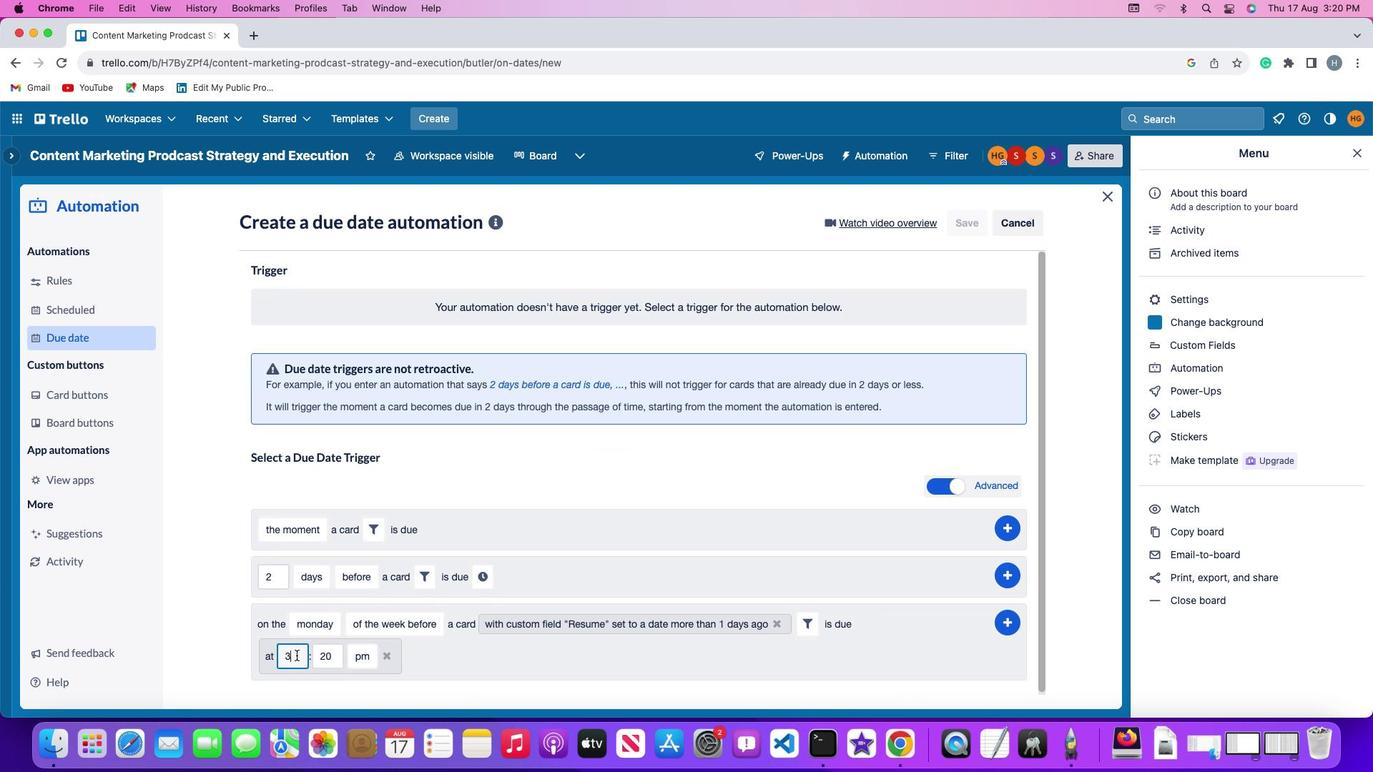 
Action: Key pressed Key.backspace'1''1'
Screenshot: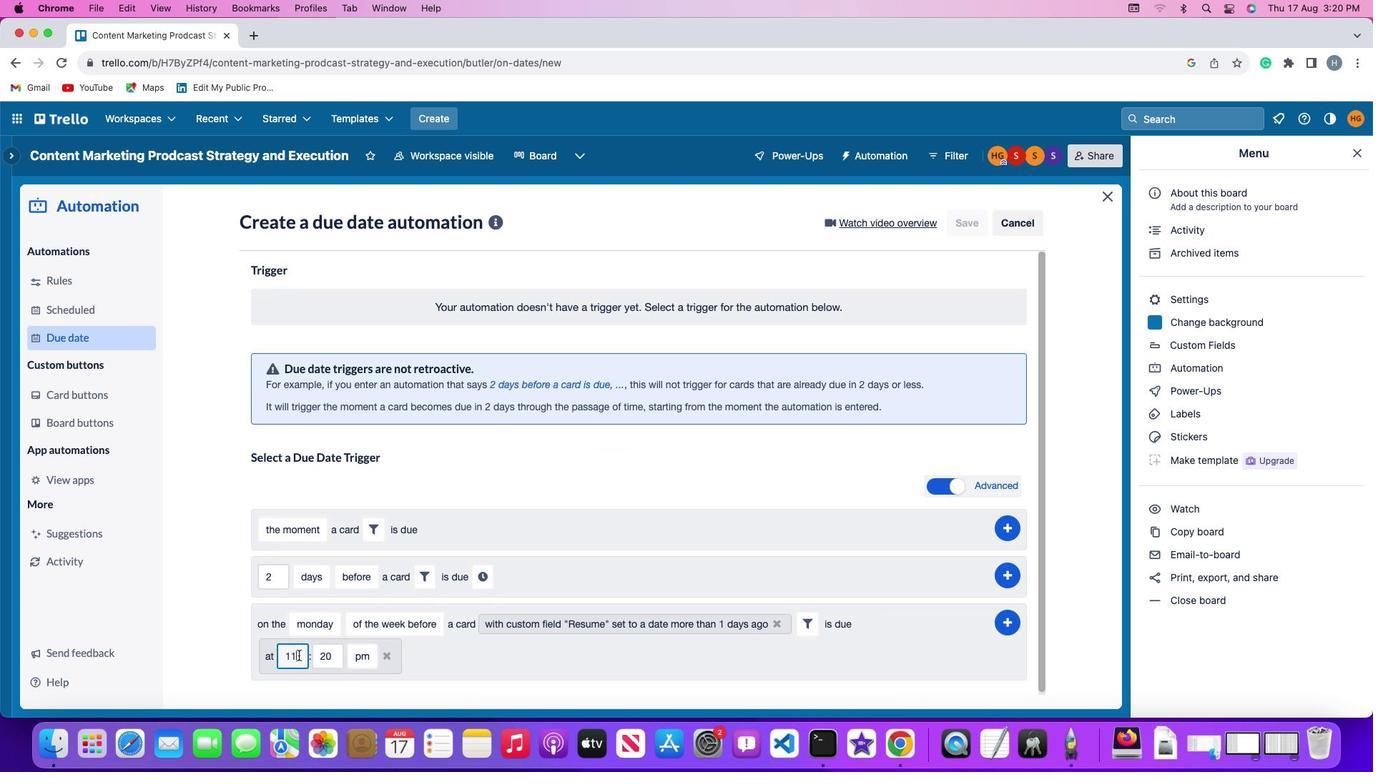
Action: Mouse moved to (336, 657)
Screenshot: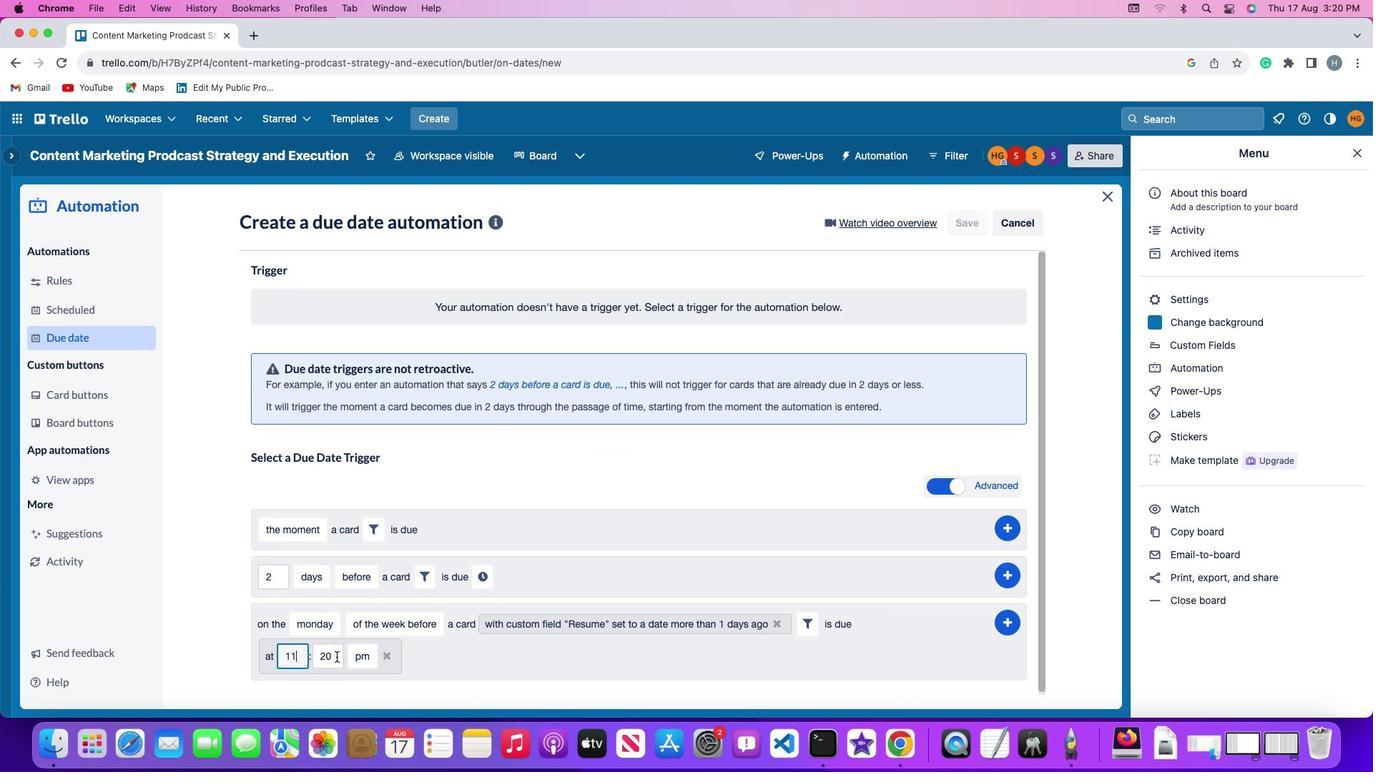 
Action: Mouse pressed left at (336, 657)
Screenshot: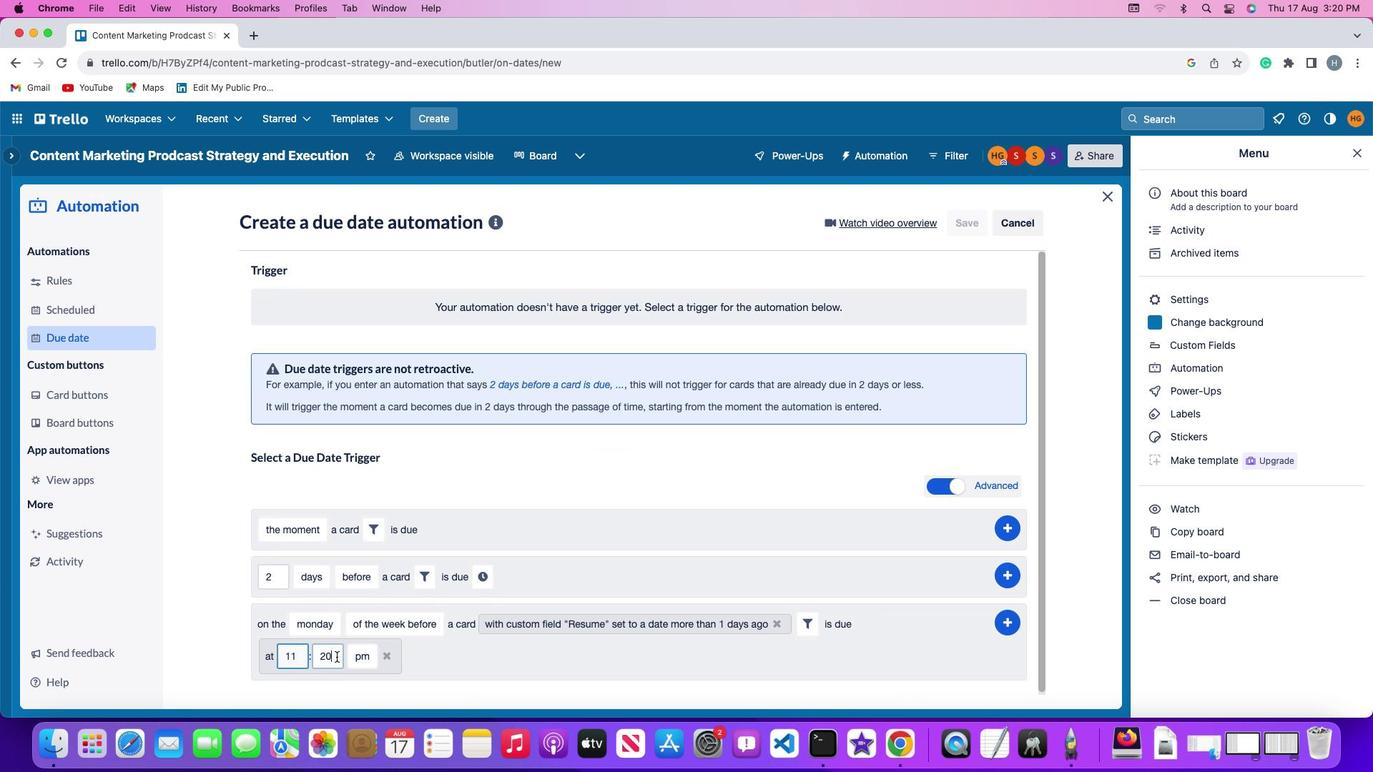 
Action: Key pressed Key.backspaceKey.backspace'0''0'
Screenshot: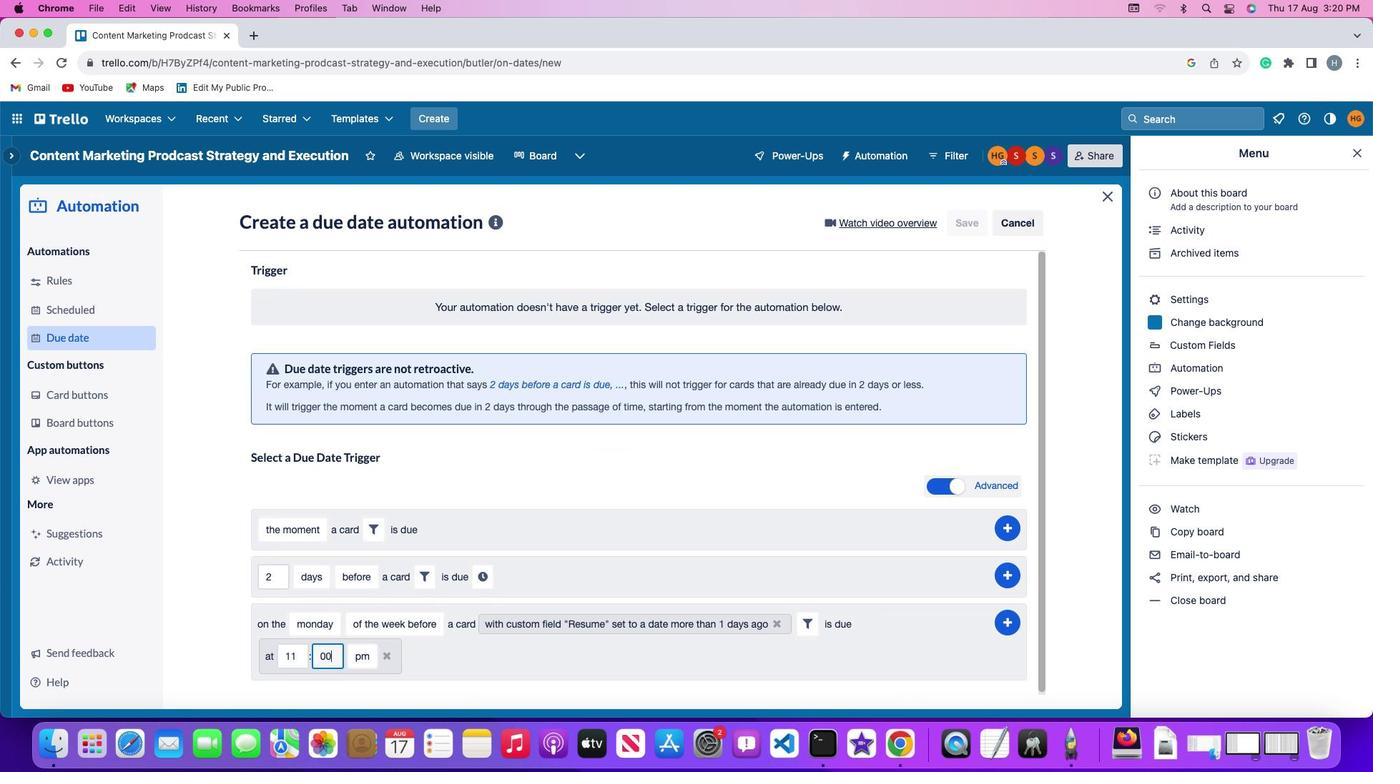 
Action: Mouse moved to (361, 658)
Screenshot: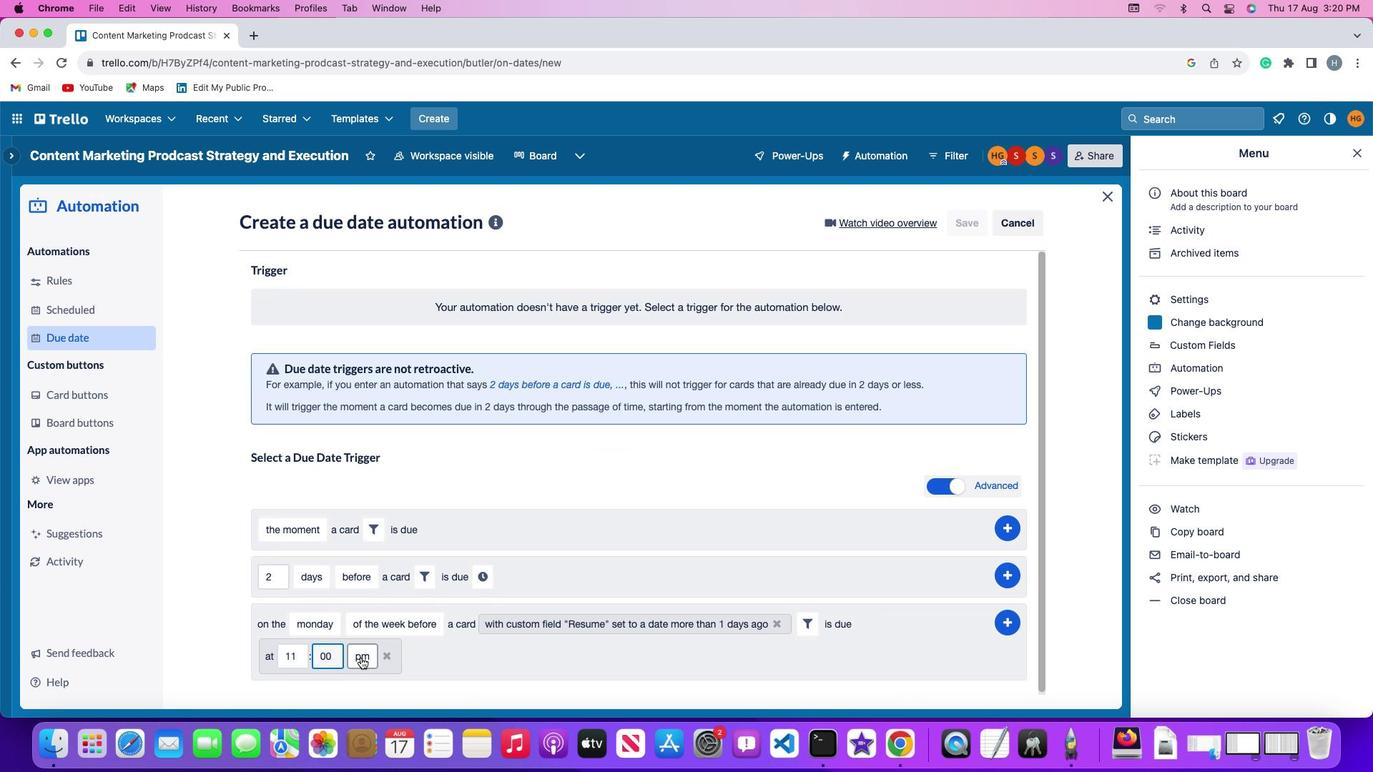 
Action: Mouse pressed left at (361, 658)
Screenshot: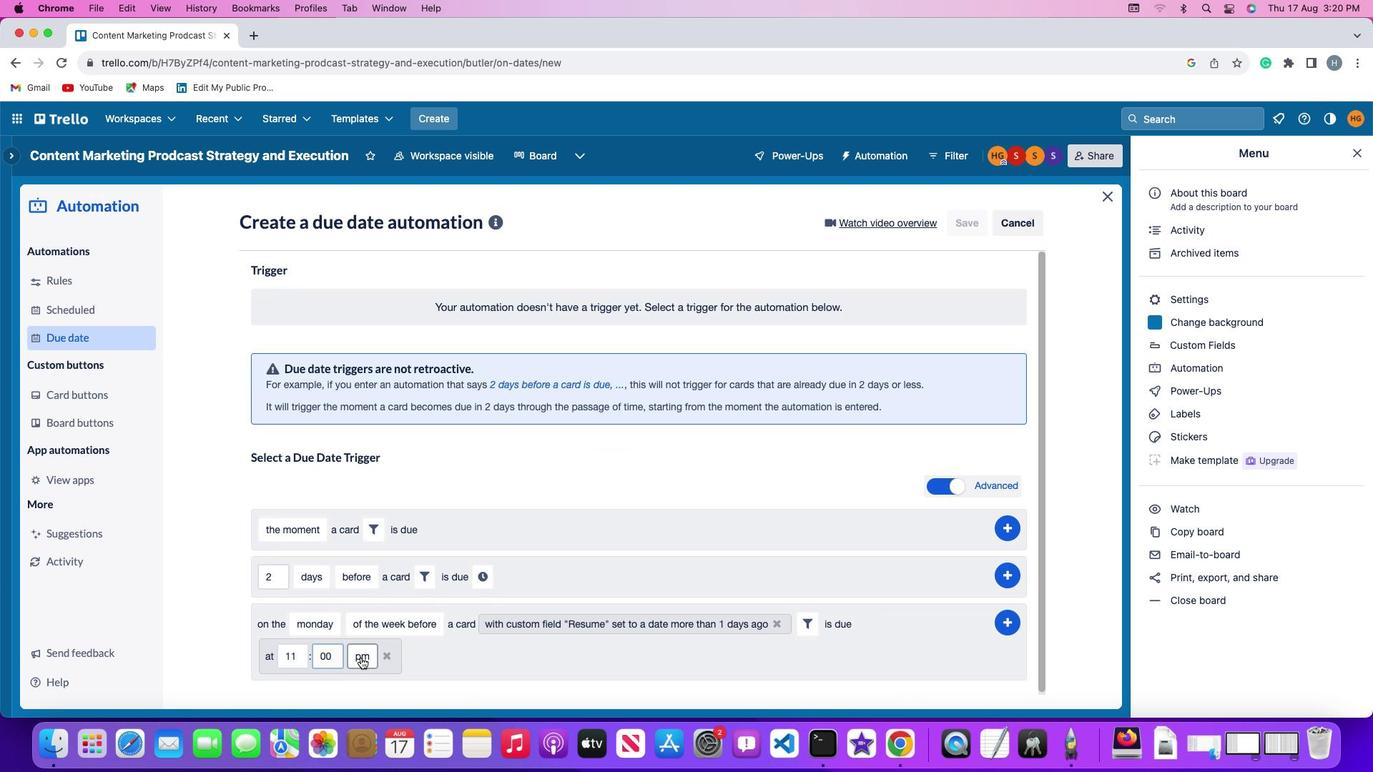 
Action: Mouse moved to (368, 596)
Screenshot: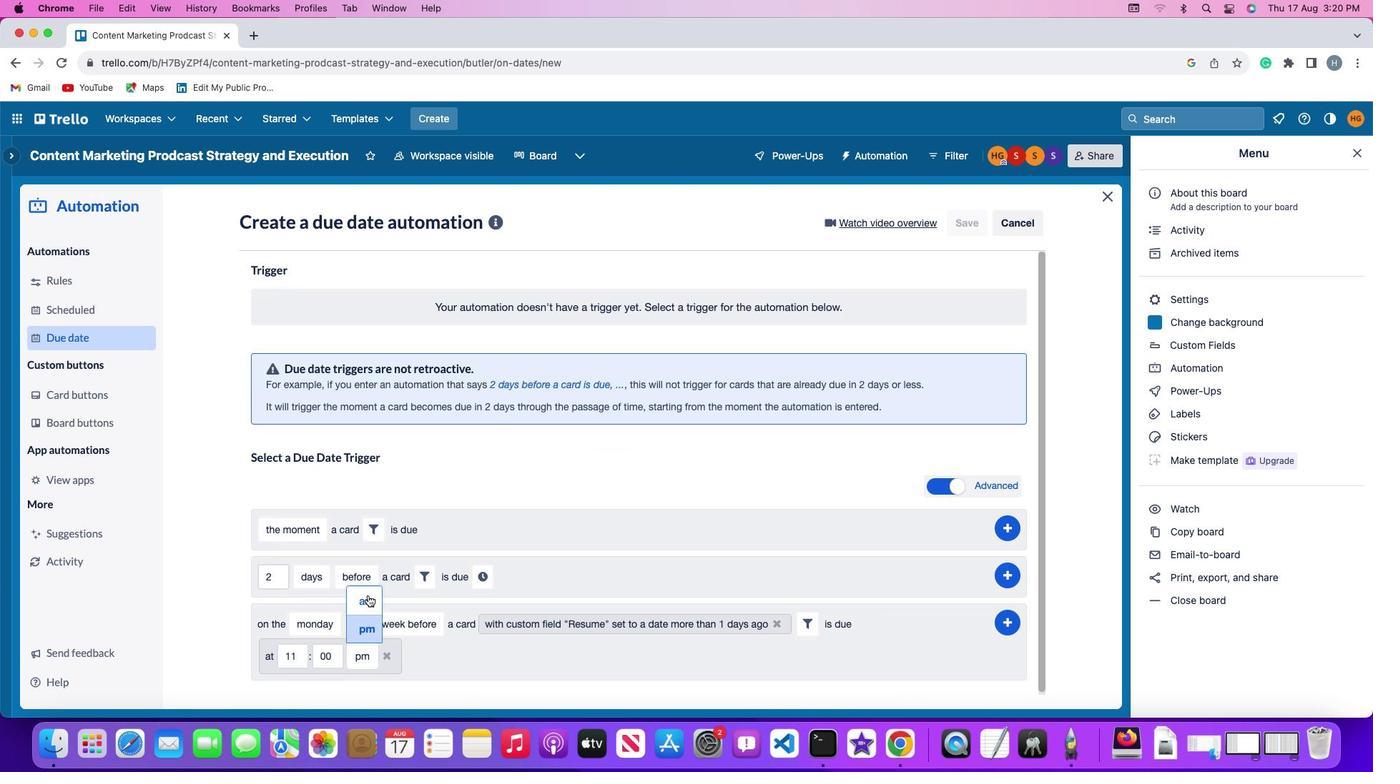 
Action: Mouse pressed left at (368, 596)
Screenshot: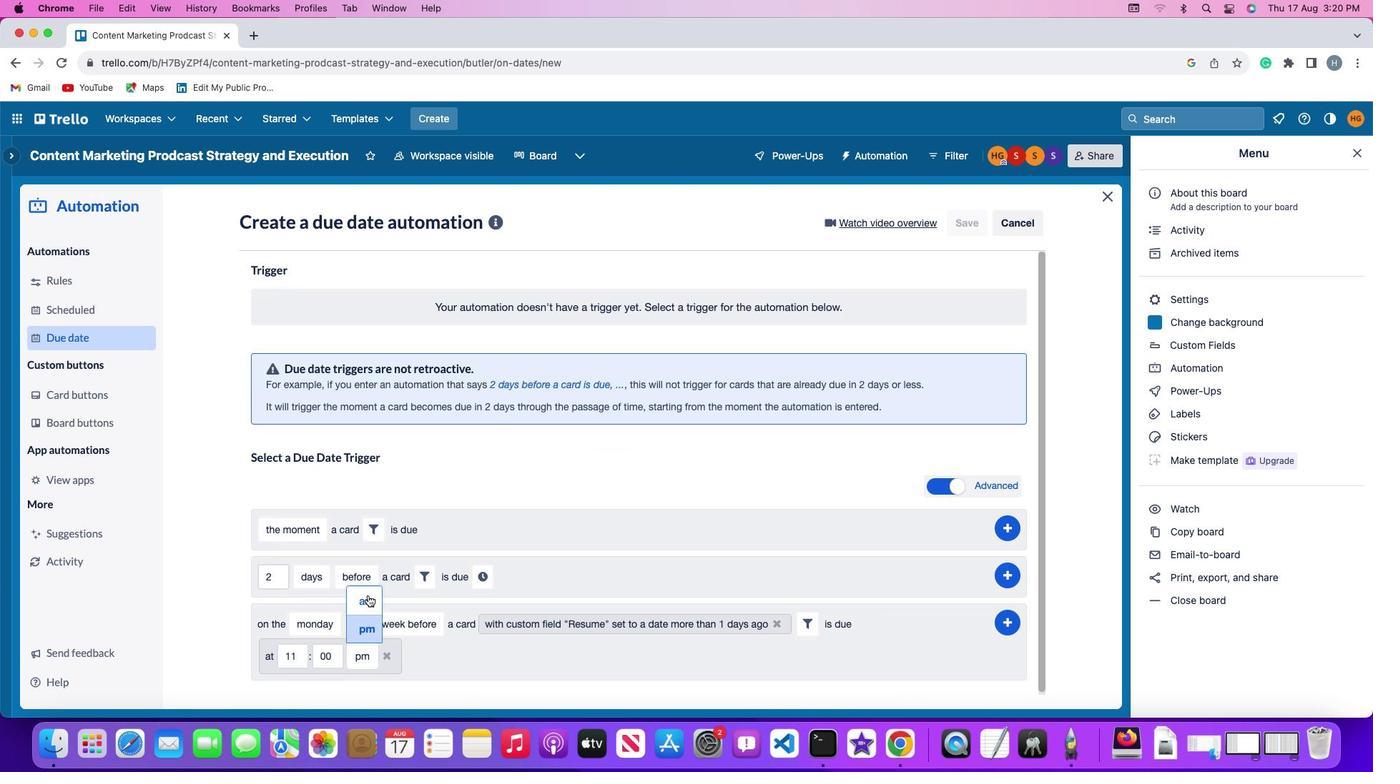 
Action: Mouse moved to (1007, 617)
Screenshot: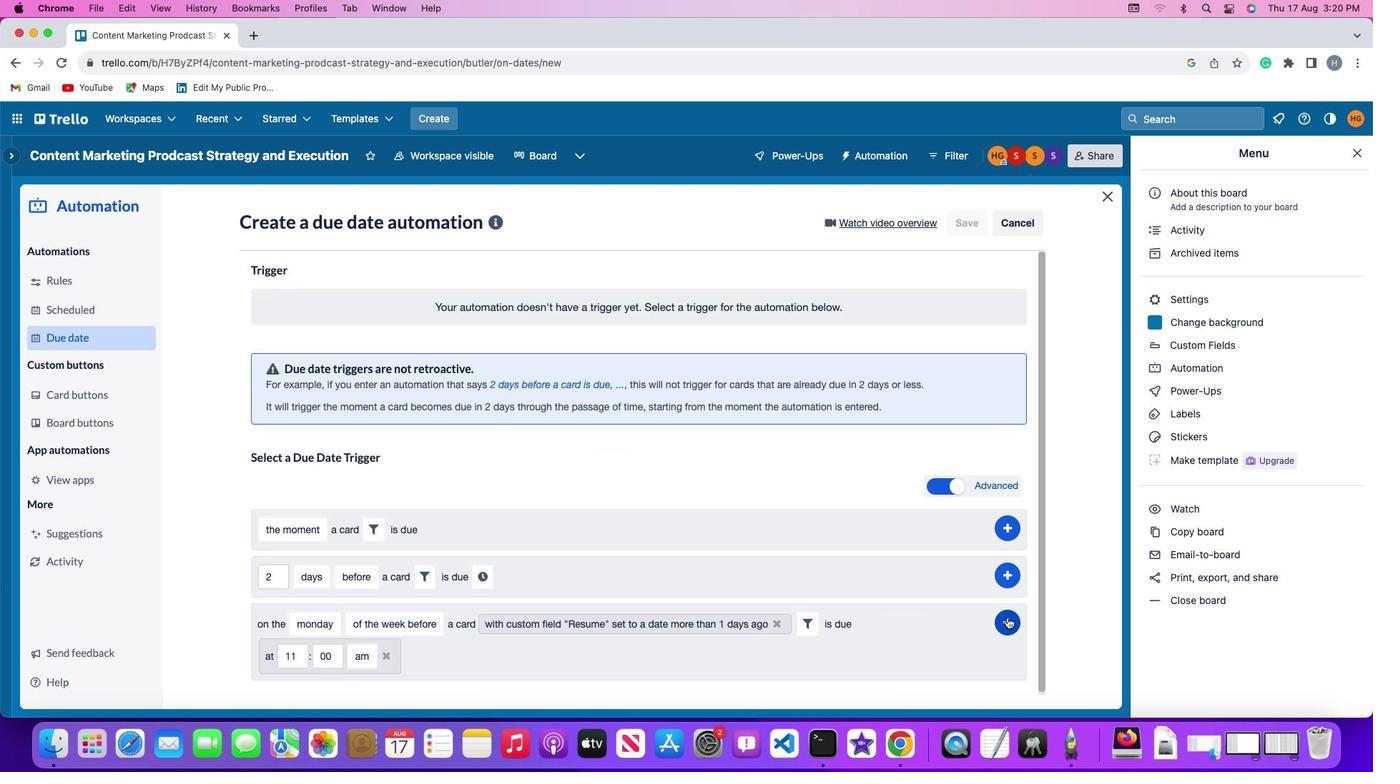 
Action: Mouse pressed left at (1007, 617)
Screenshot: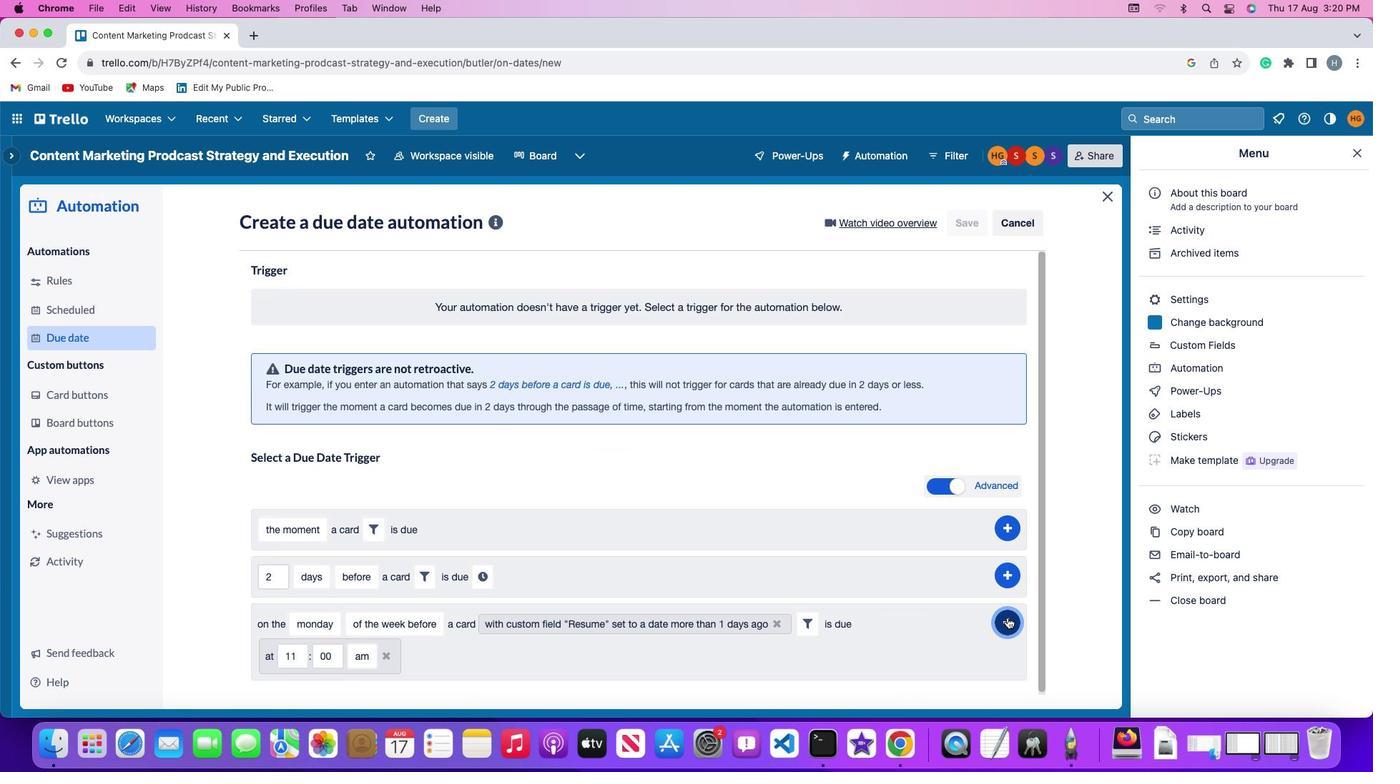 
Action: Mouse moved to (971, 577)
Screenshot: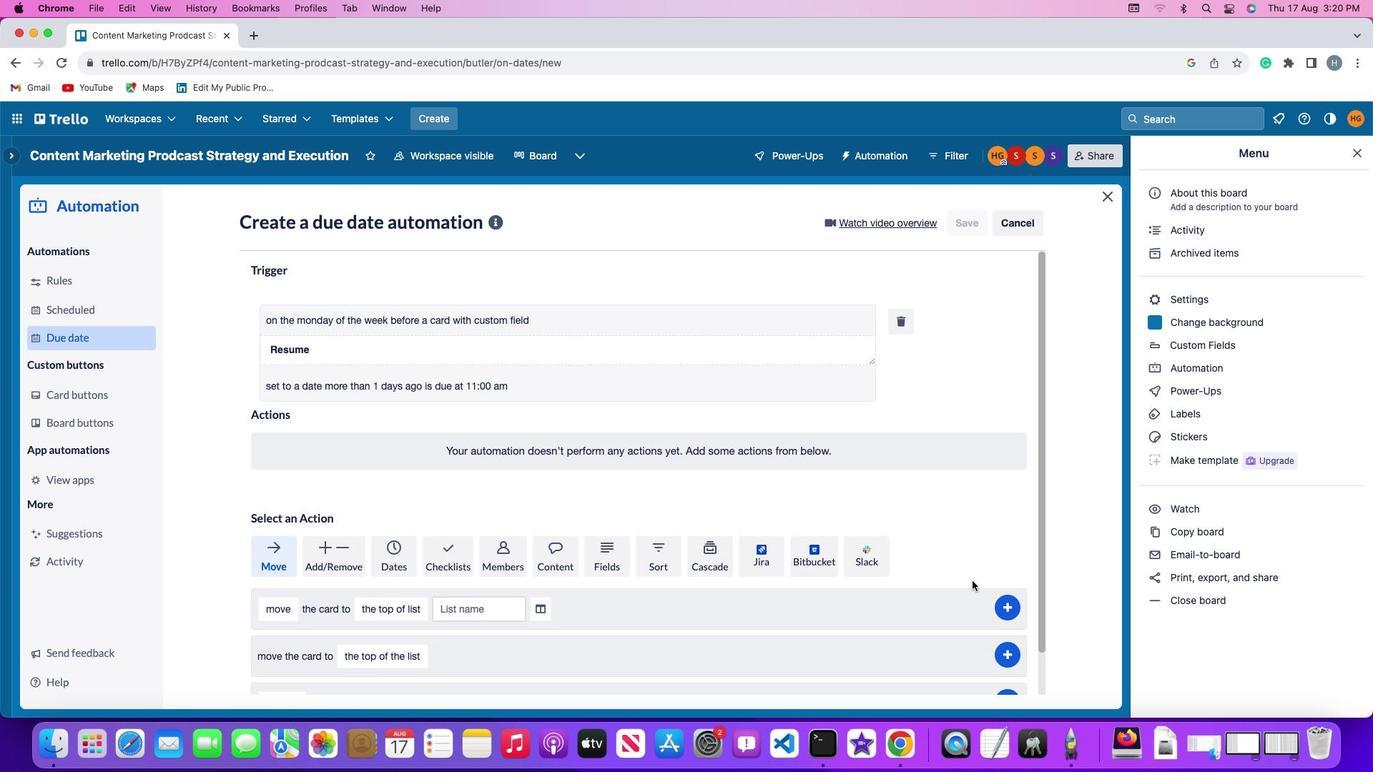 
